 Task: Find connections with filter location Fatehābād with filter topic #Investingwith filter profile language Spanish with filter current company CHEP with filter school Engineering & Technology jobs with filter industry Chiropractors with filter service category Search Engine Optimization (SEO) with filter keywords title B2B Sales Specialist
Action: Mouse moved to (147, 239)
Screenshot: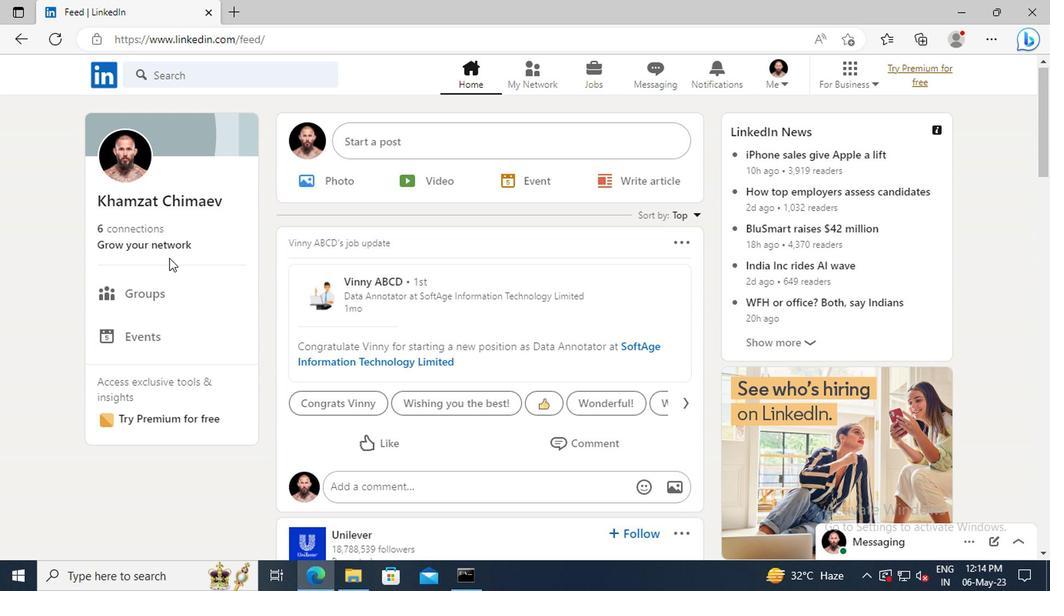
Action: Mouse pressed left at (147, 239)
Screenshot: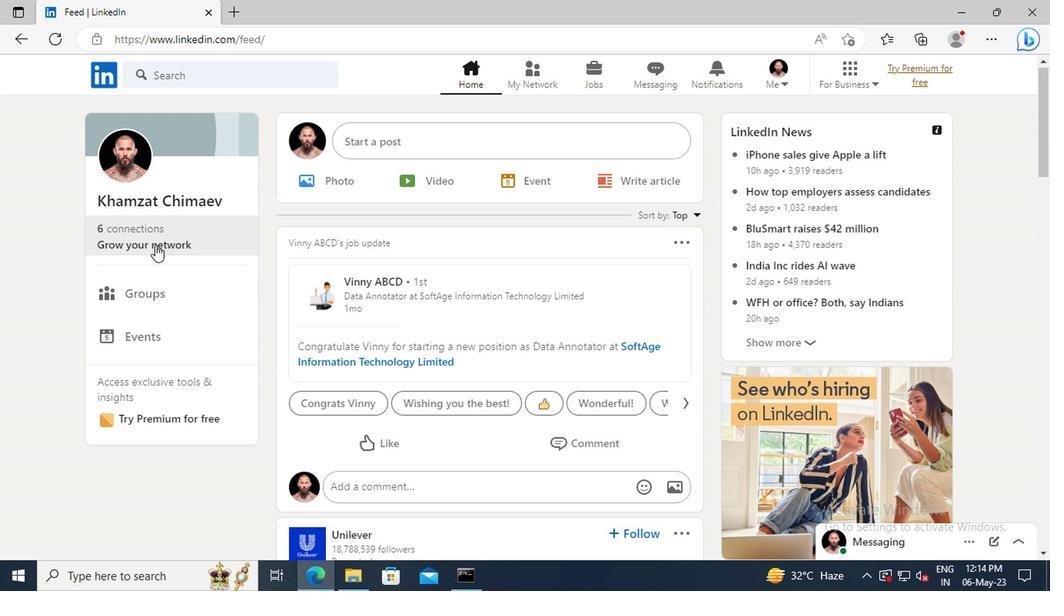 
Action: Mouse moved to (159, 160)
Screenshot: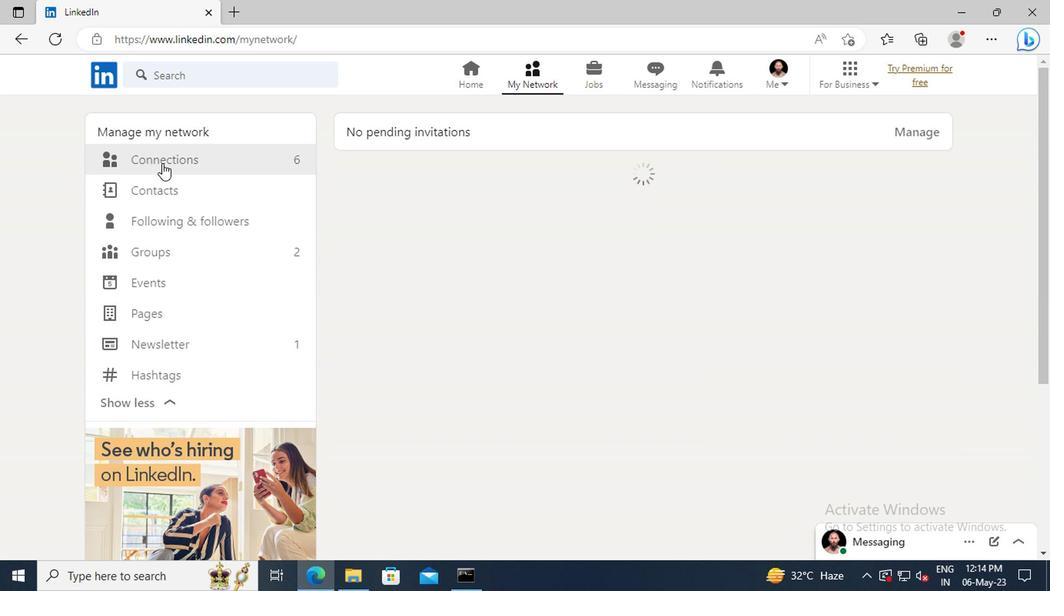 
Action: Mouse pressed left at (159, 160)
Screenshot: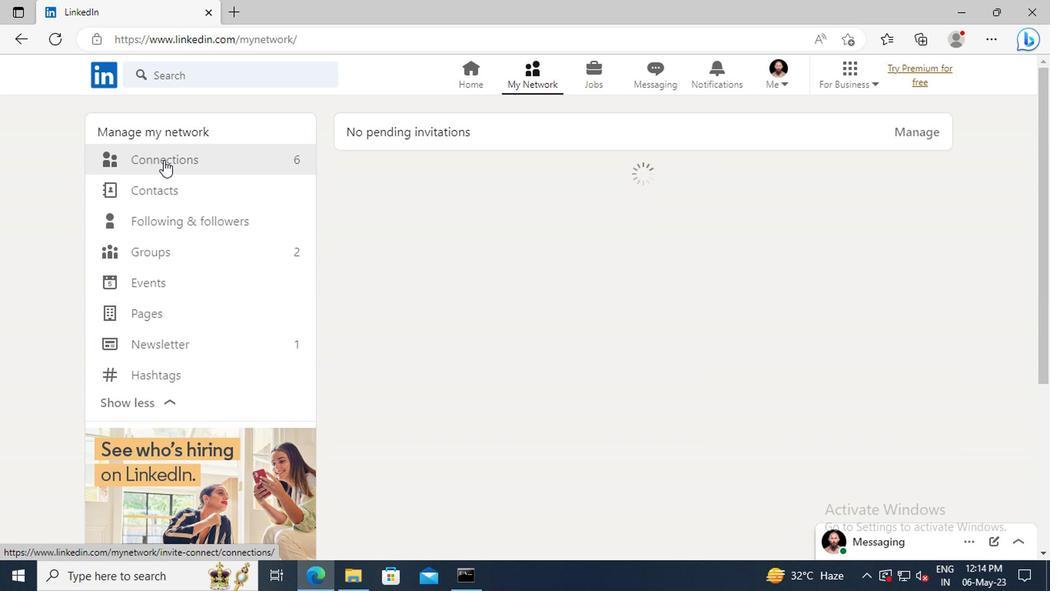 
Action: Mouse moved to (630, 166)
Screenshot: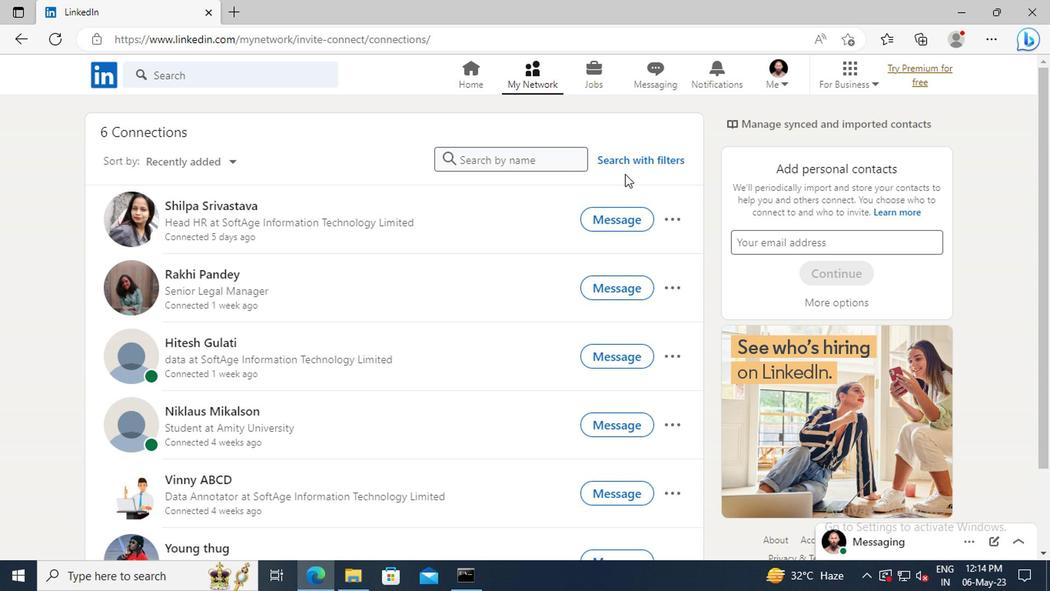 
Action: Mouse pressed left at (630, 166)
Screenshot: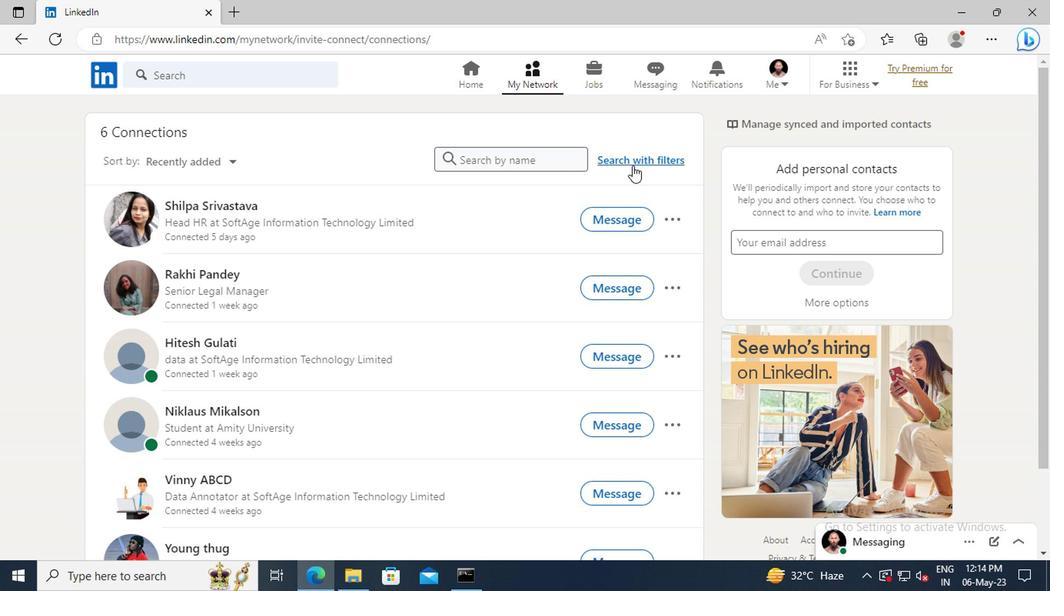 
Action: Mouse moved to (580, 121)
Screenshot: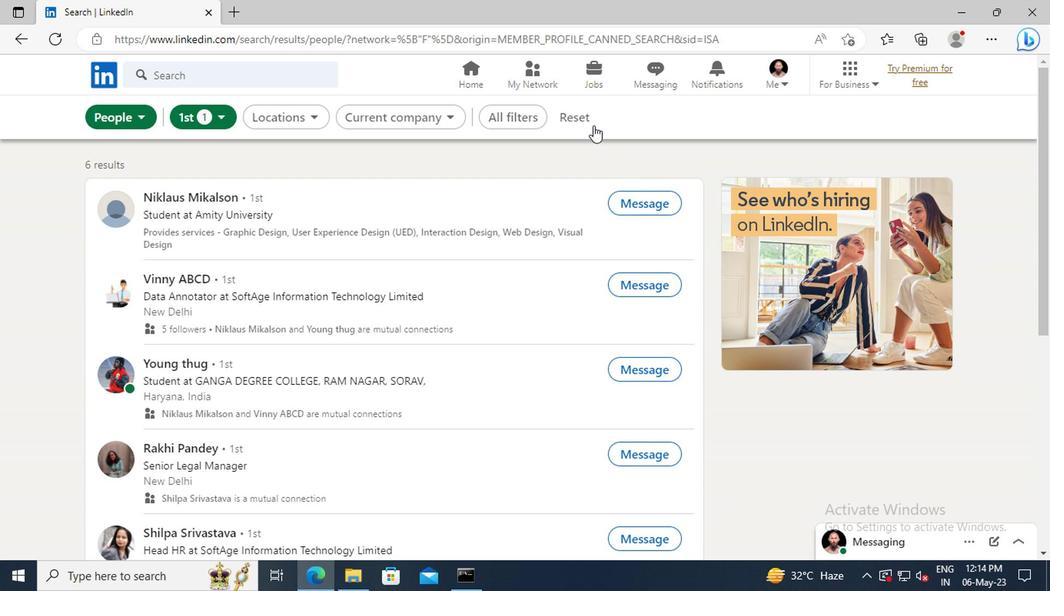 
Action: Mouse pressed left at (580, 121)
Screenshot: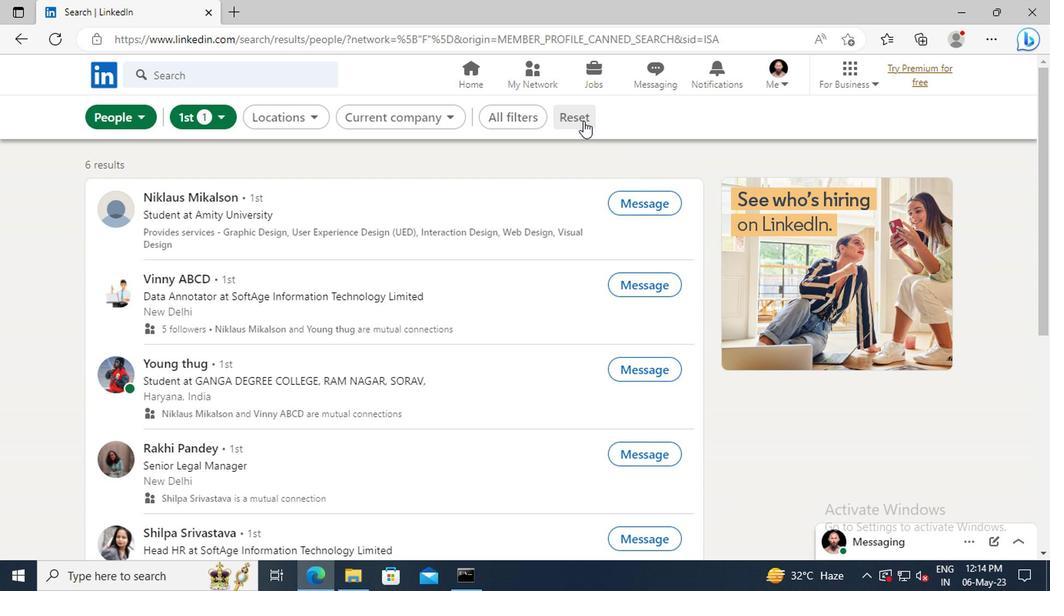 
Action: Mouse moved to (562, 121)
Screenshot: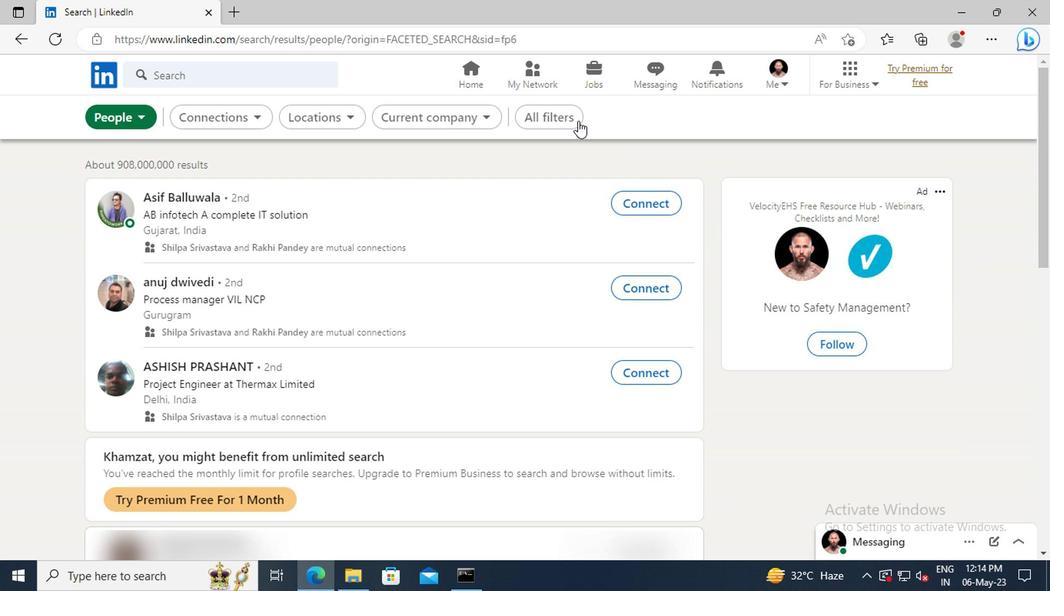 
Action: Mouse pressed left at (562, 121)
Screenshot: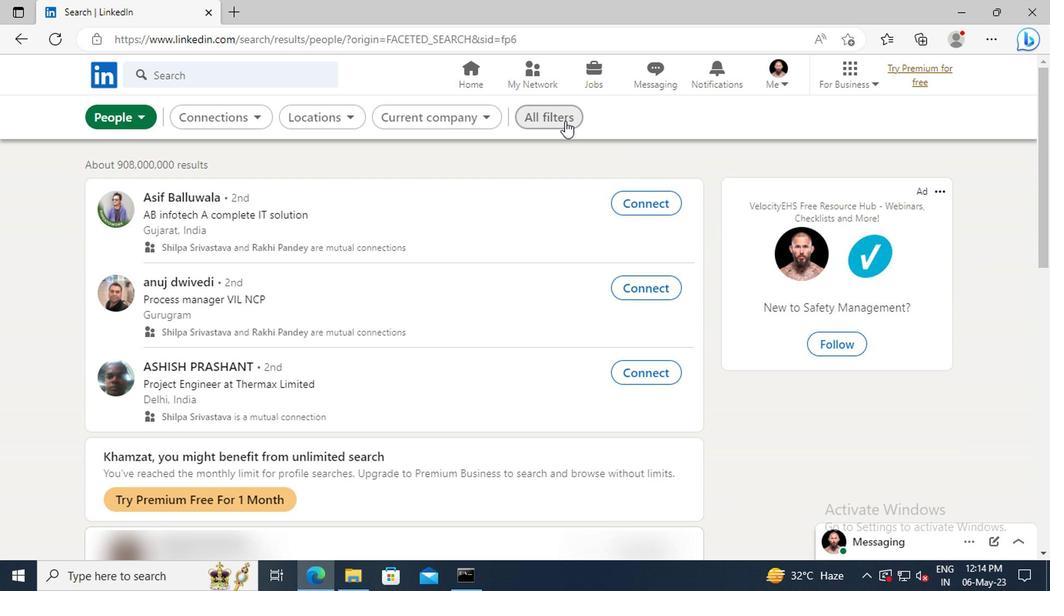 
Action: Mouse moved to (890, 316)
Screenshot: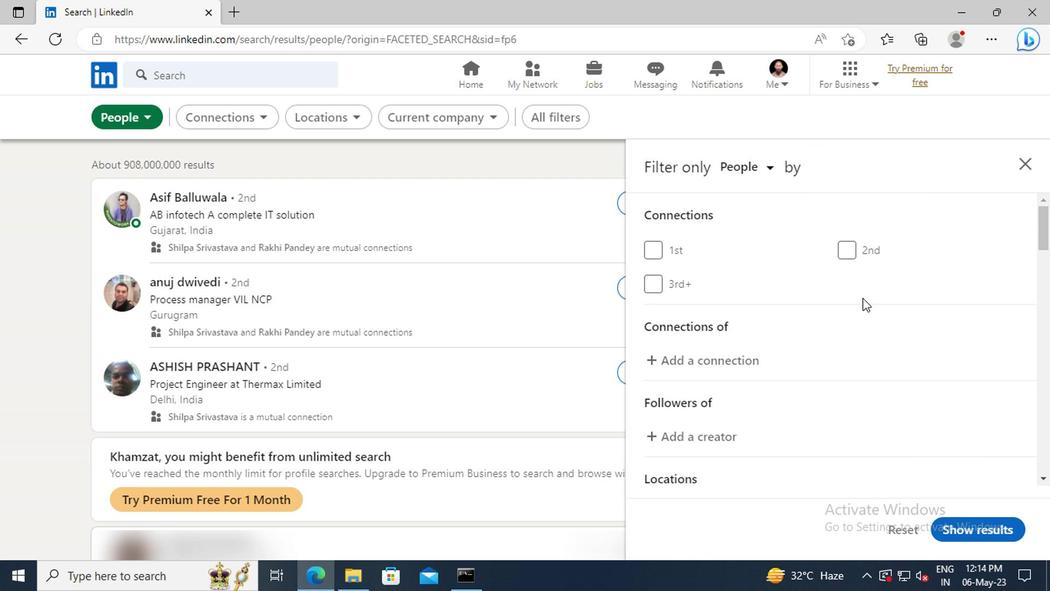 
Action: Mouse scrolled (890, 316) with delta (0, 0)
Screenshot: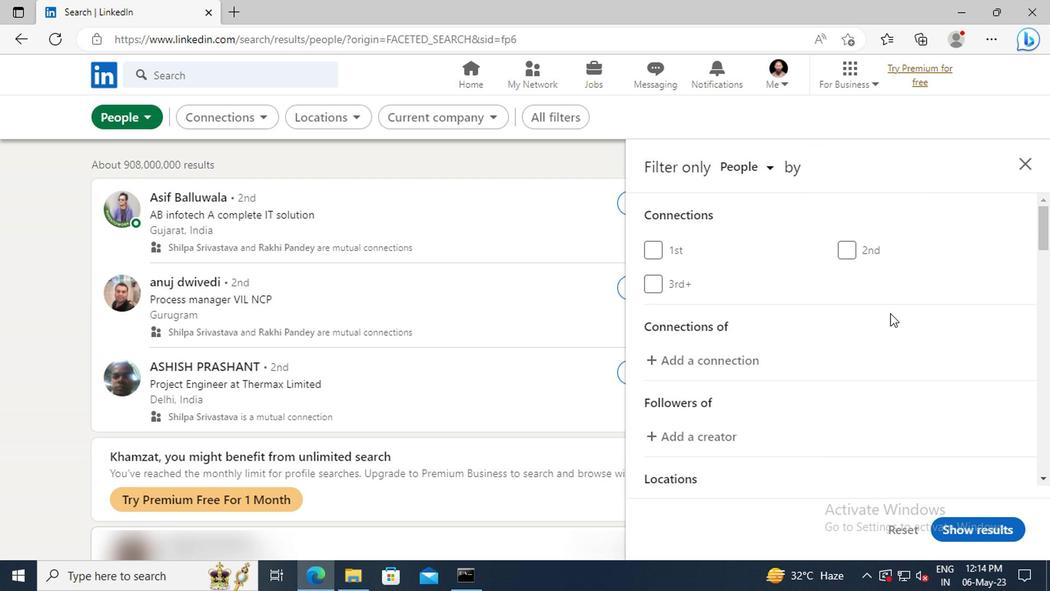 
Action: Mouse scrolled (890, 316) with delta (0, 0)
Screenshot: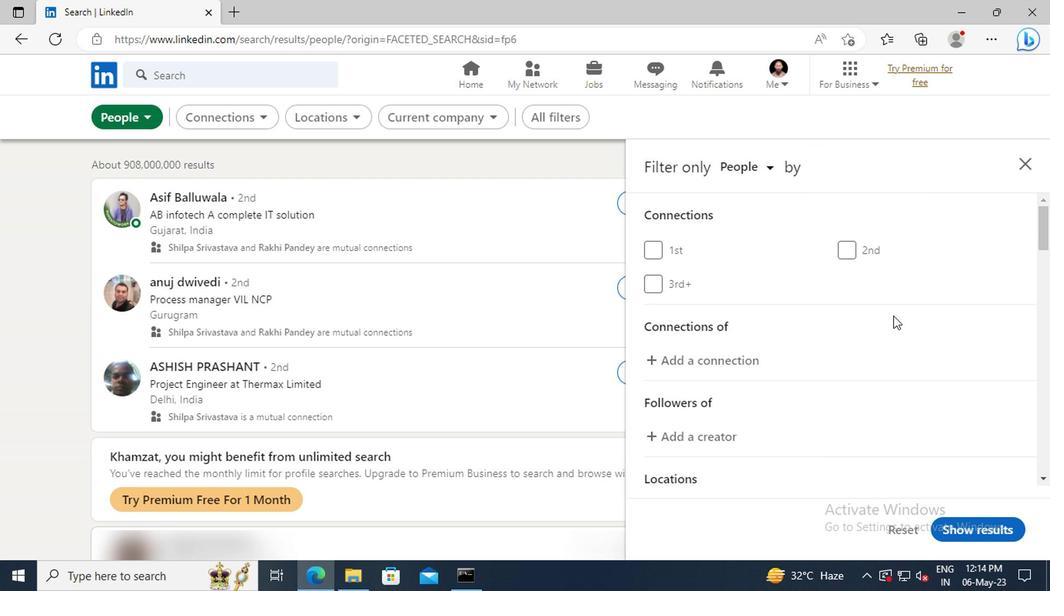 
Action: Mouse scrolled (890, 316) with delta (0, 0)
Screenshot: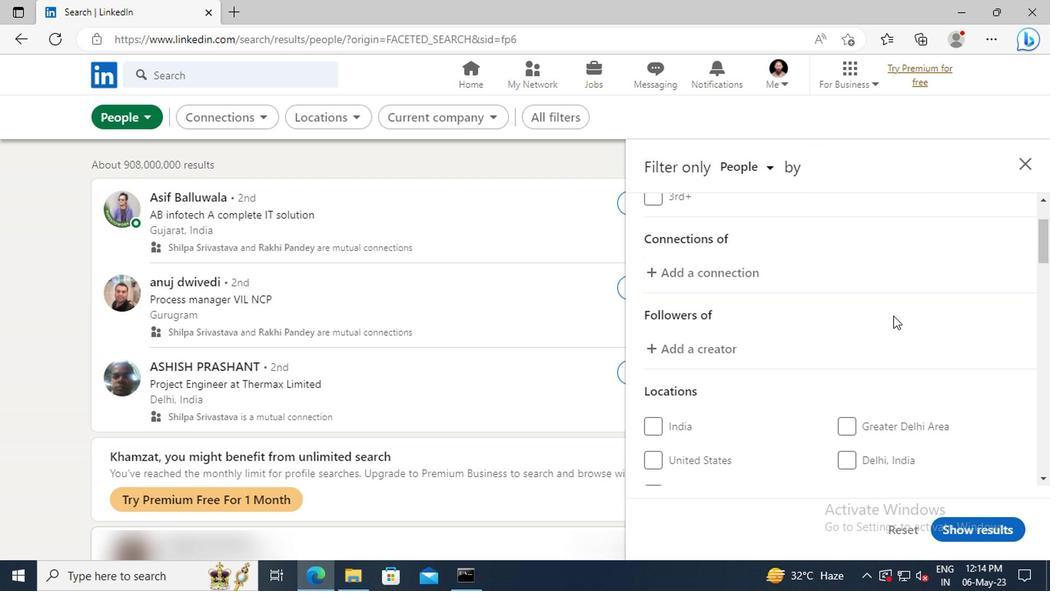 
Action: Mouse scrolled (890, 316) with delta (0, 0)
Screenshot: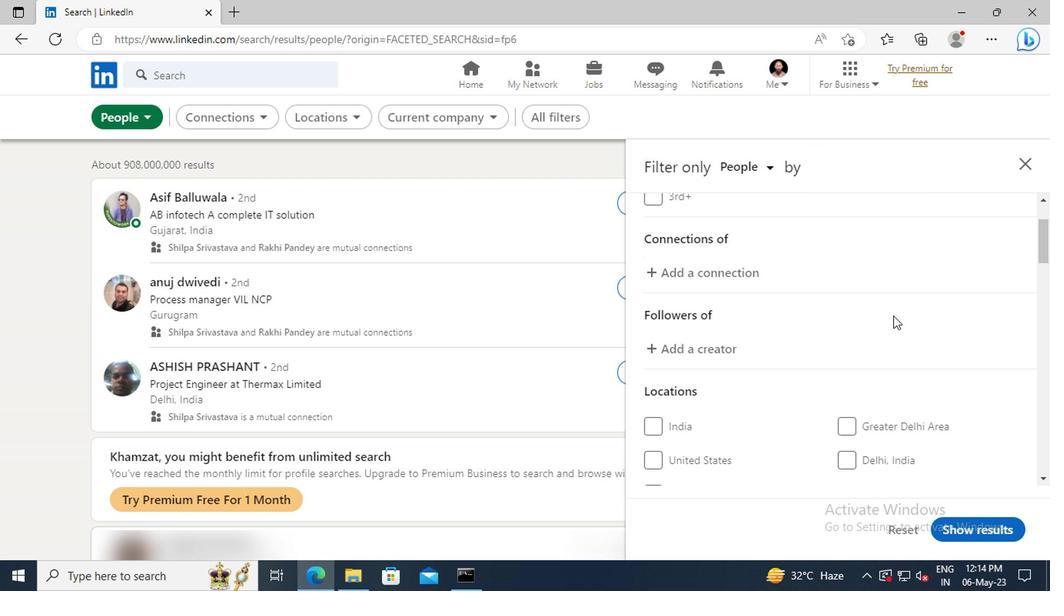 
Action: Mouse scrolled (890, 316) with delta (0, 0)
Screenshot: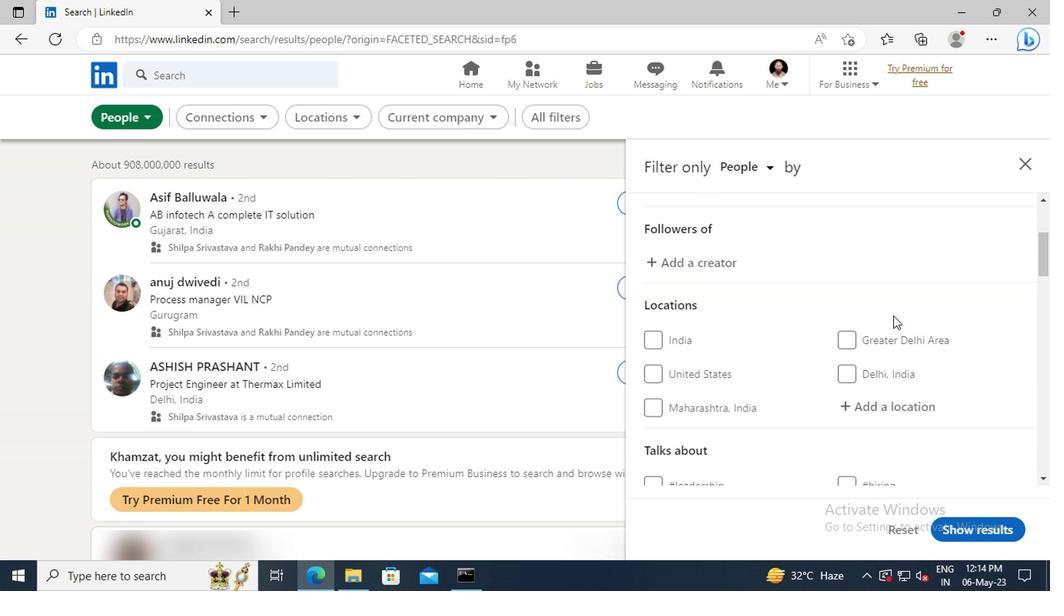 
Action: Mouse moved to (873, 357)
Screenshot: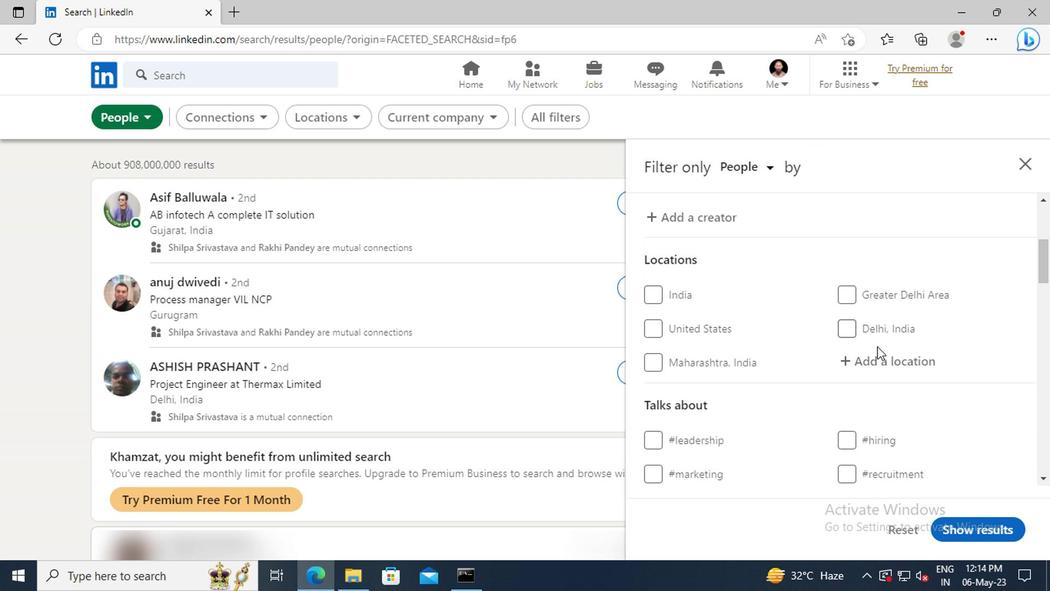 
Action: Mouse pressed left at (873, 357)
Screenshot: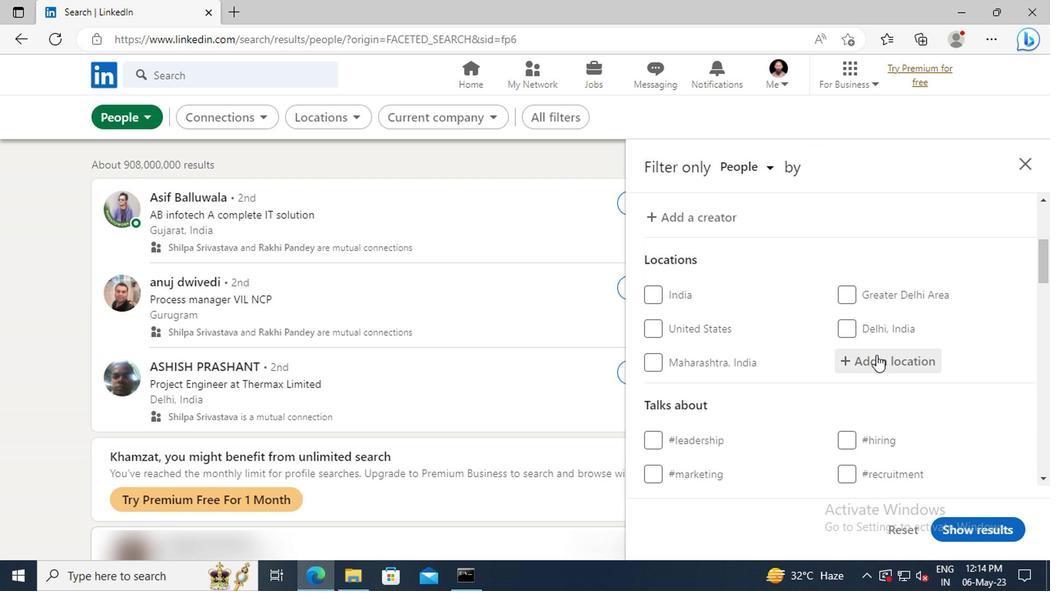 
Action: Key pressed <Key.shift>FATEHABAD
Screenshot: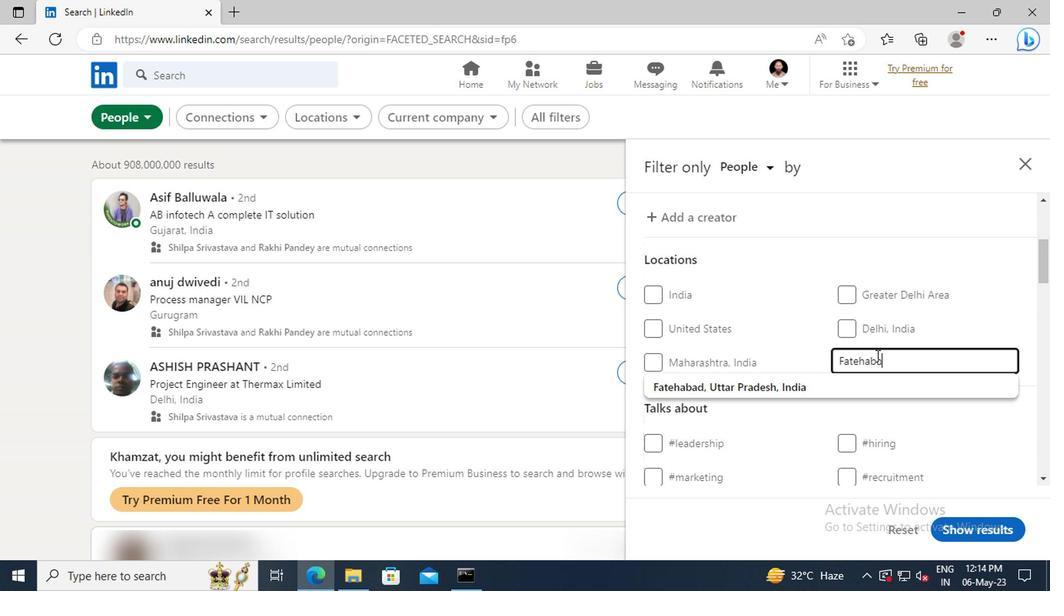 
Action: Mouse moved to (877, 383)
Screenshot: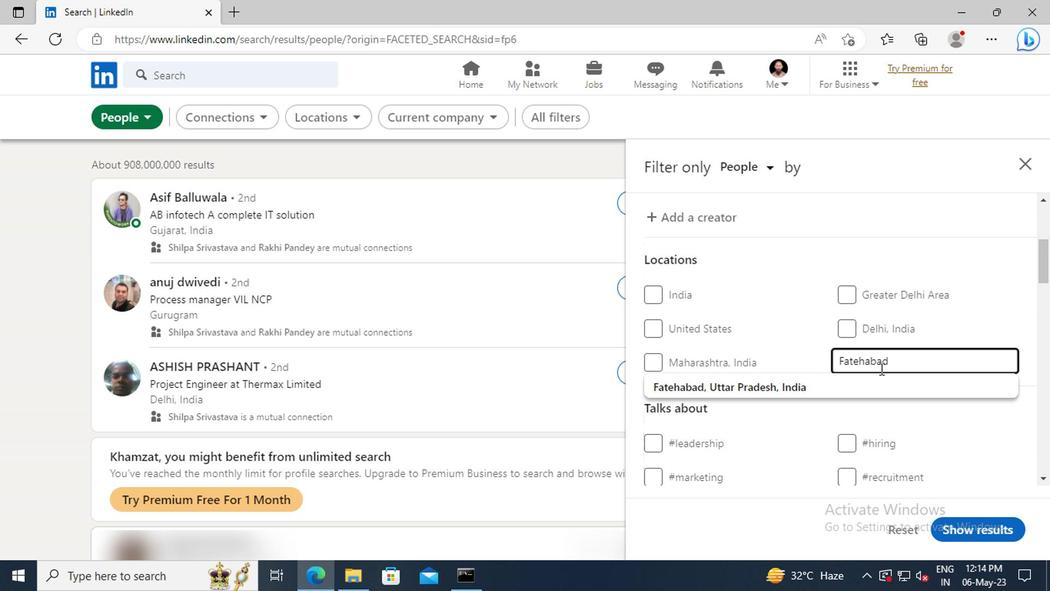 
Action: Mouse pressed left at (877, 383)
Screenshot: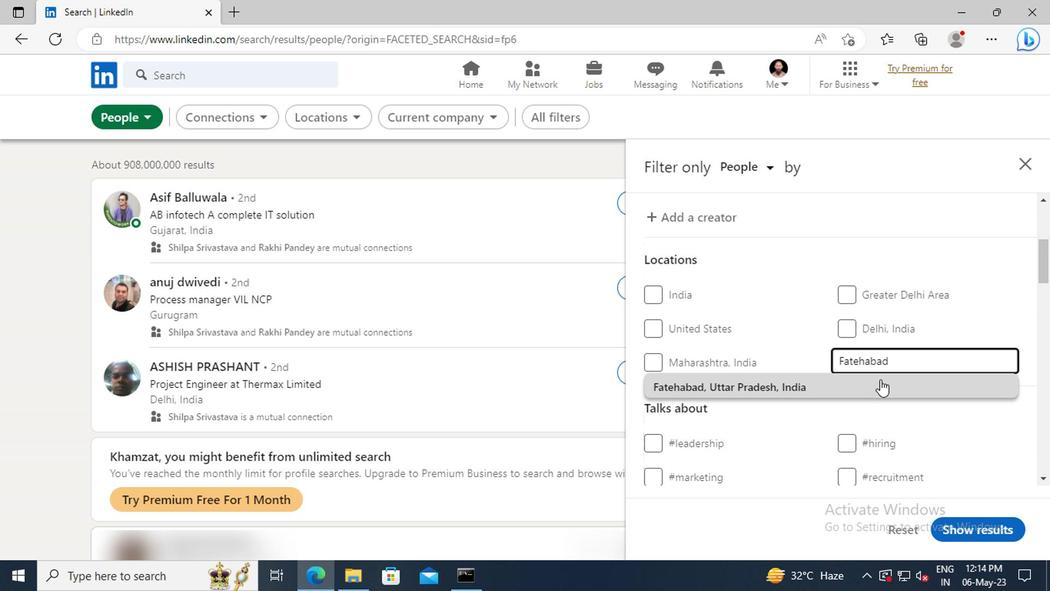 
Action: Mouse scrolled (877, 382) with delta (0, -1)
Screenshot: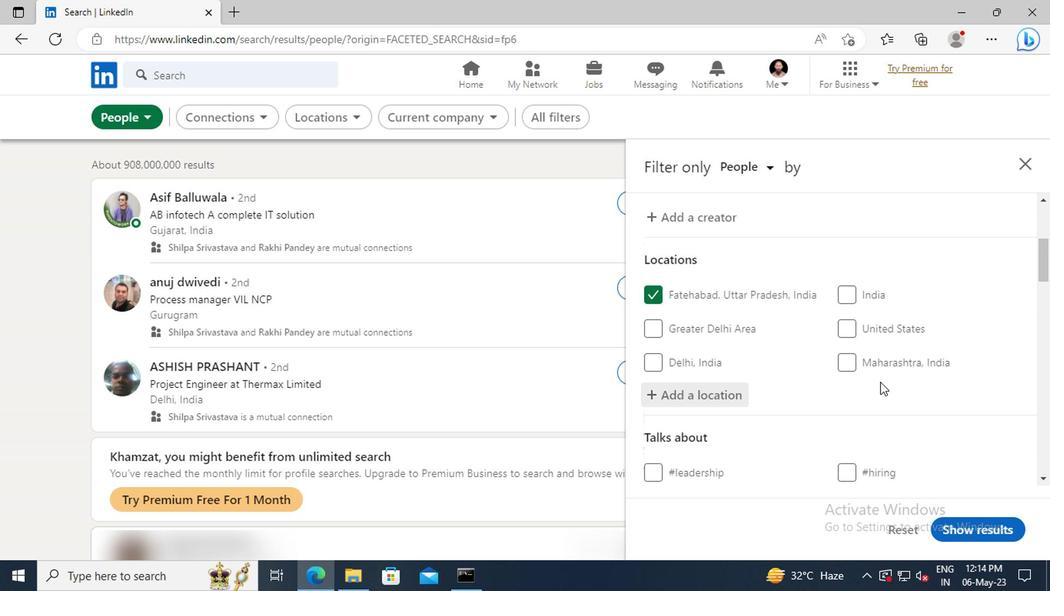 
Action: Mouse scrolled (877, 382) with delta (0, -1)
Screenshot: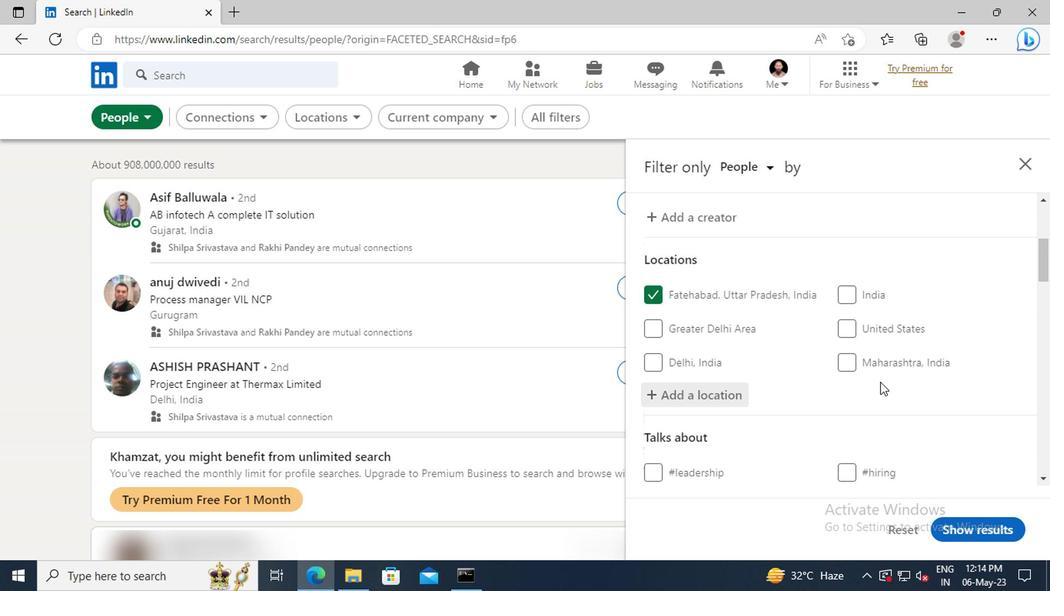 
Action: Mouse scrolled (877, 382) with delta (0, -1)
Screenshot: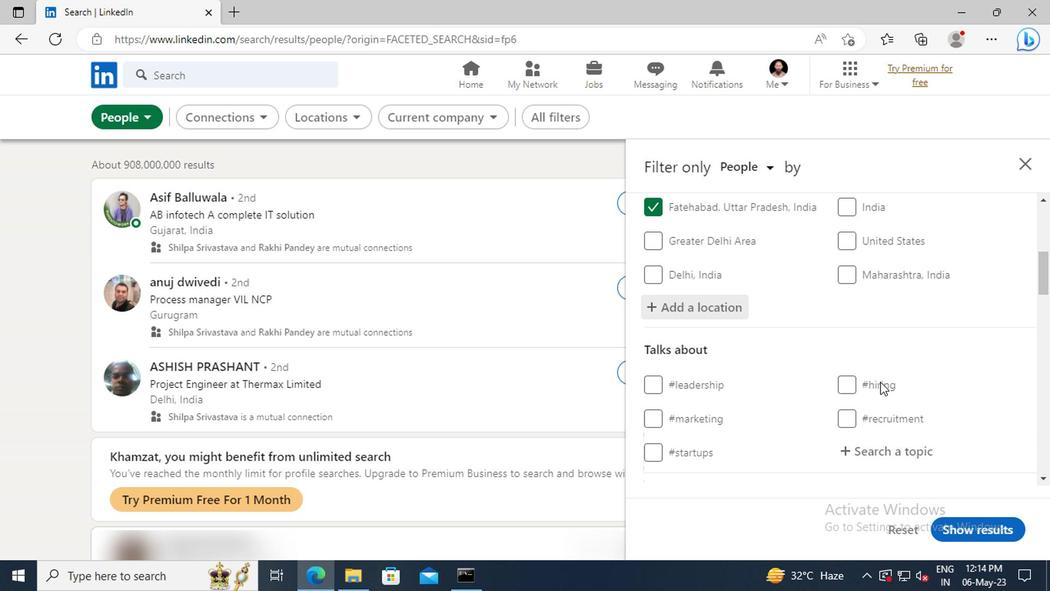 
Action: Mouse moved to (877, 383)
Screenshot: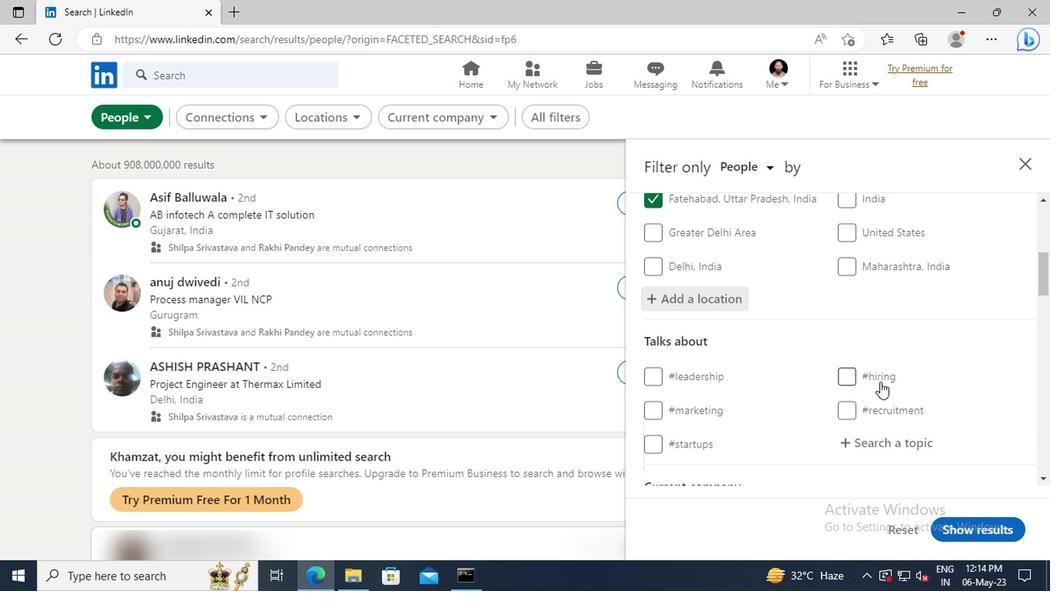 
Action: Mouse scrolled (877, 382) with delta (0, -1)
Screenshot: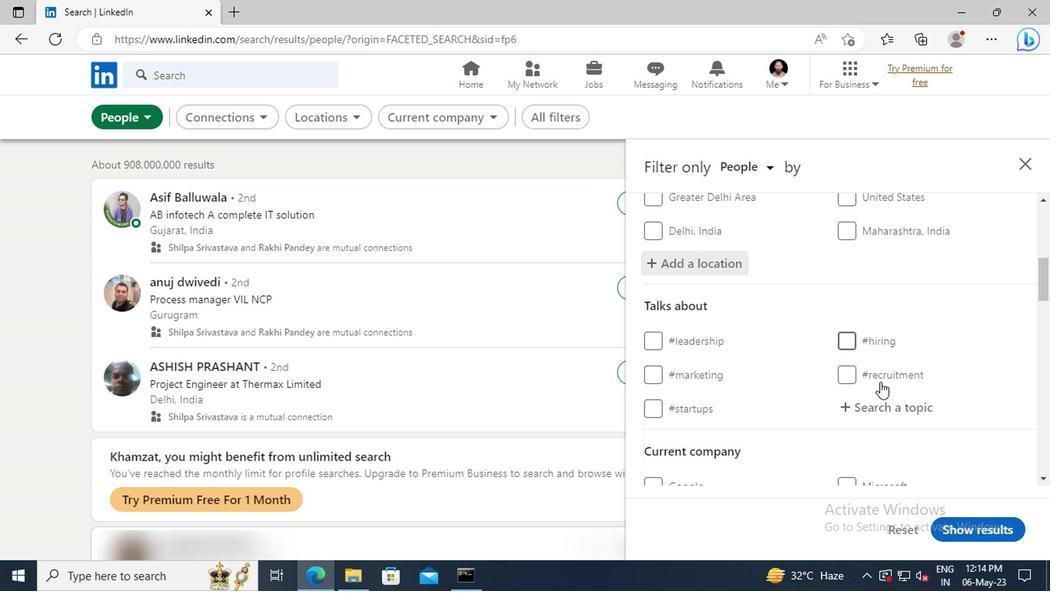 
Action: Mouse moved to (880, 374)
Screenshot: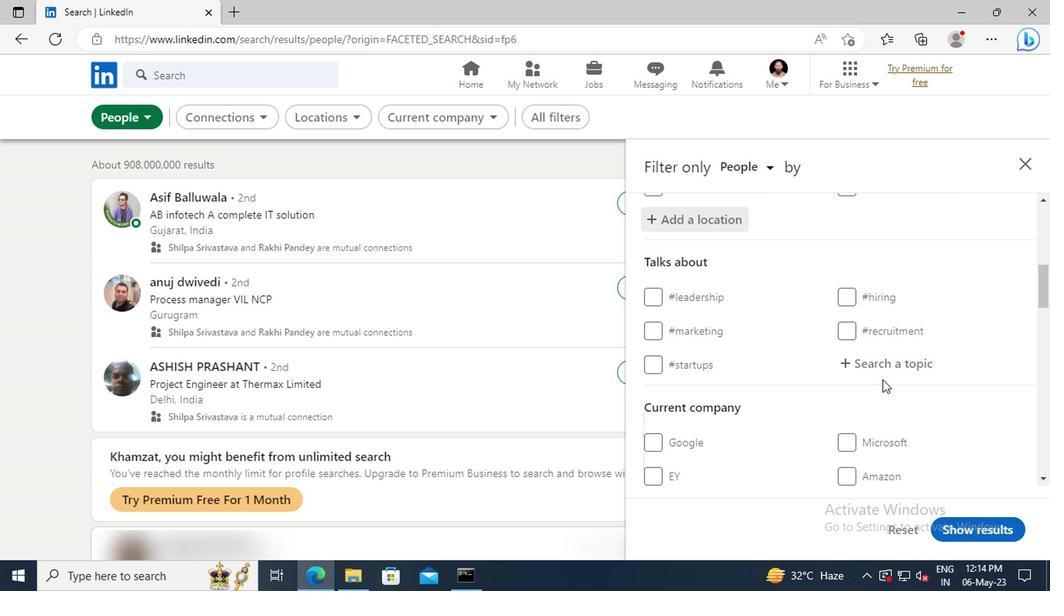 
Action: Mouse pressed left at (880, 374)
Screenshot: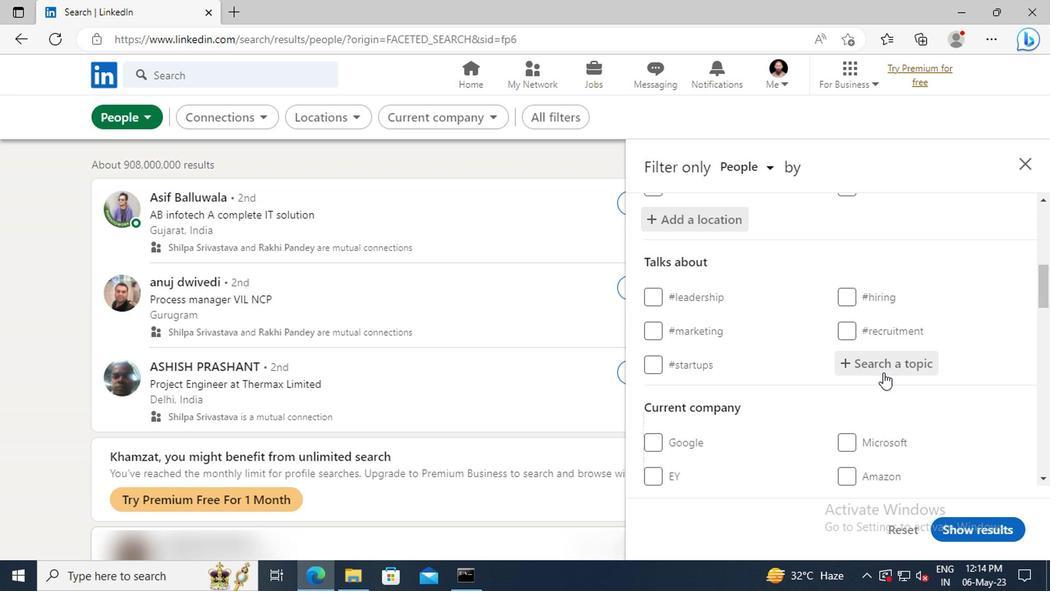 
Action: Key pressed <Key.shift>INVESTI
Screenshot: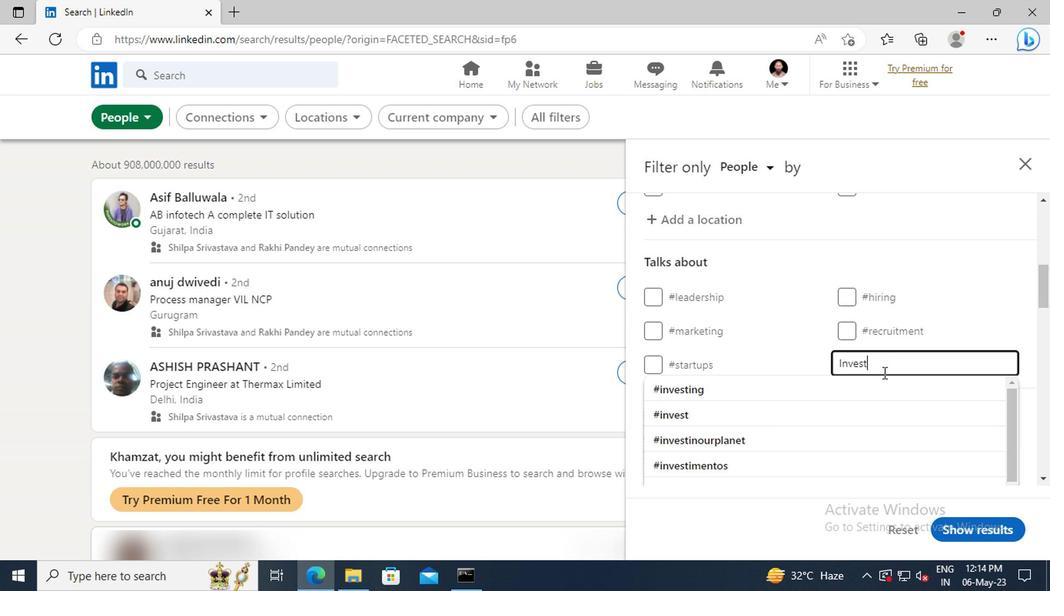 
Action: Mouse moved to (886, 384)
Screenshot: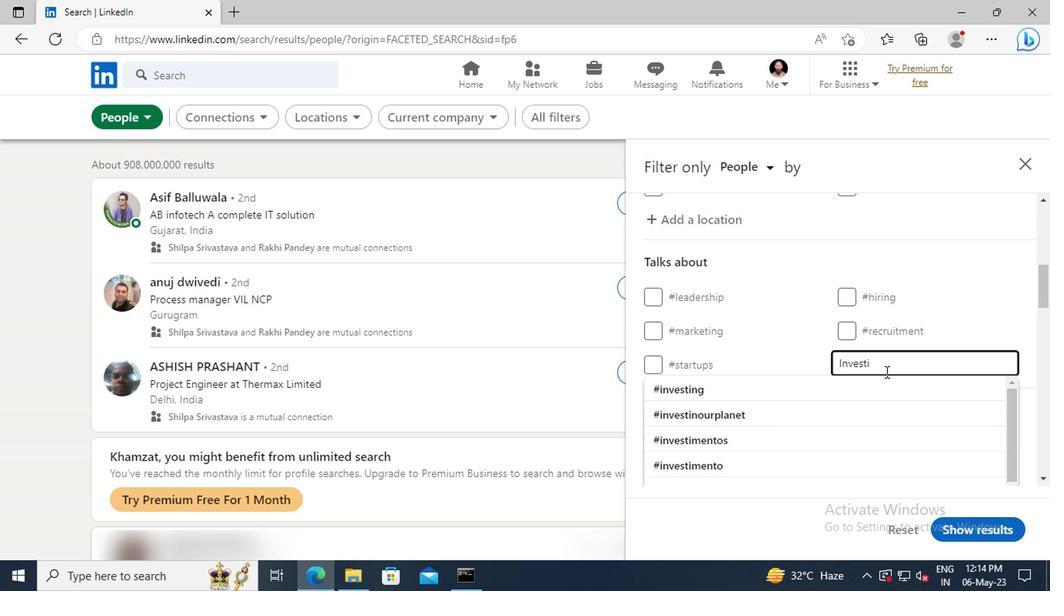 
Action: Mouse pressed left at (886, 384)
Screenshot: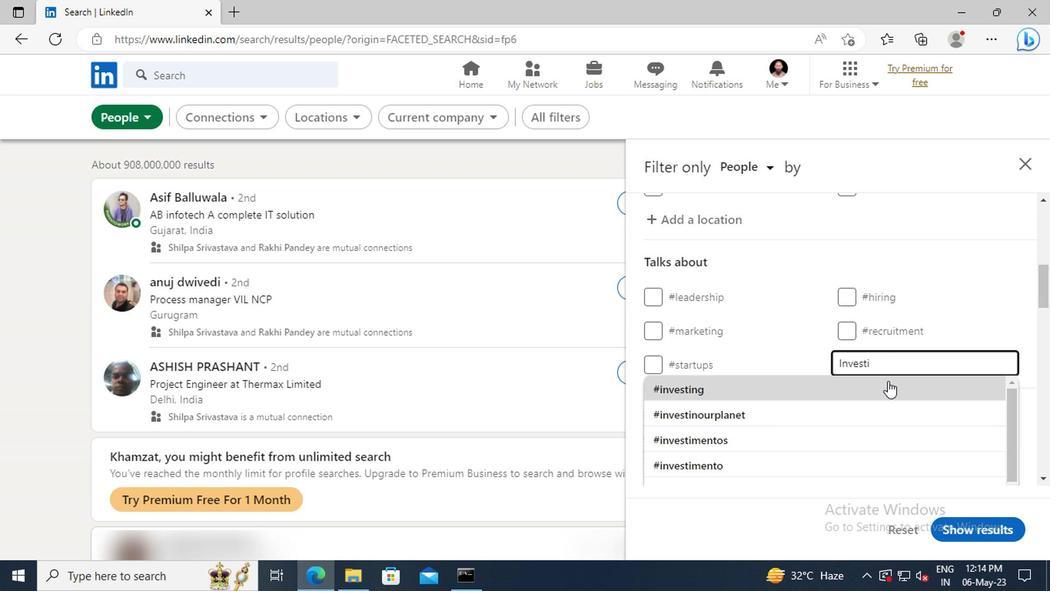 
Action: Mouse scrolled (886, 383) with delta (0, 0)
Screenshot: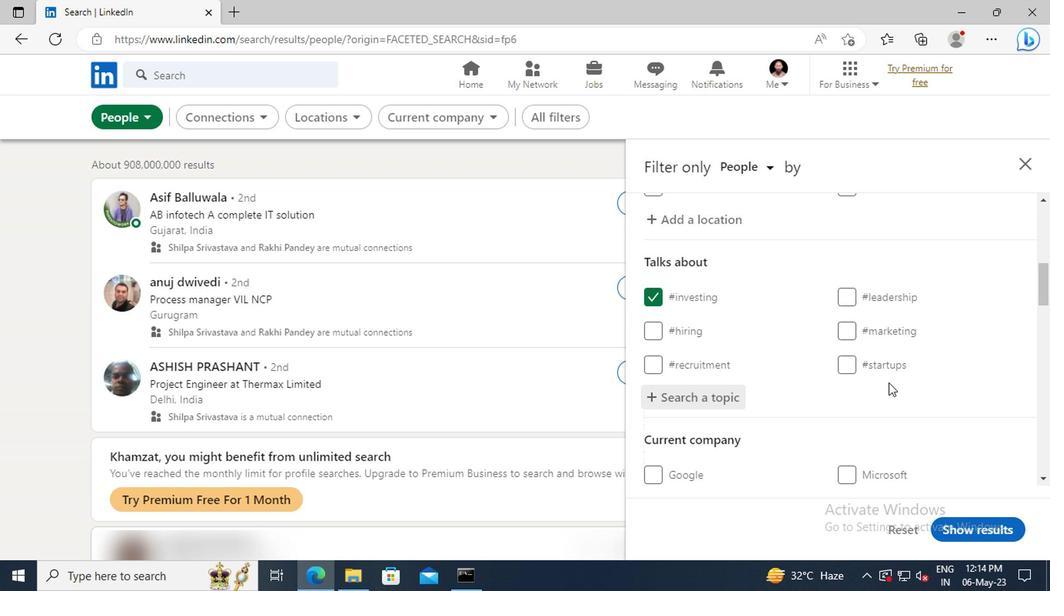 
Action: Mouse scrolled (886, 383) with delta (0, 0)
Screenshot: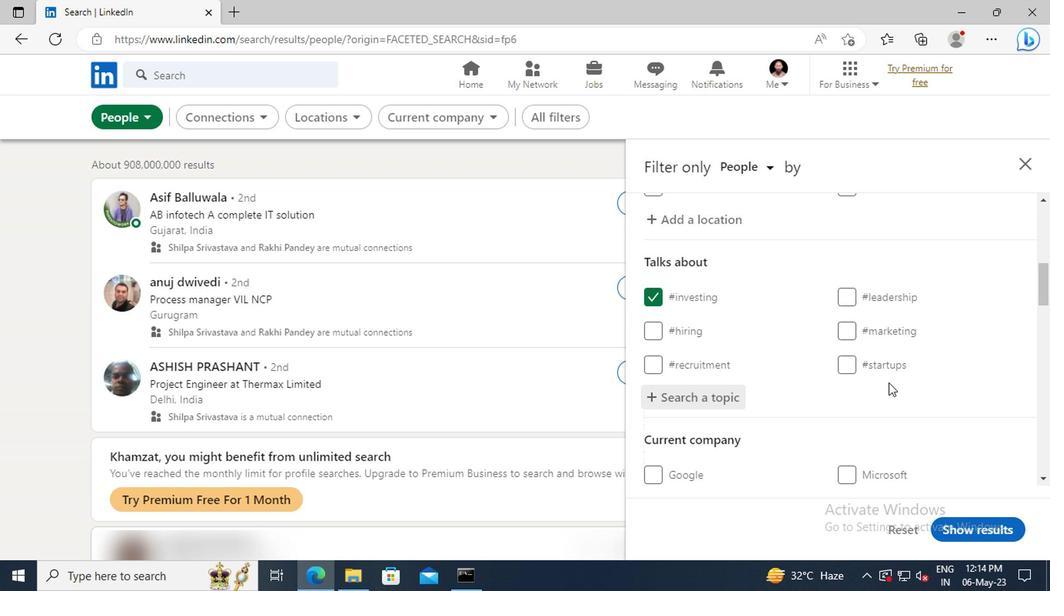 
Action: Mouse scrolled (886, 383) with delta (0, 0)
Screenshot: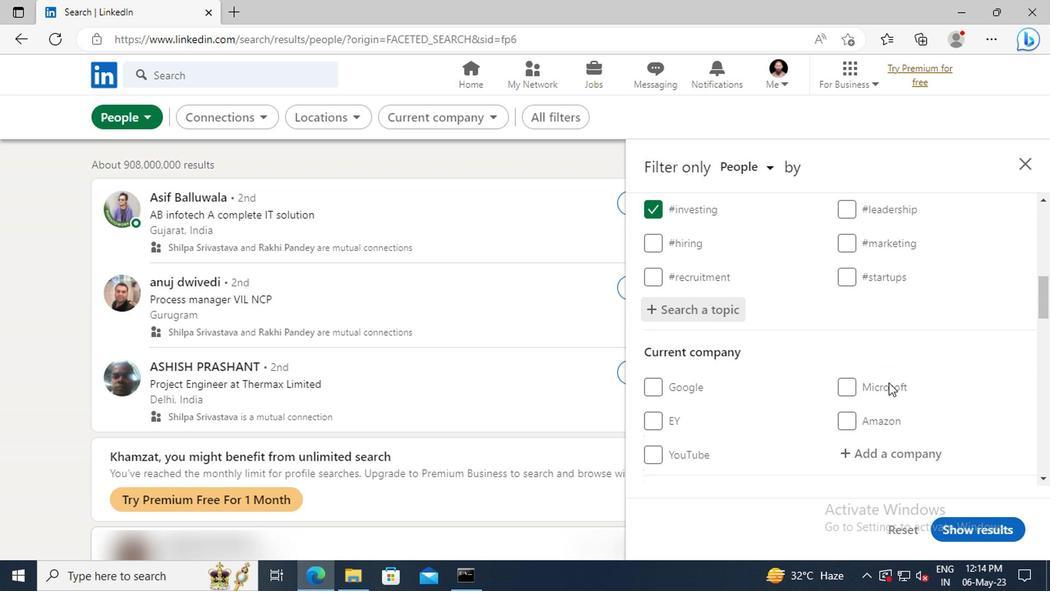 
Action: Mouse scrolled (886, 383) with delta (0, 0)
Screenshot: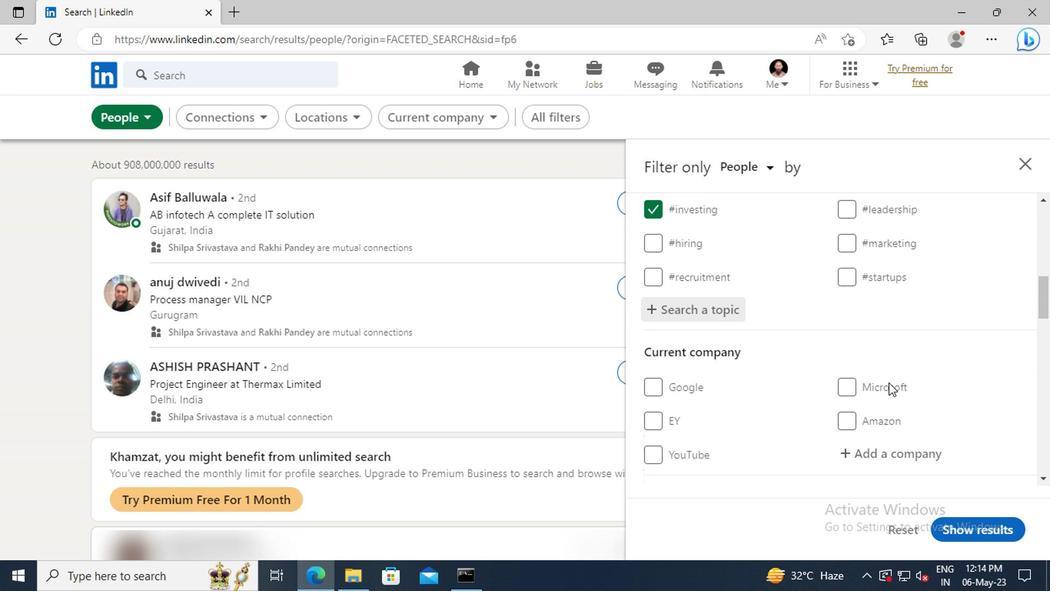
Action: Mouse scrolled (886, 383) with delta (0, 0)
Screenshot: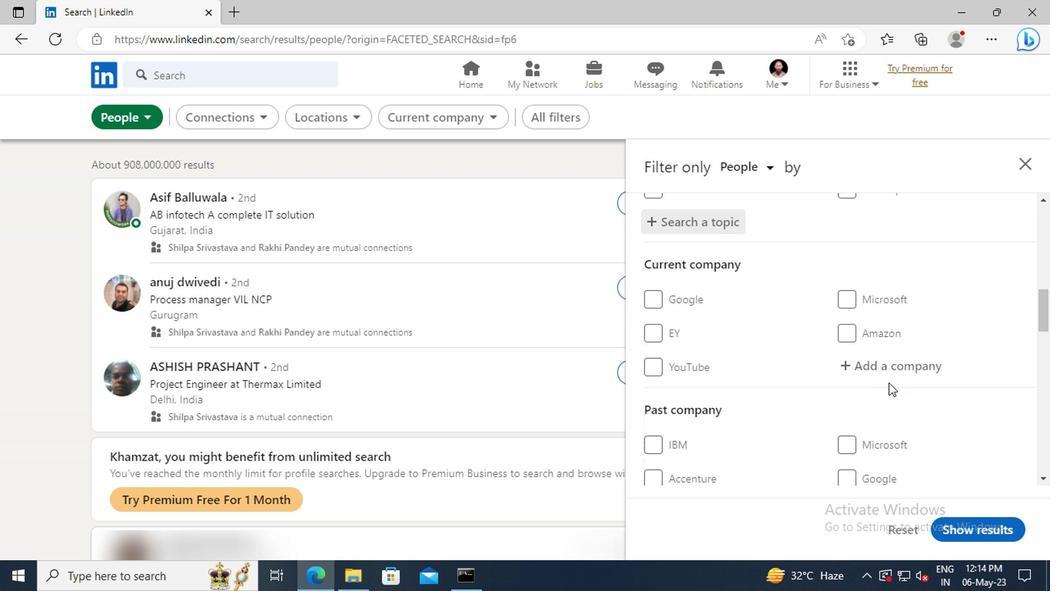 
Action: Mouse scrolled (886, 383) with delta (0, 0)
Screenshot: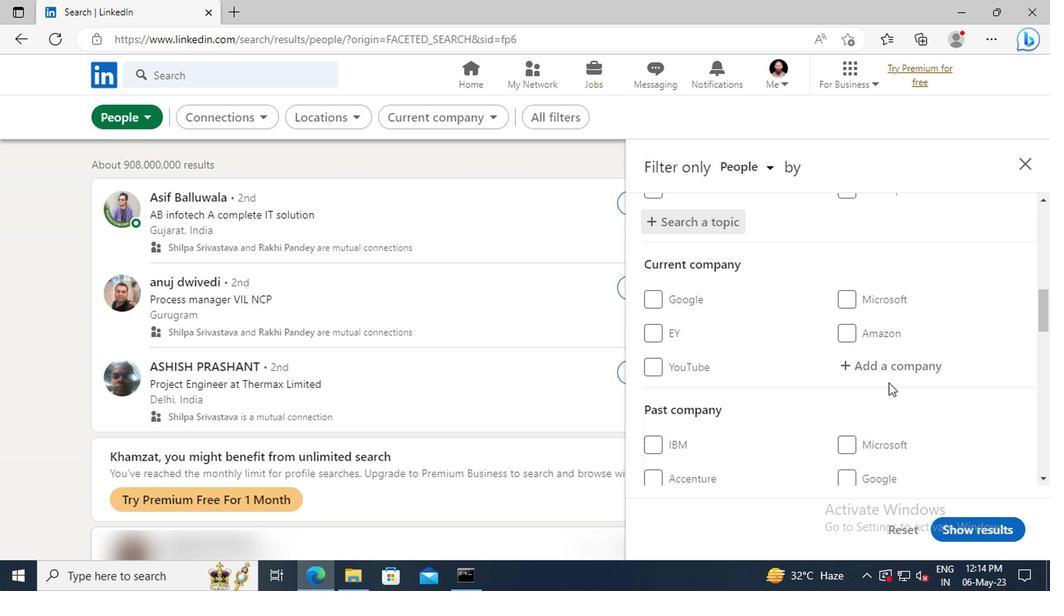 
Action: Mouse scrolled (886, 383) with delta (0, 0)
Screenshot: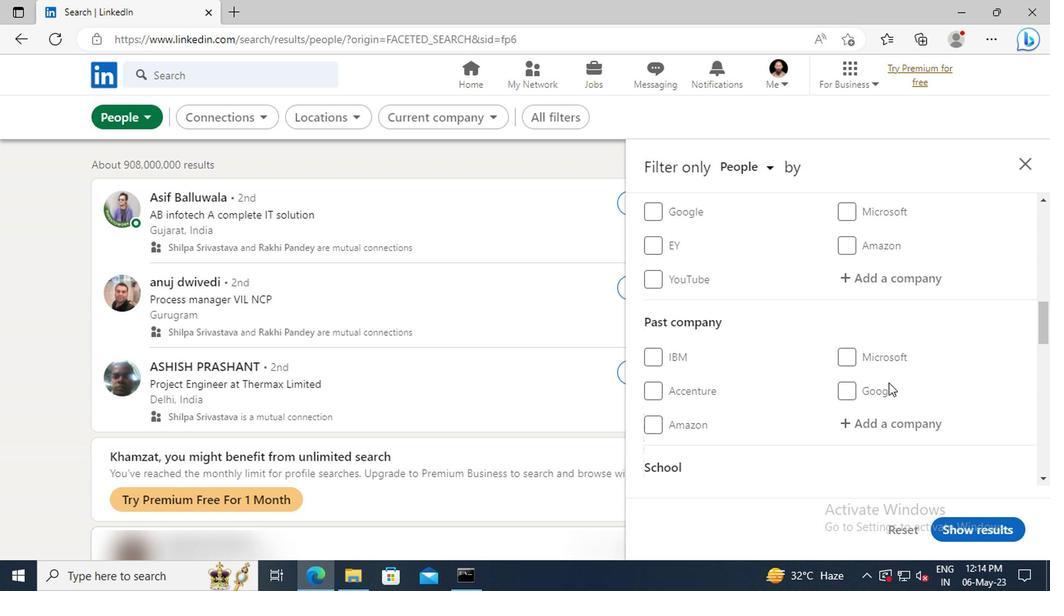 
Action: Mouse scrolled (886, 383) with delta (0, 0)
Screenshot: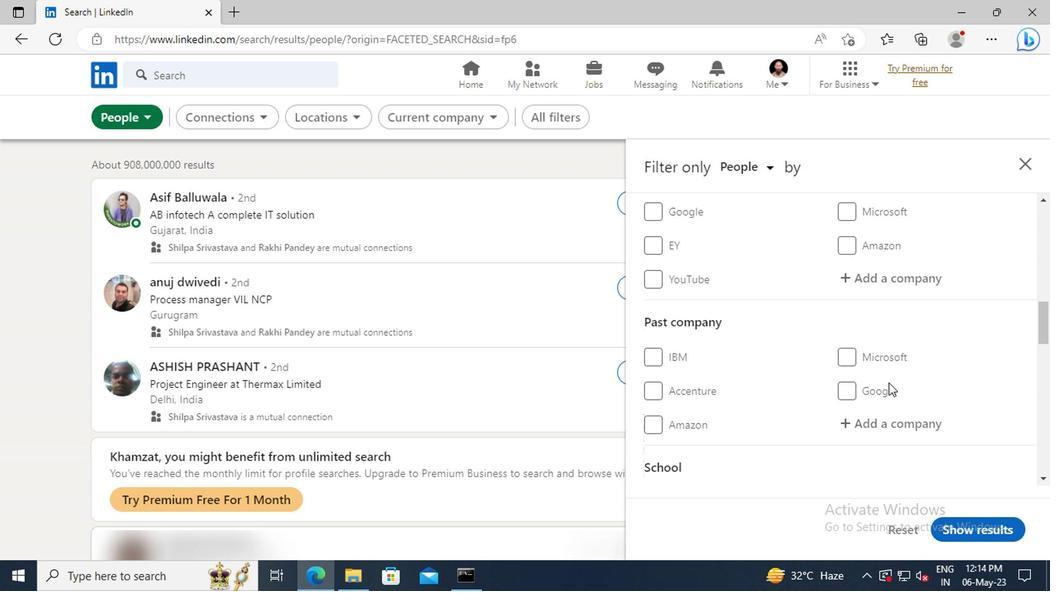 
Action: Mouse scrolled (886, 383) with delta (0, 0)
Screenshot: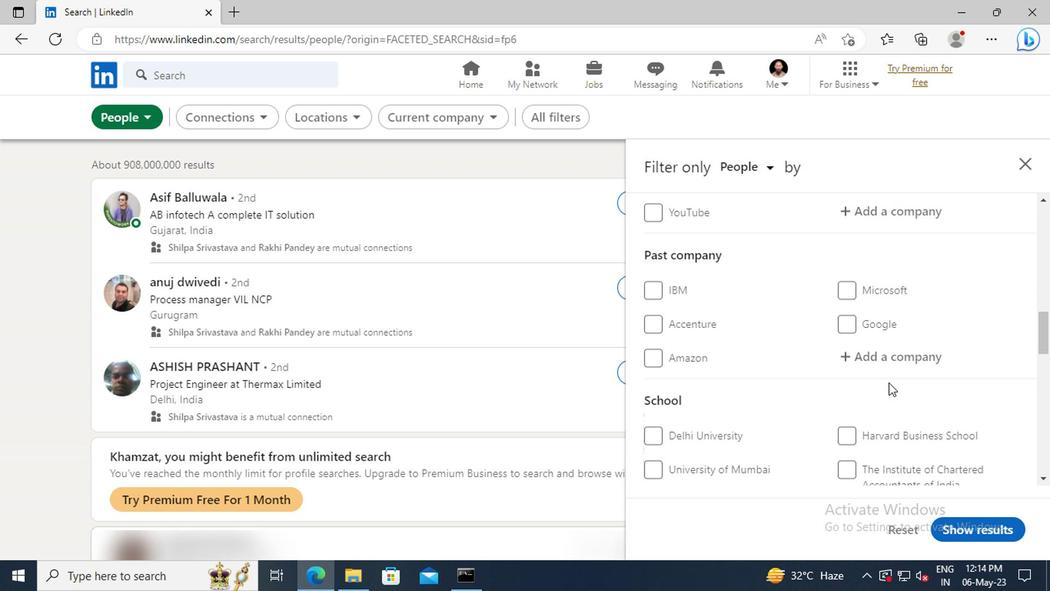 
Action: Mouse scrolled (886, 383) with delta (0, 0)
Screenshot: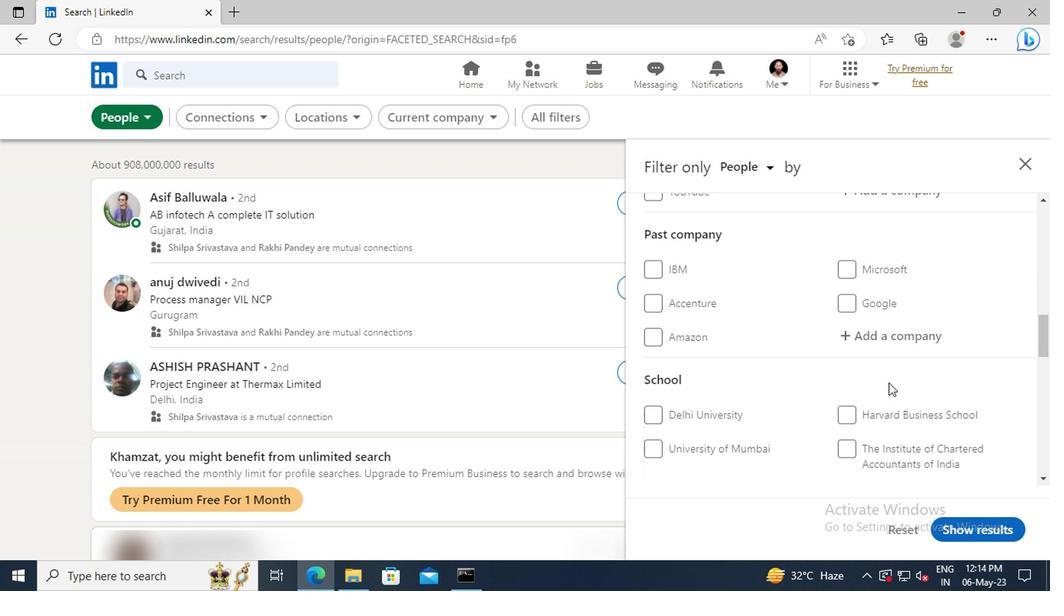 
Action: Mouse scrolled (886, 383) with delta (0, 0)
Screenshot: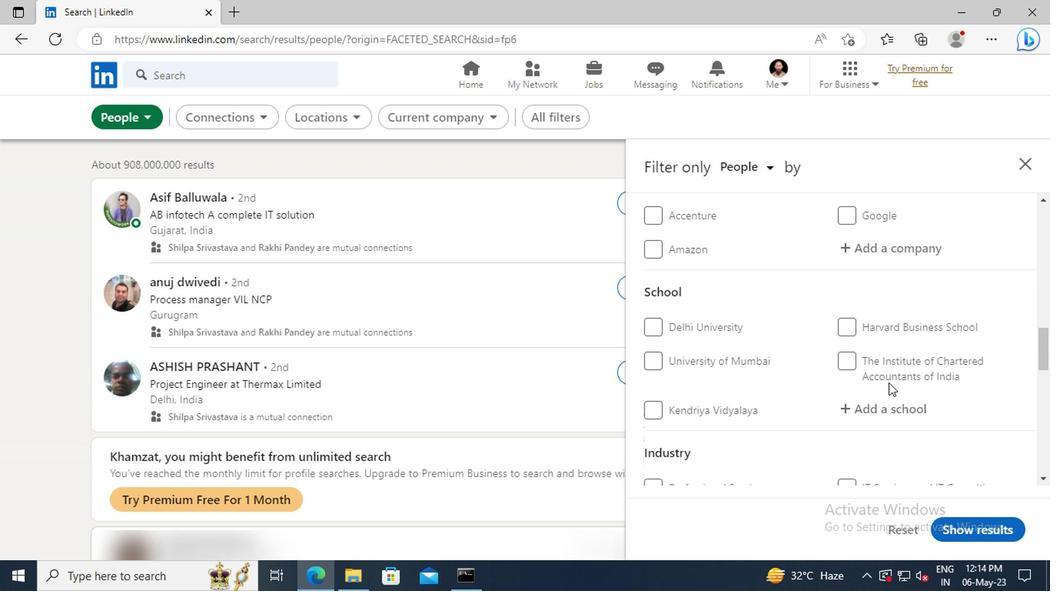 
Action: Mouse scrolled (886, 383) with delta (0, 0)
Screenshot: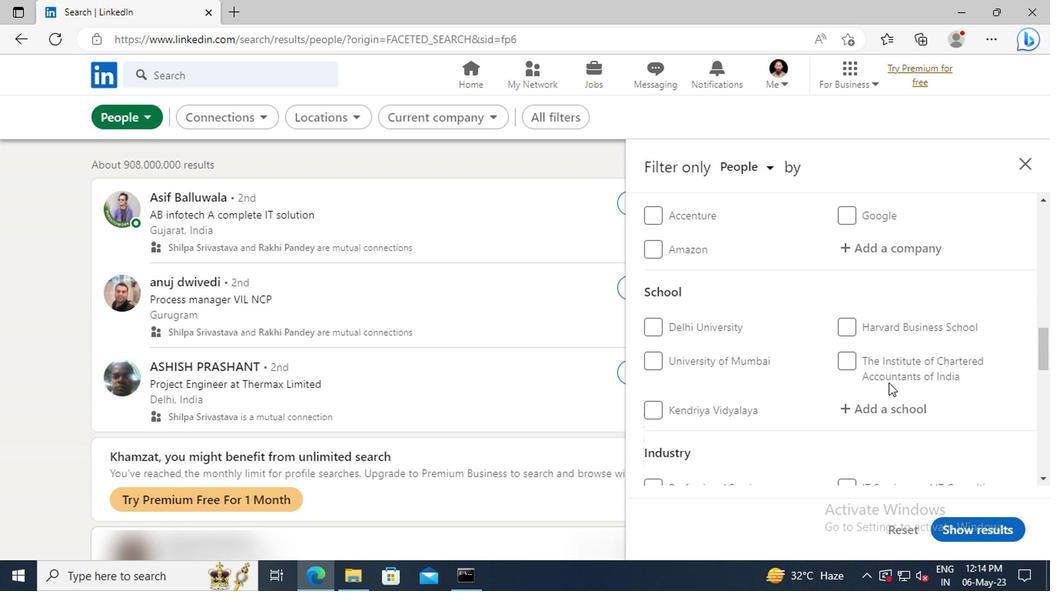 
Action: Mouse scrolled (886, 383) with delta (0, 0)
Screenshot: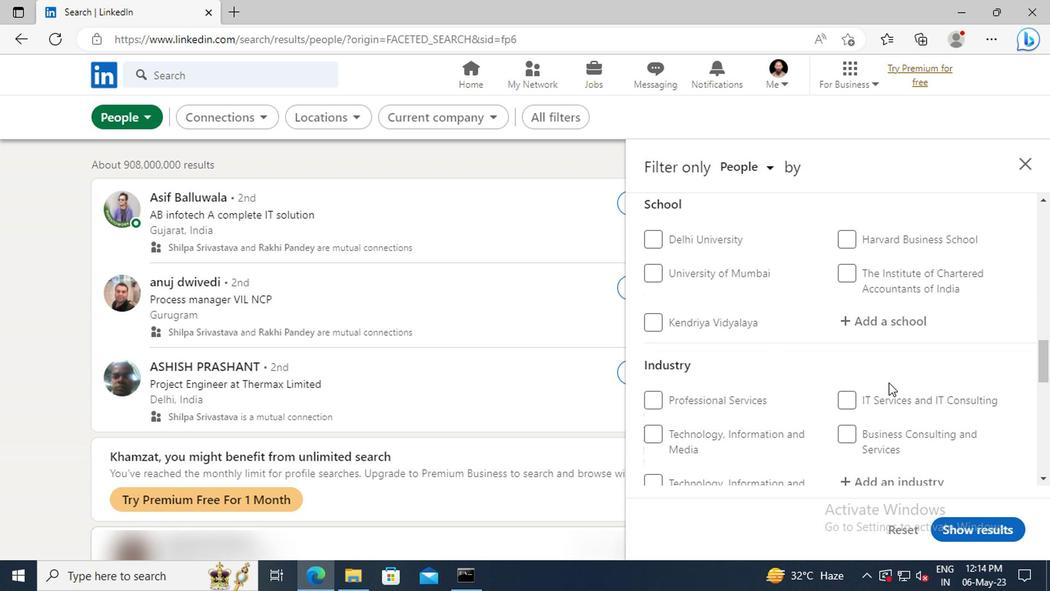 
Action: Mouse scrolled (886, 383) with delta (0, 0)
Screenshot: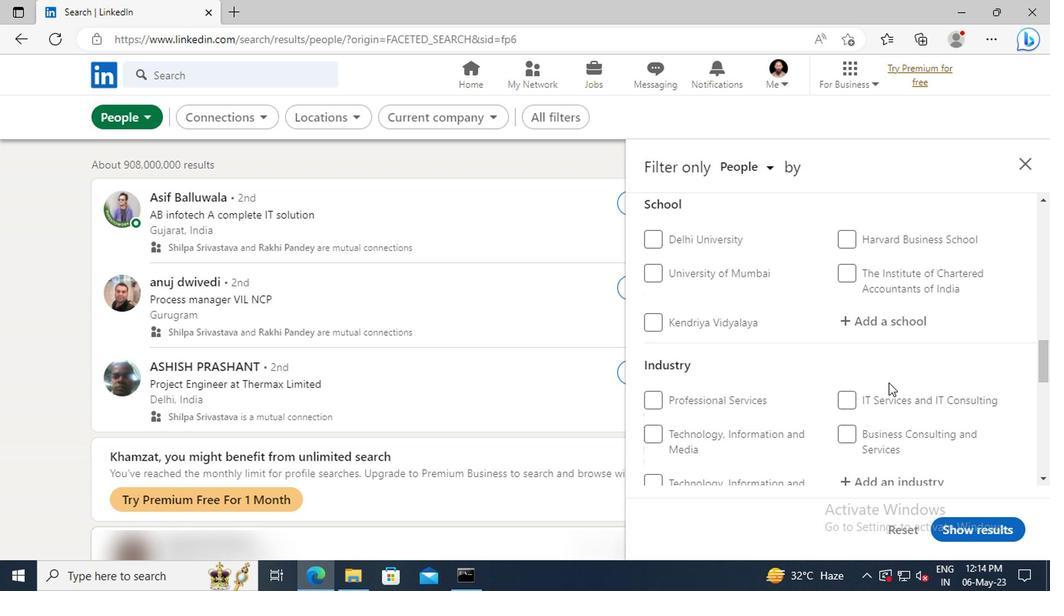 
Action: Mouse scrolled (886, 383) with delta (0, 0)
Screenshot: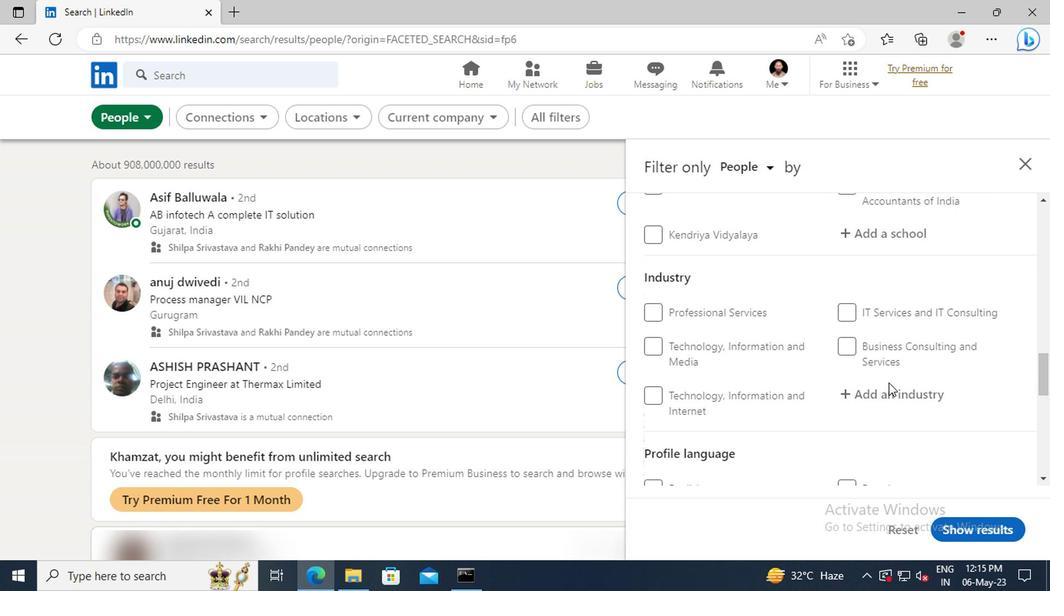 
Action: Mouse scrolled (886, 383) with delta (0, 0)
Screenshot: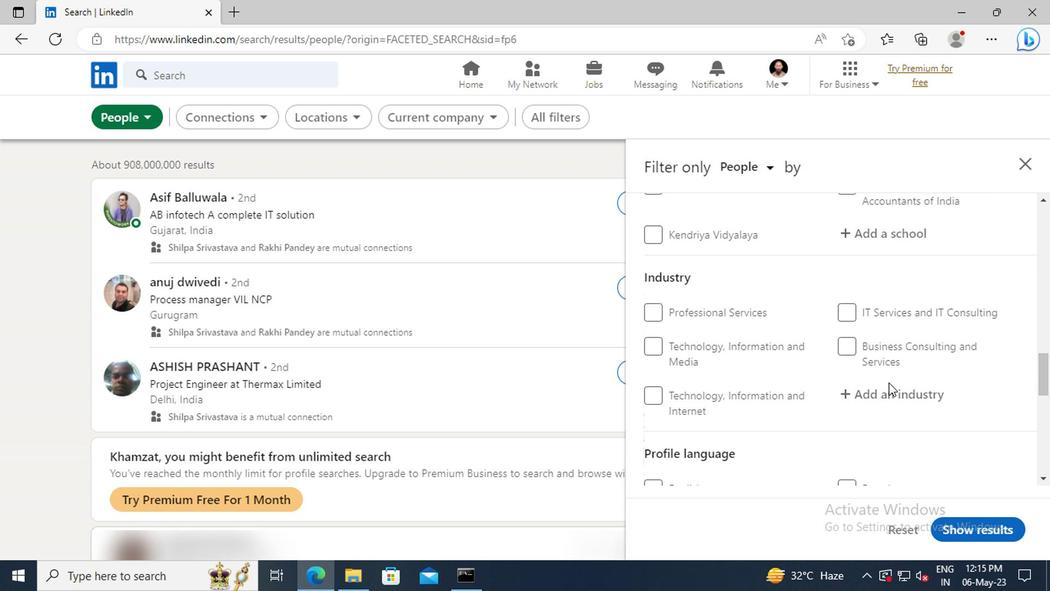 
Action: Mouse moved to (651, 438)
Screenshot: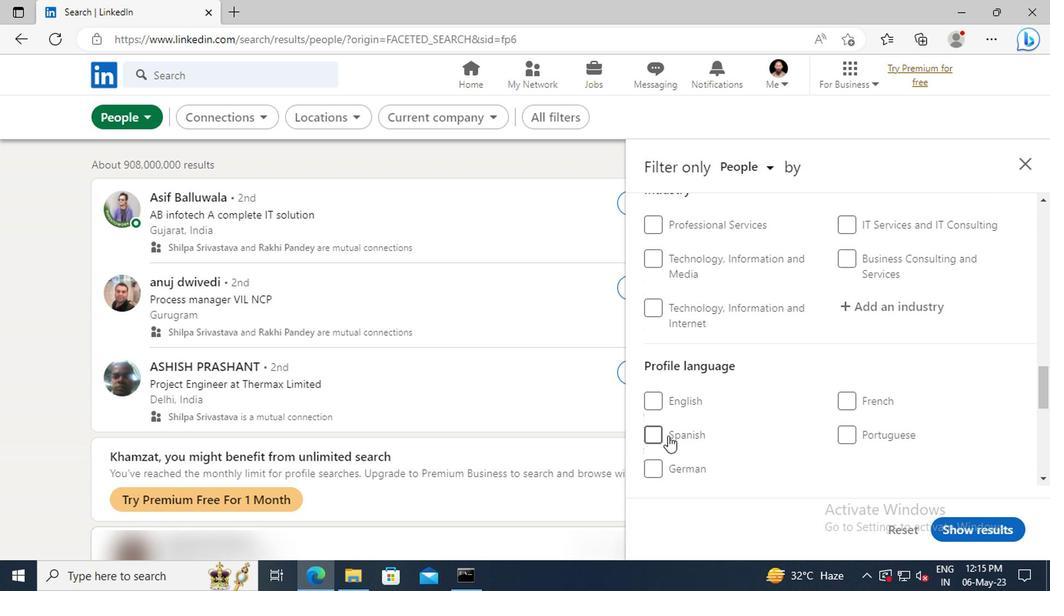 
Action: Mouse pressed left at (651, 438)
Screenshot: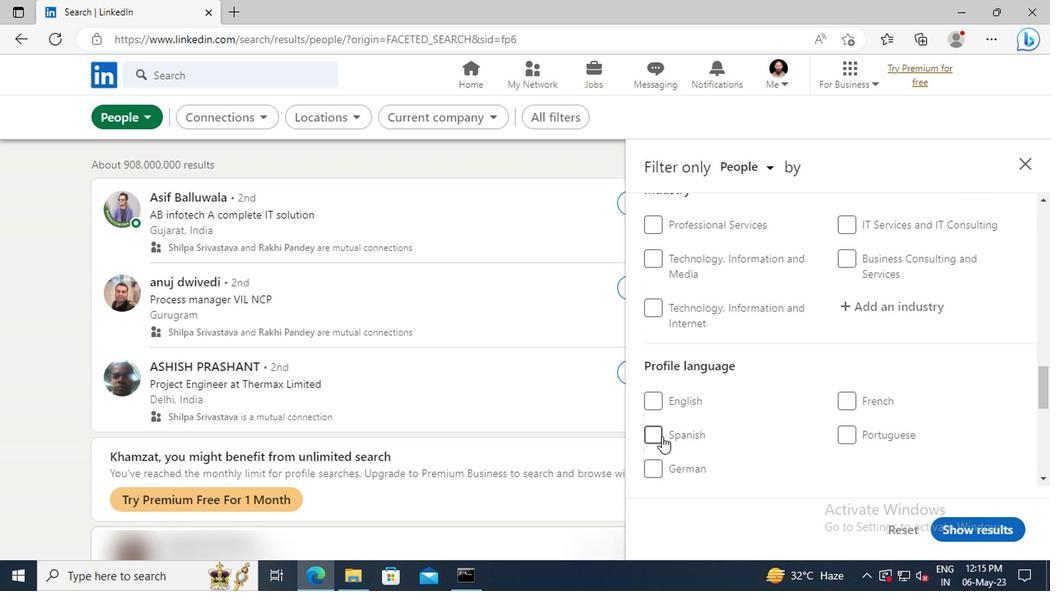 
Action: Mouse moved to (836, 388)
Screenshot: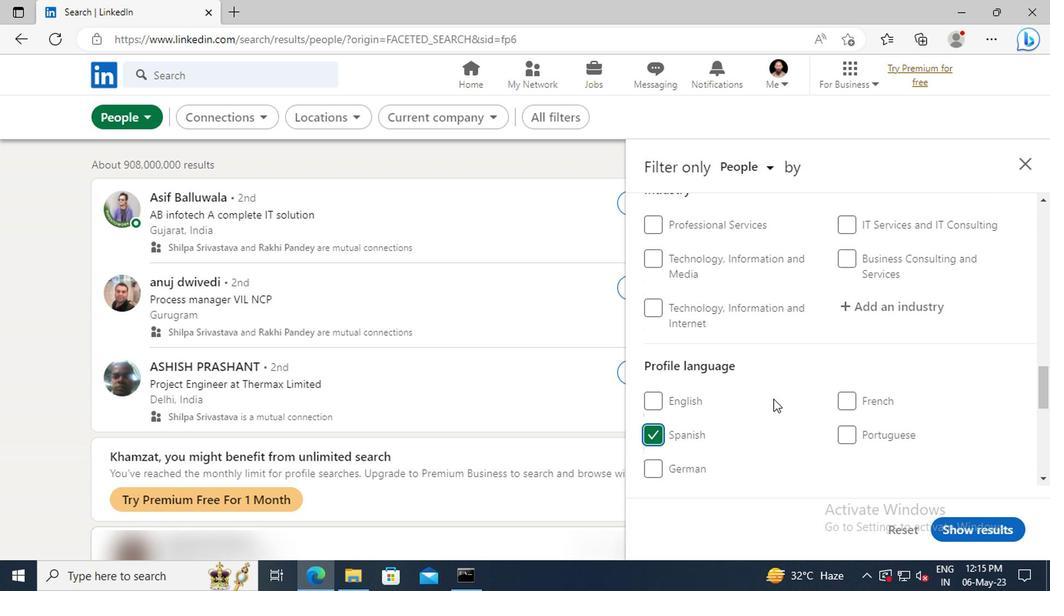 
Action: Mouse scrolled (836, 389) with delta (0, 1)
Screenshot: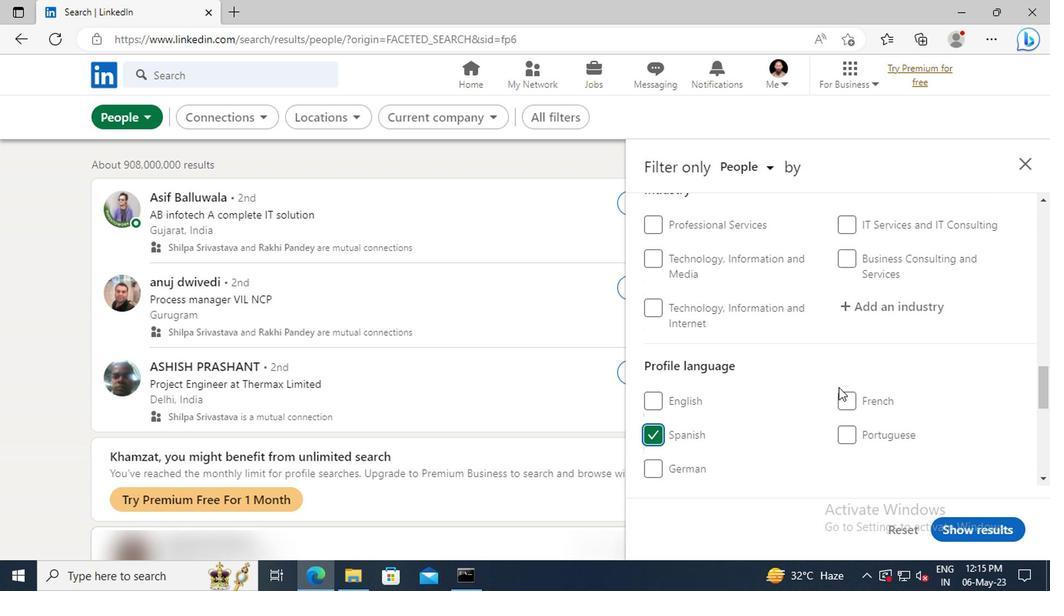 
Action: Mouse scrolled (836, 389) with delta (0, 1)
Screenshot: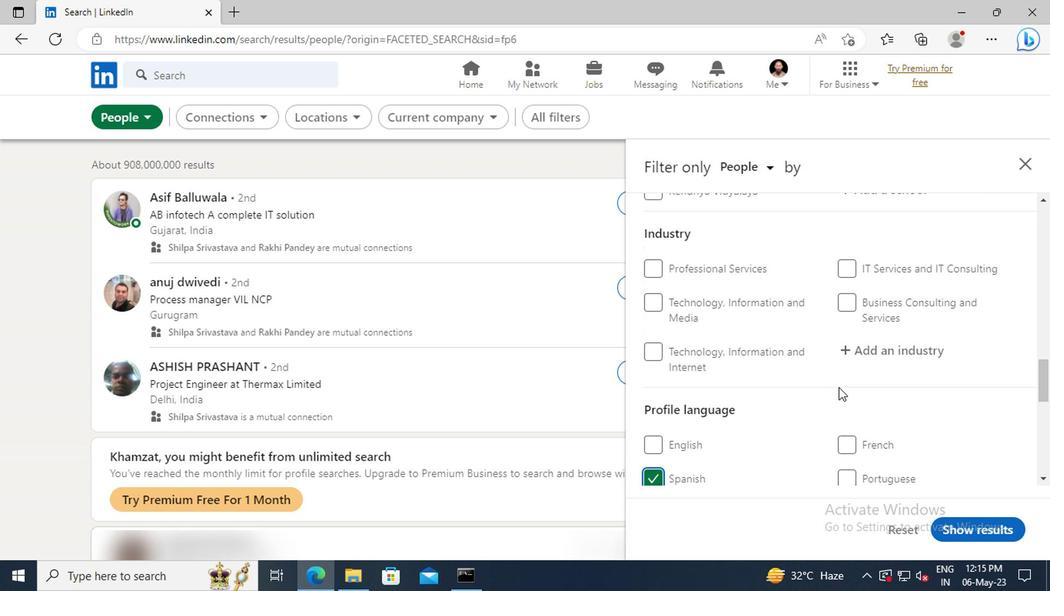 
Action: Mouse scrolled (836, 389) with delta (0, 1)
Screenshot: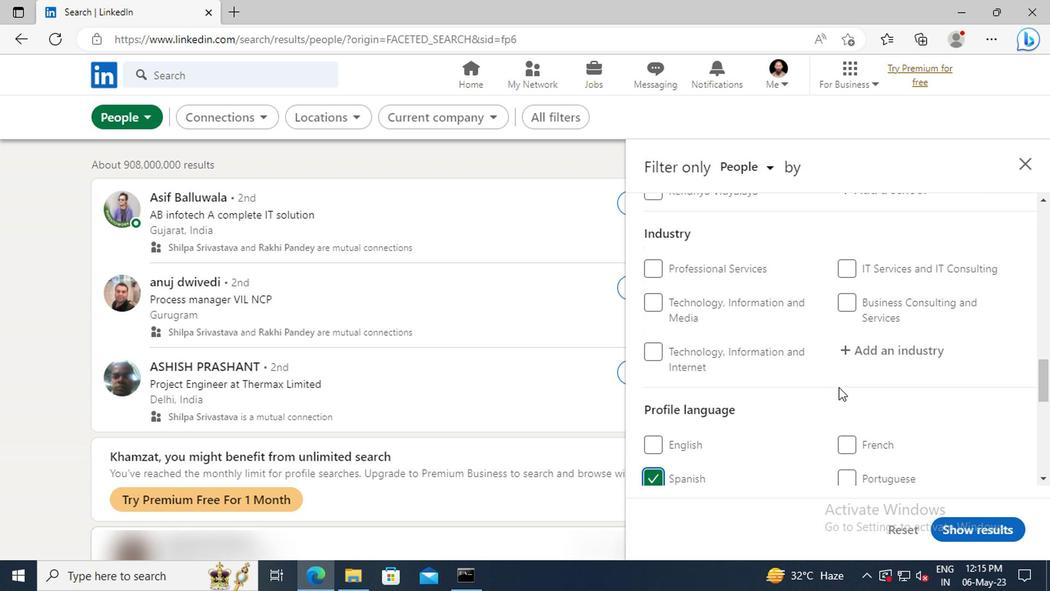 
Action: Mouse scrolled (836, 389) with delta (0, 1)
Screenshot: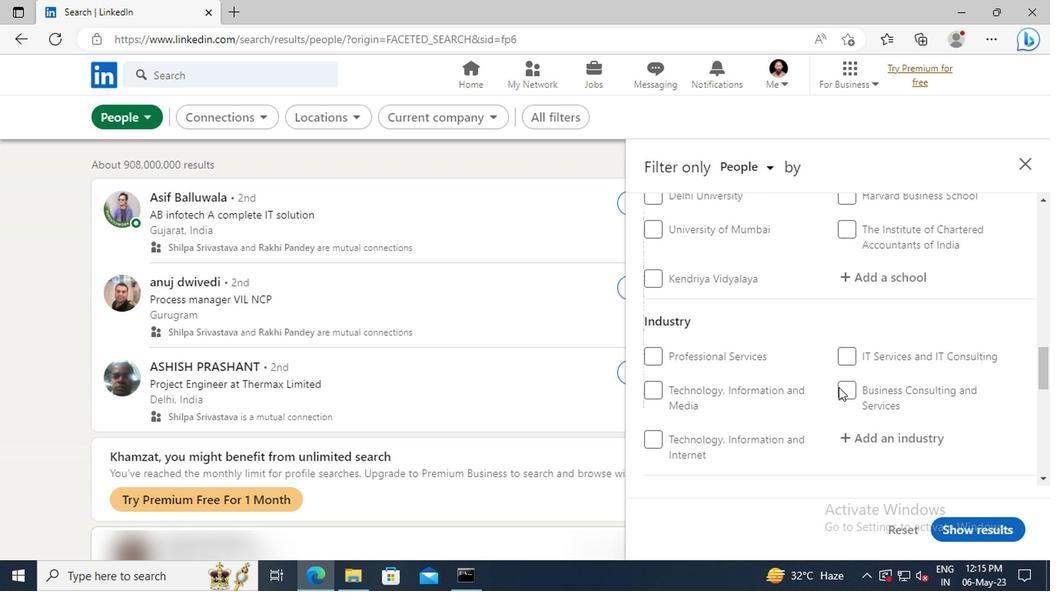 
Action: Mouse scrolled (836, 389) with delta (0, 1)
Screenshot: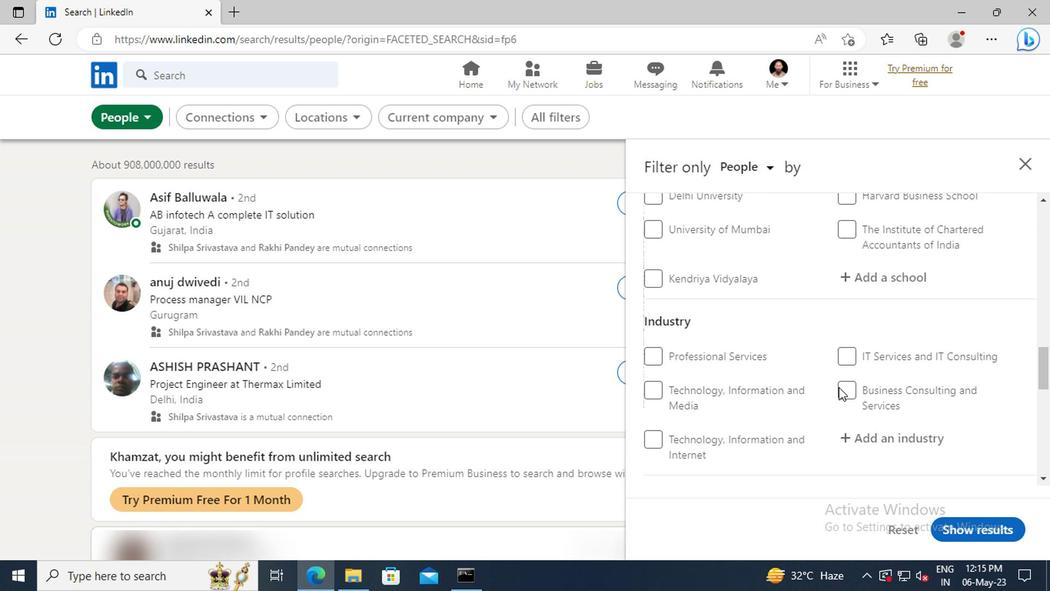 
Action: Mouse scrolled (836, 389) with delta (0, 1)
Screenshot: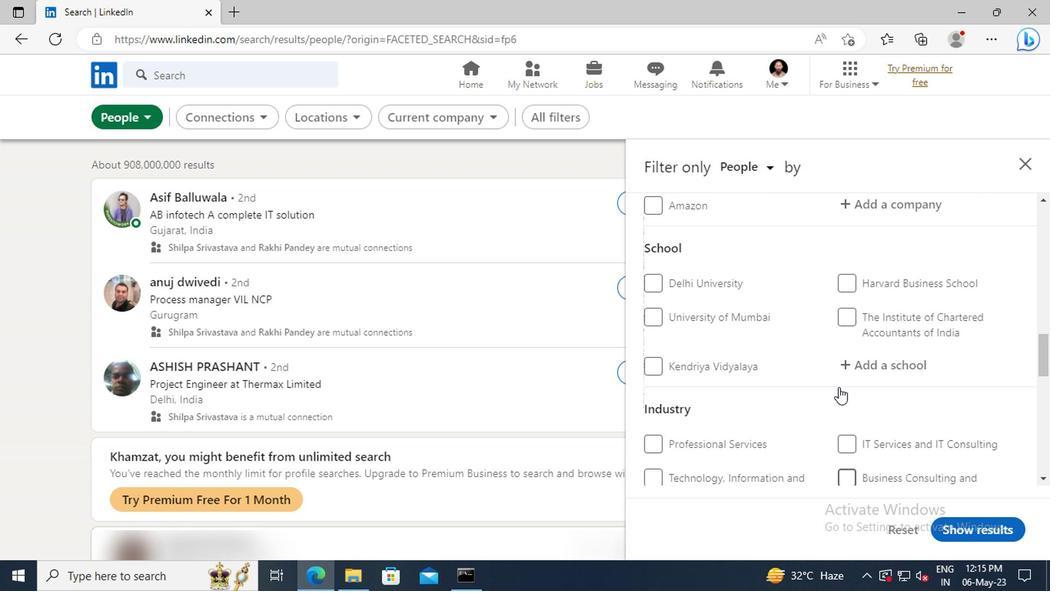 
Action: Mouse scrolled (836, 389) with delta (0, 1)
Screenshot: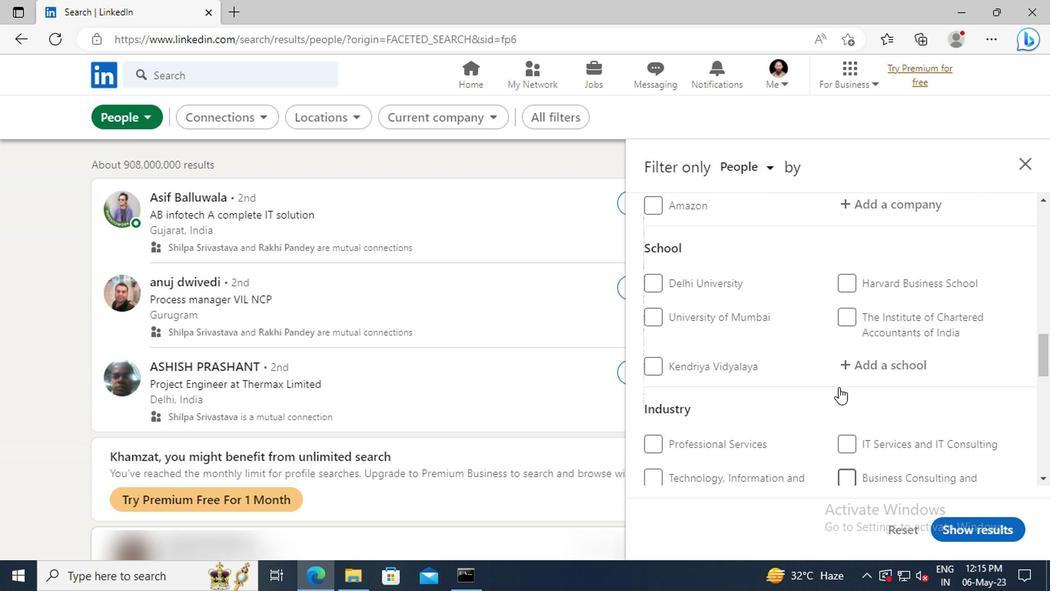 
Action: Mouse scrolled (836, 389) with delta (0, 1)
Screenshot: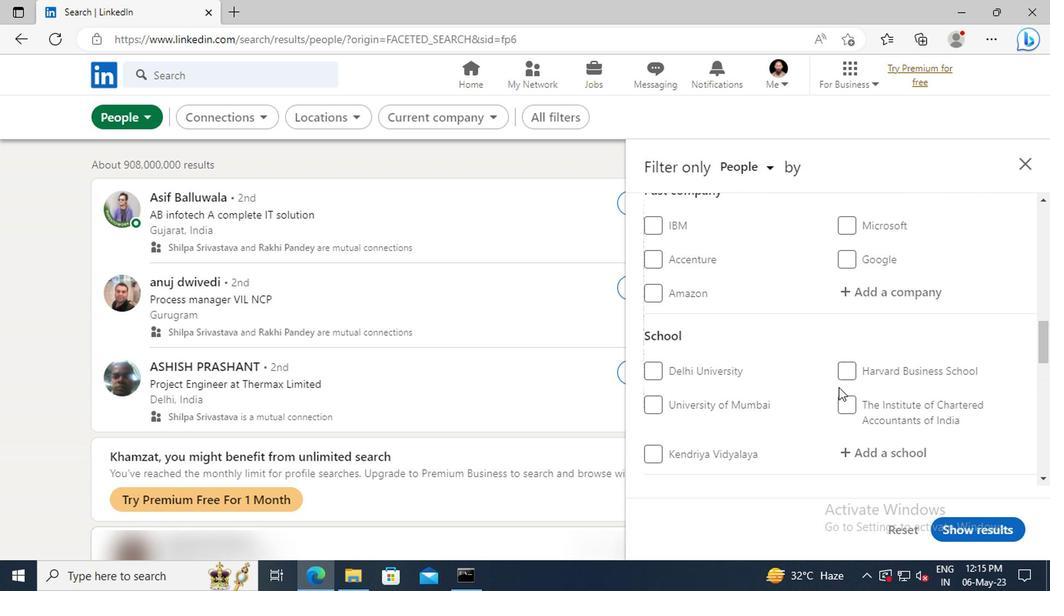 
Action: Mouse scrolled (836, 389) with delta (0, 1)
Screenshot: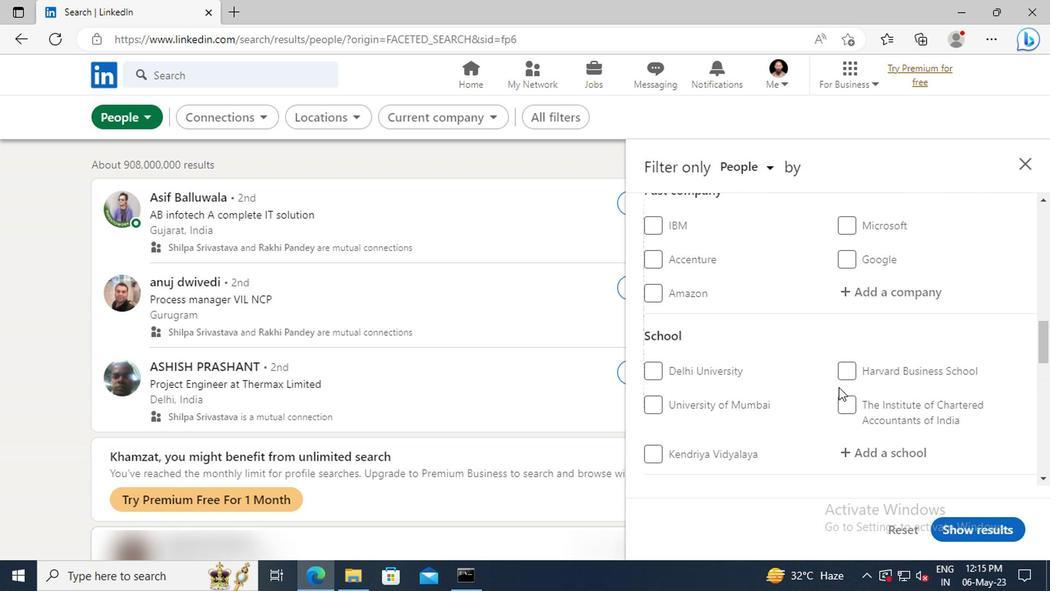 
Action: Mouse scrolled (836, 389) with delta (0, 1)
Screenshot: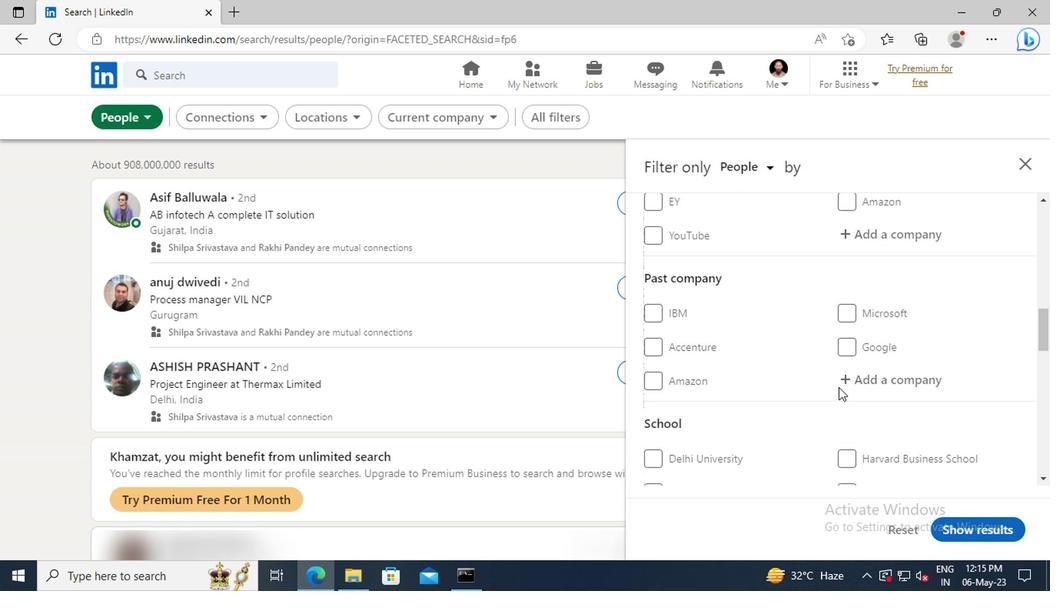
Action: Mouse scrolled (836, 389) with delta (0, 1)
Screenshot: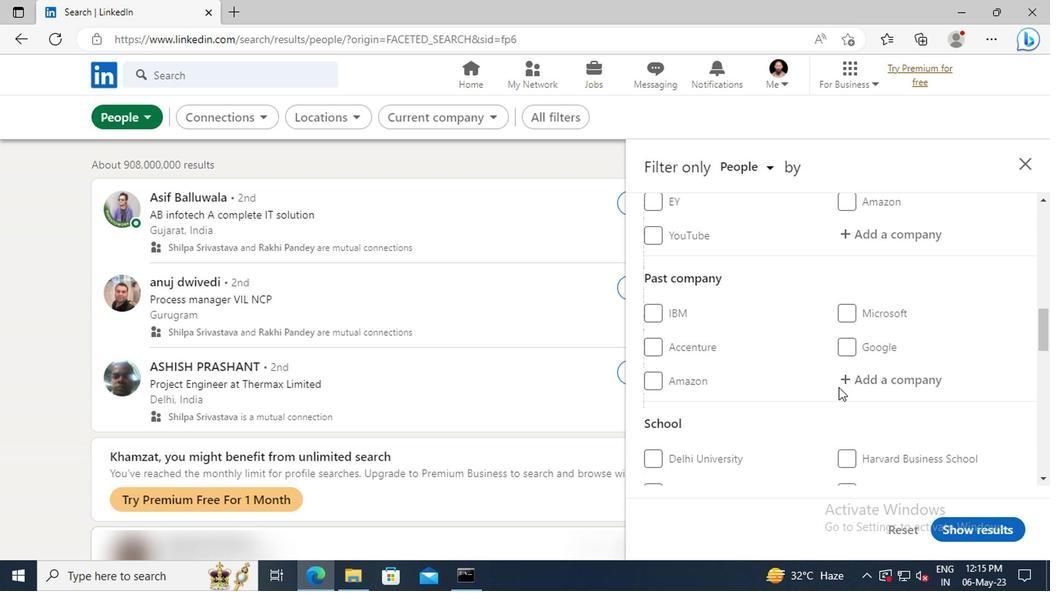 
Action: Mouse scrolled (836, 389) with delta (0, 1)
Screenshot: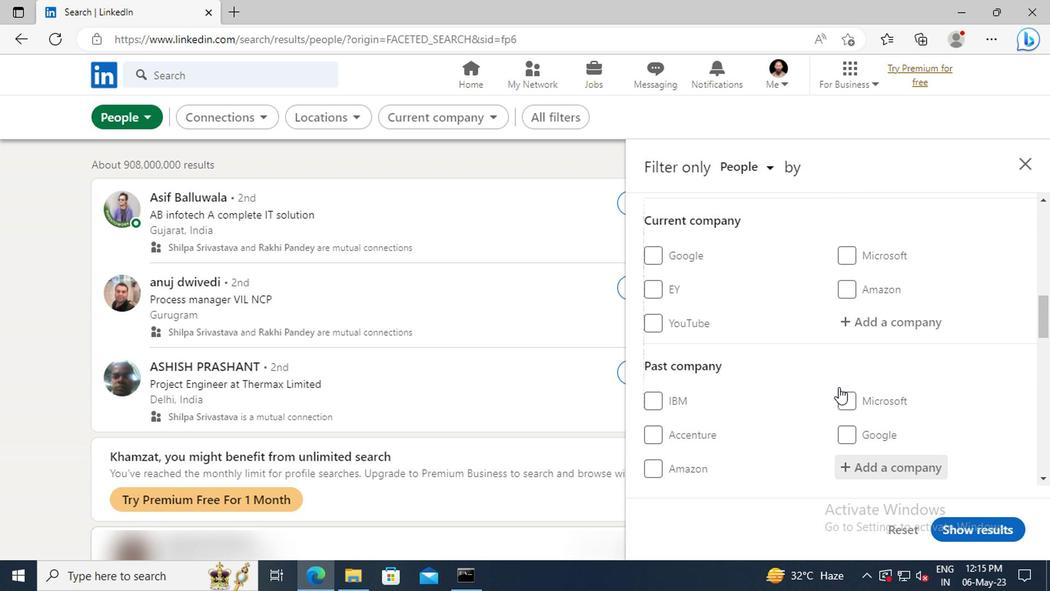 
Action: Mouse moved to (850, 374)
Screenshot: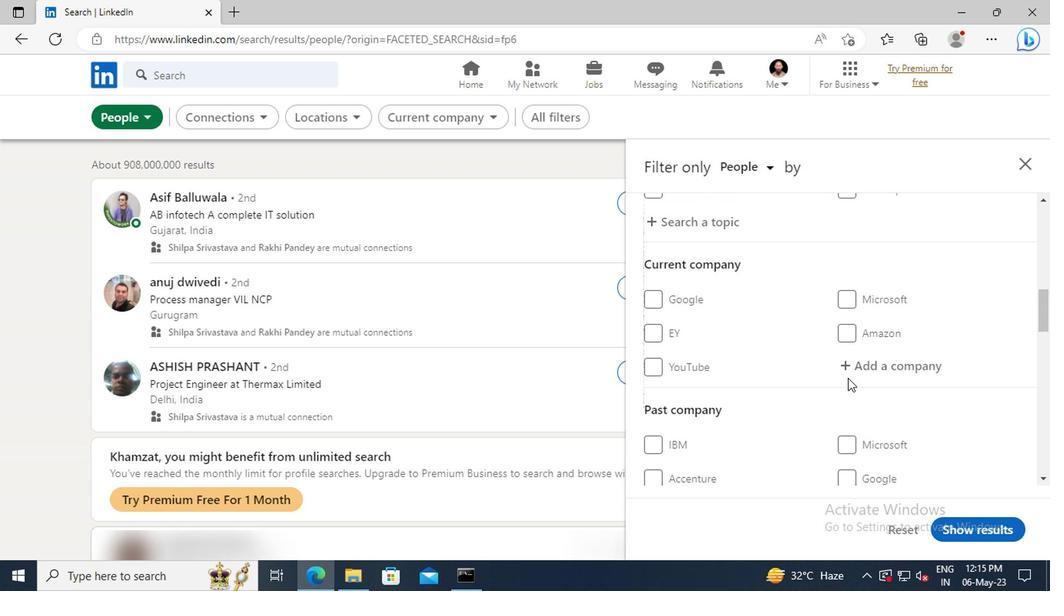 
Action: Mouse pressed left at (850, 374)
Screenshot: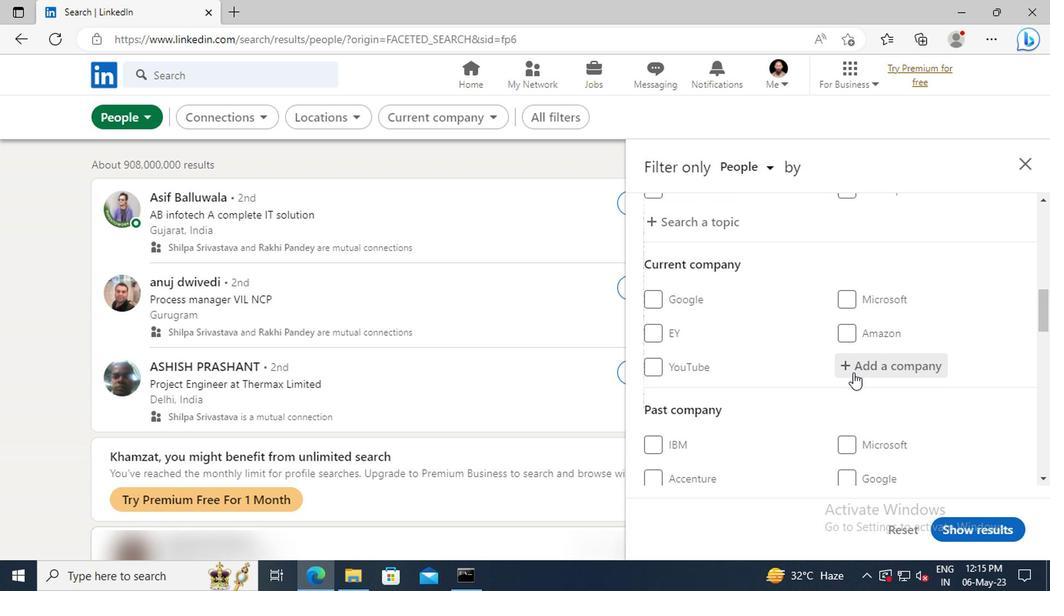 
Action: Key pressed <Key.shift>CHEP
Screenshot: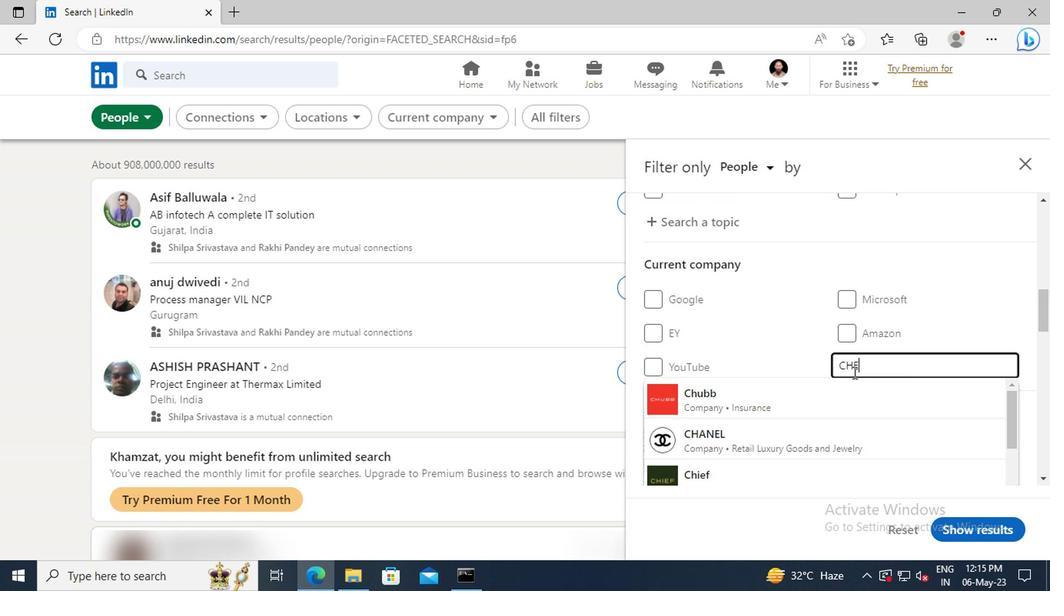 
Action: Mouse moved to (855, 391)
Screenshot: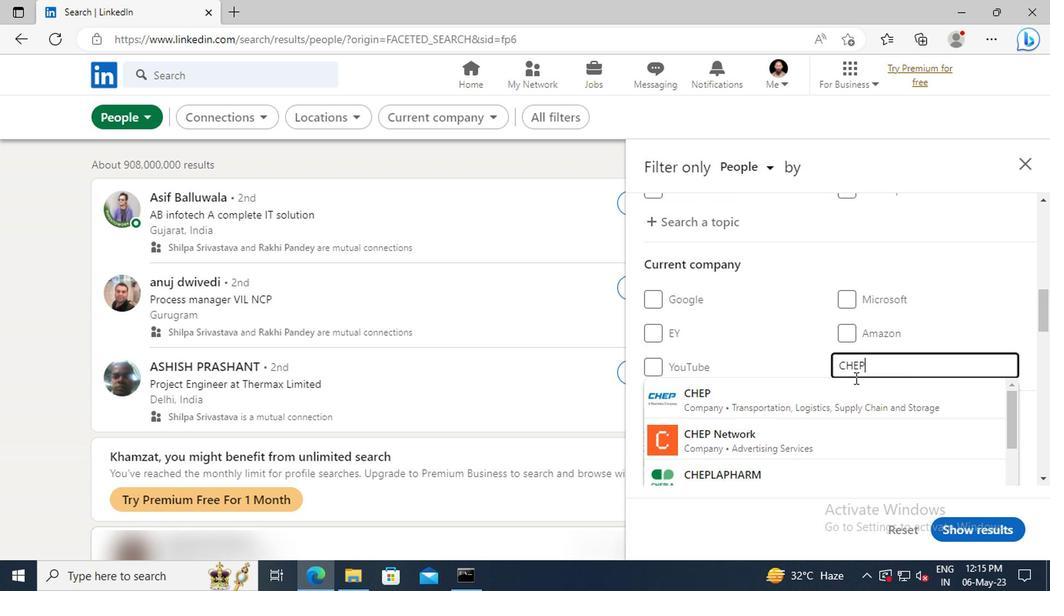 
Action: Mouse pressed left at (855, 391)
Screenshot: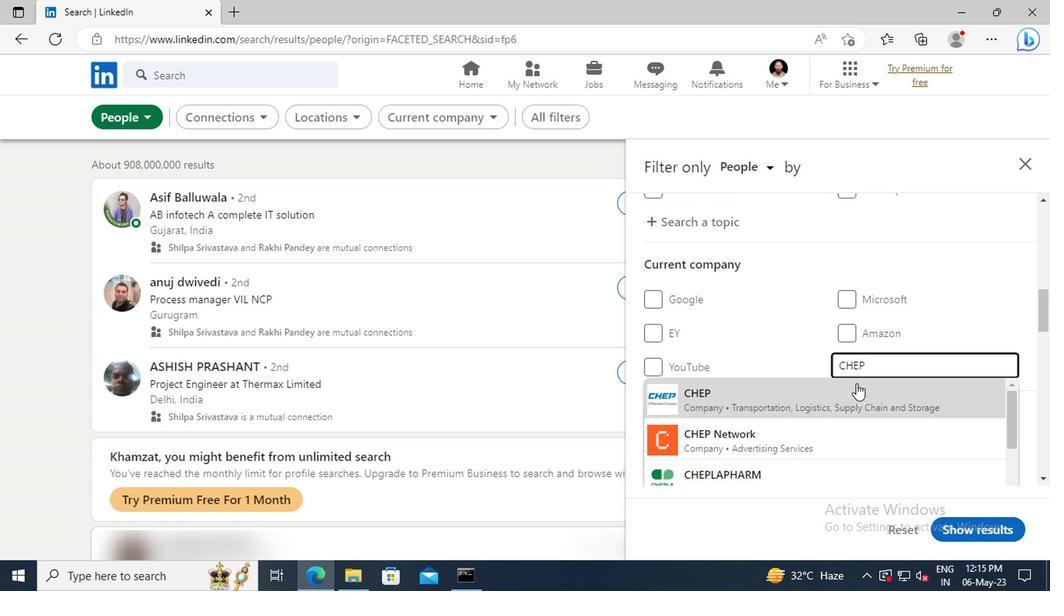 
Action: Mouse scrolled (855, 391) with delta (0, 0)
Screenshot: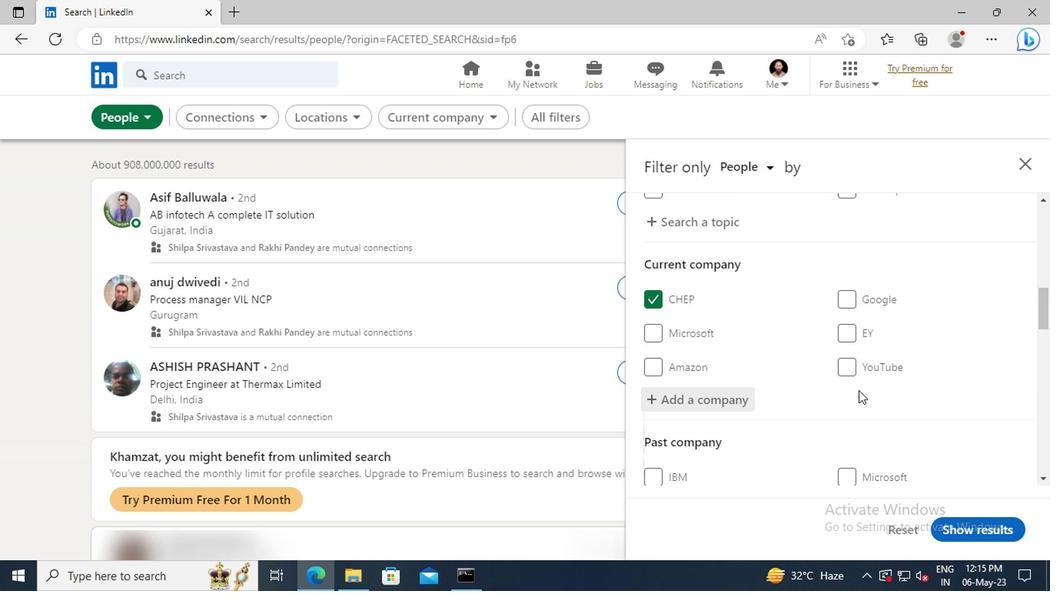 
Action: Mouse scrolled (855, 391) with delta (0, 0)
Screenshot: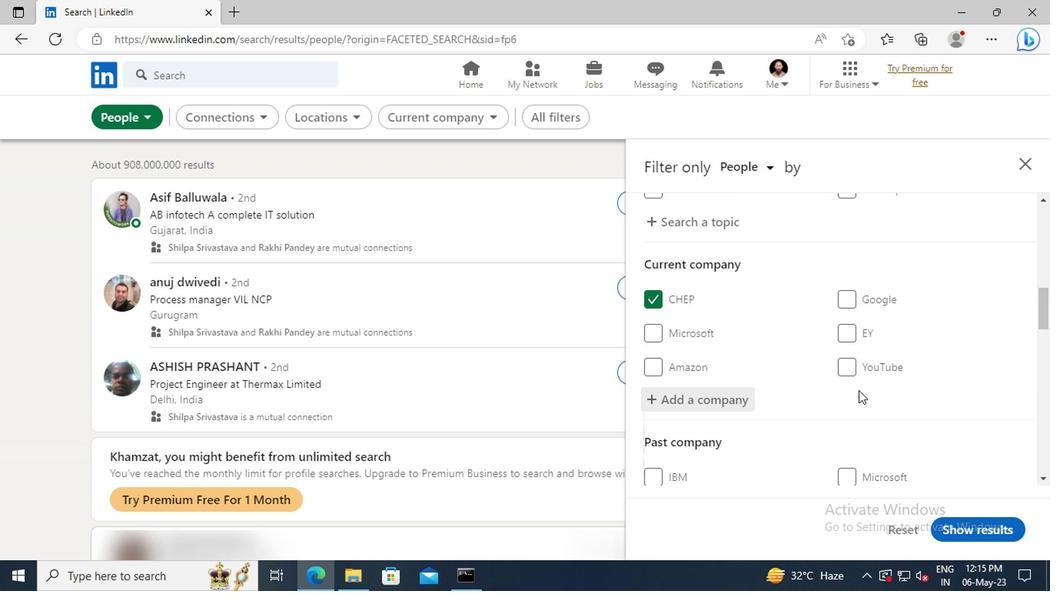 
Action: Mouse scrolled (855, 391) with delta (0, 0)
Screenshot: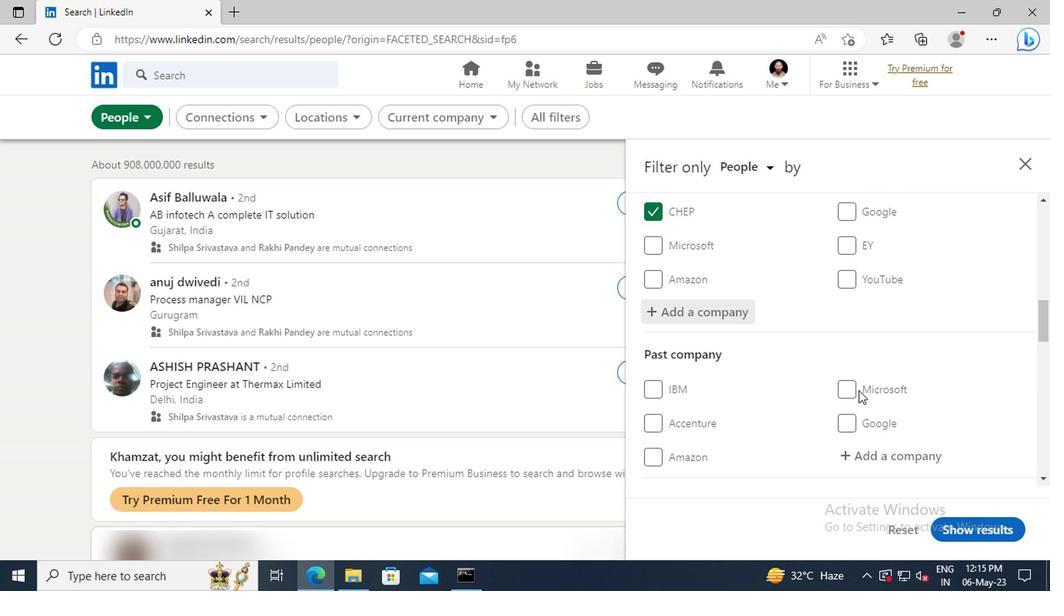 
Action: Mouse moved to (855, 387)
Screenshot: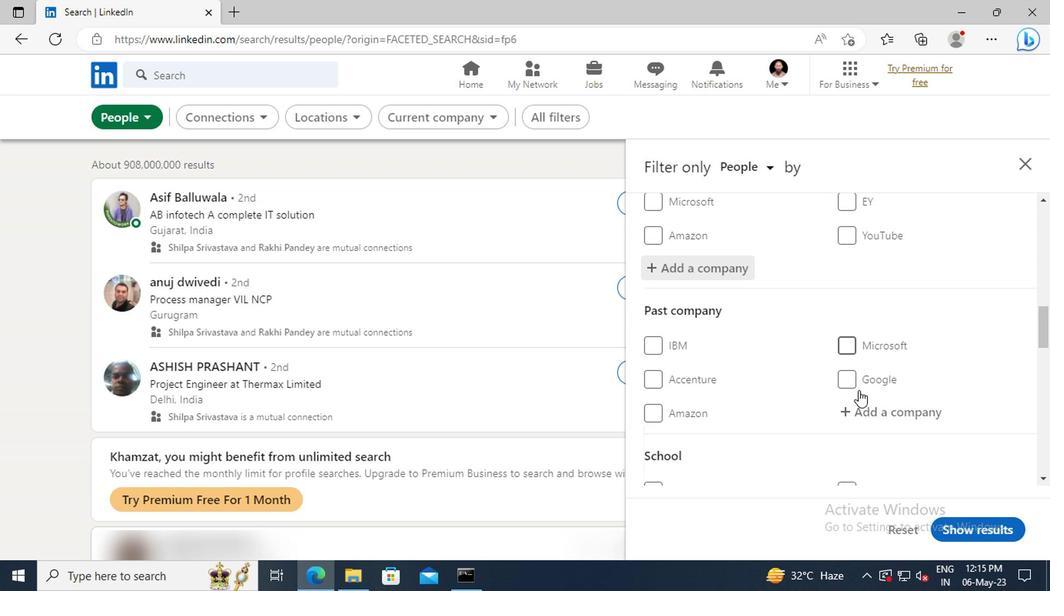 
Action: Mouse scrolled (855, 386) with delta (0, -1)
Screenshot: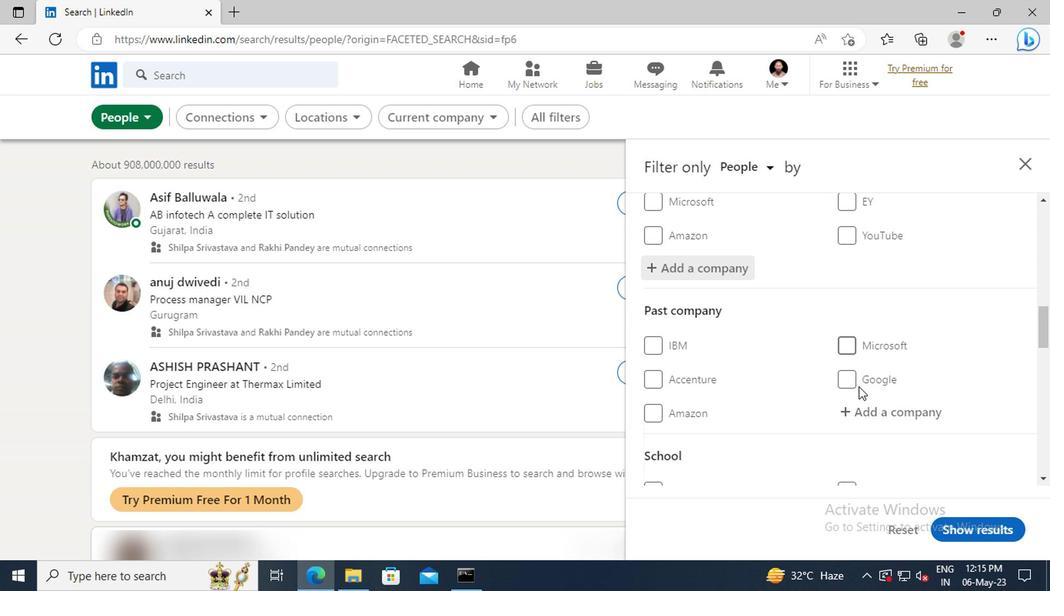 
Action: Mouse scrolled (855, 386) with delta (0, -1)
Screenshot: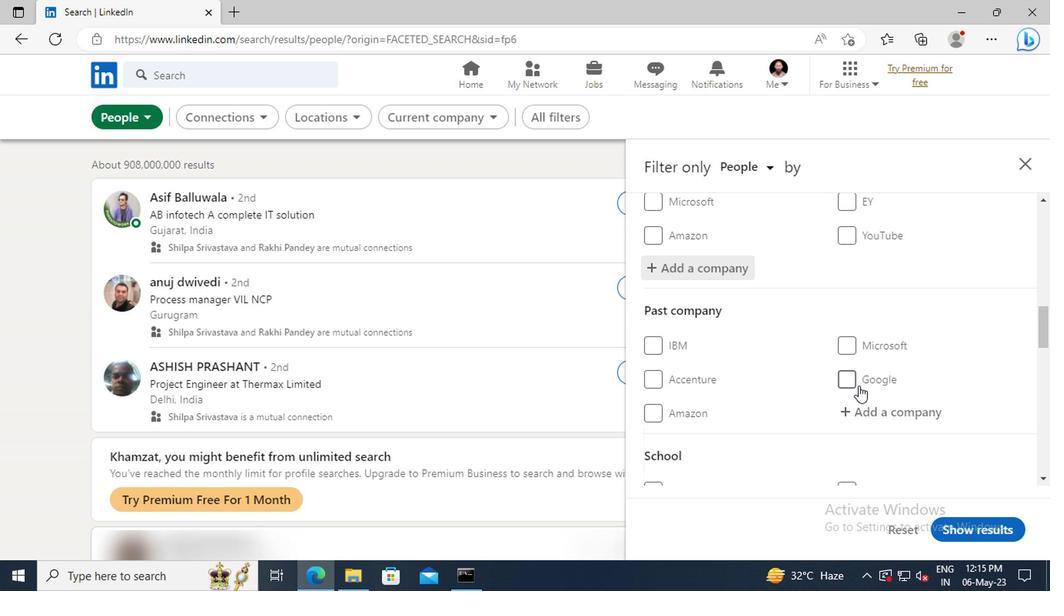 
Action: Mouse scrolled (855, 386) with delta (0, -1)
Screenshot: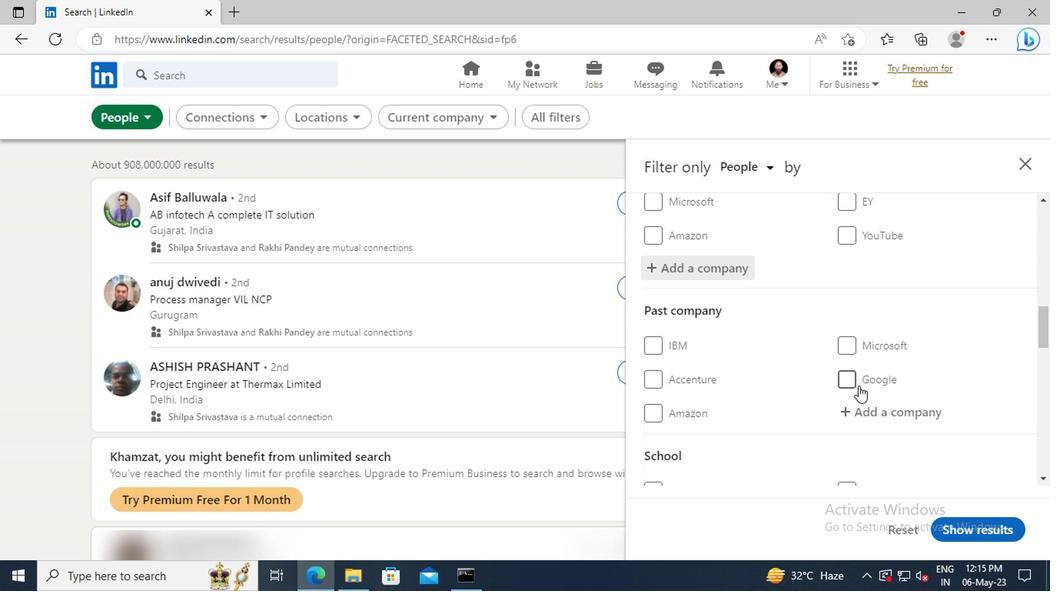 
Action: Mouse moved to (855, 385)
Screenshot: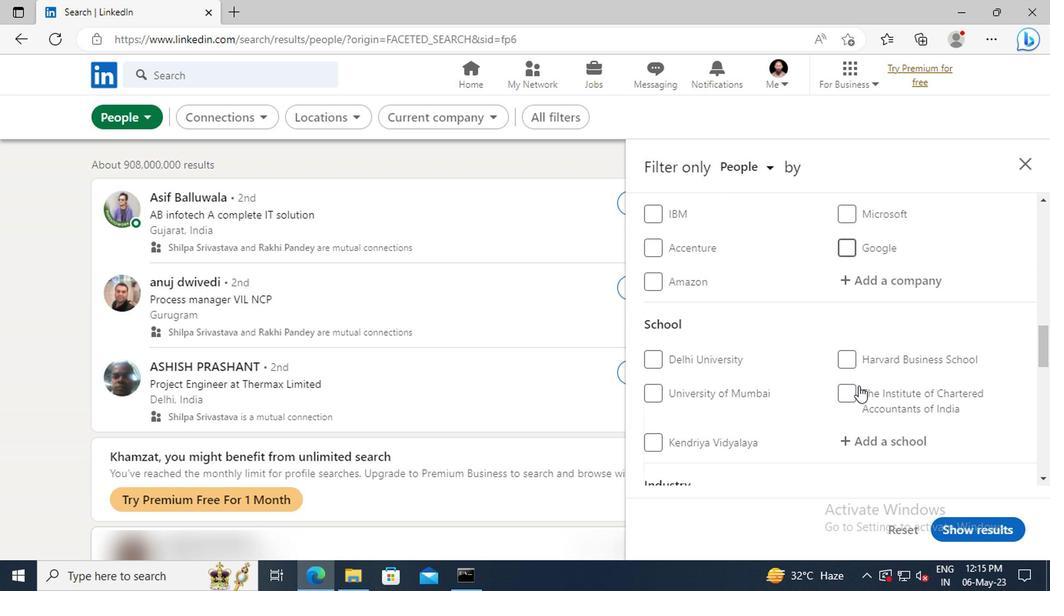 
Action: Mouse scrolled (855, 384) with delta (0, -1)
Screenshot: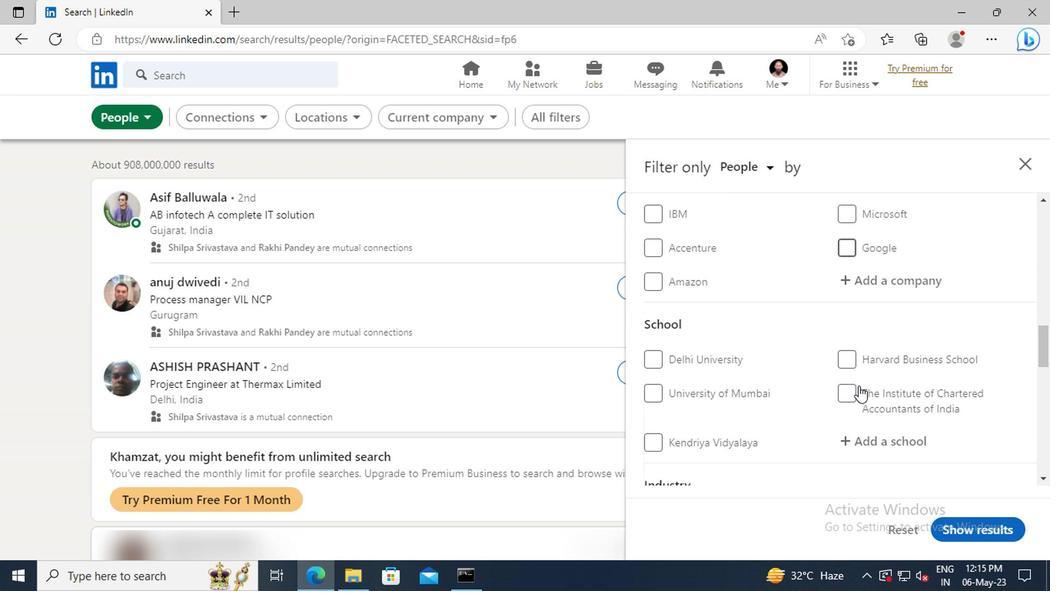 
Action: Mouse moved to (861, 396)
Screenshot: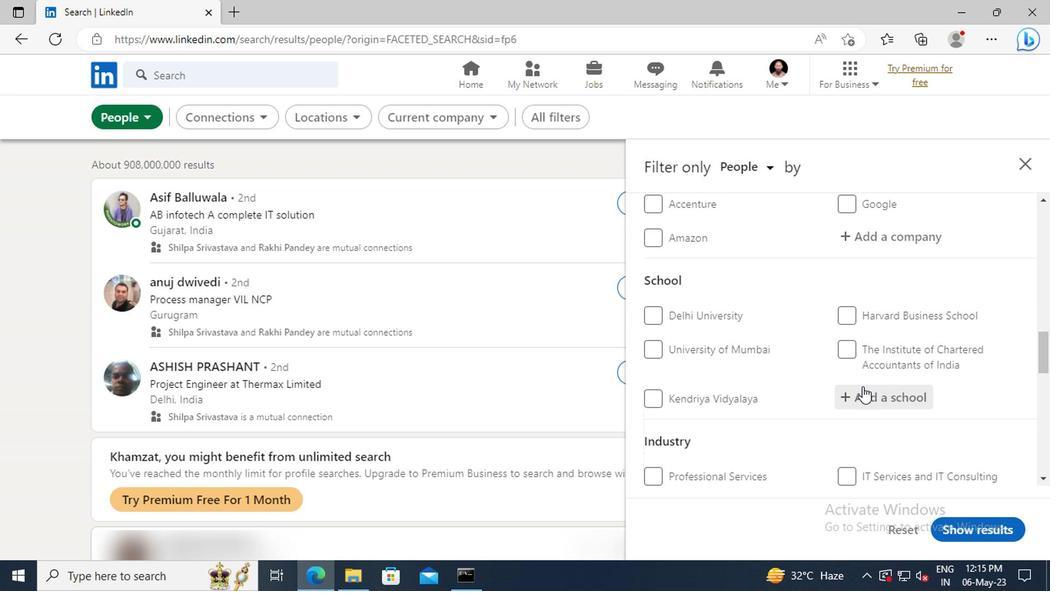 
Action: Mouse pressed left at (861, 396)
Screenshot: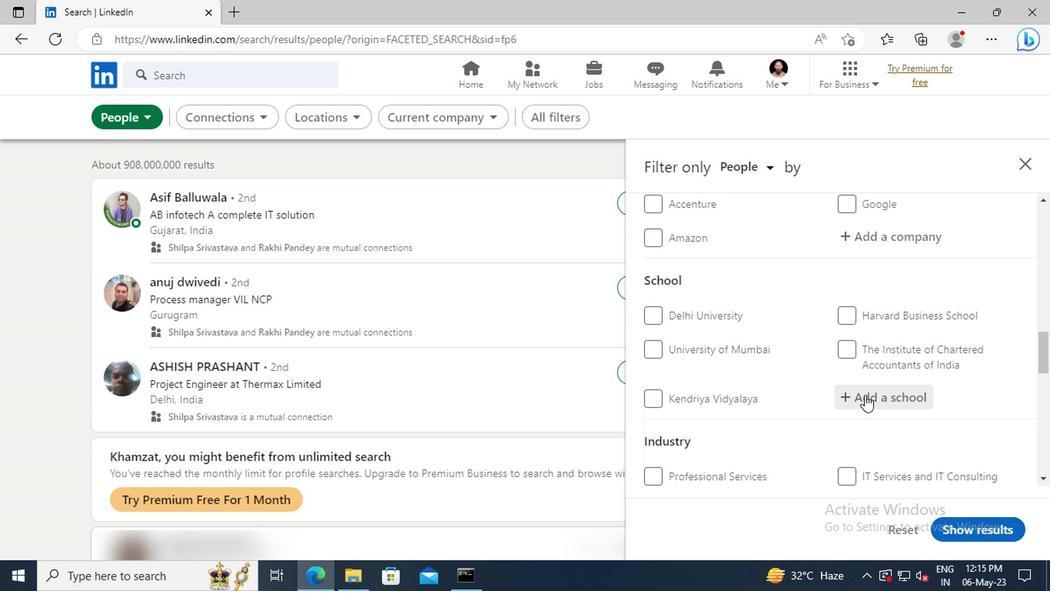 
Action: Key pressed <Key.shift>ENGINEERING<Key.space><Key.shift>&<Key.space><Key.shift>TECHNOLOGY<Key.space>JOB
Screenshot: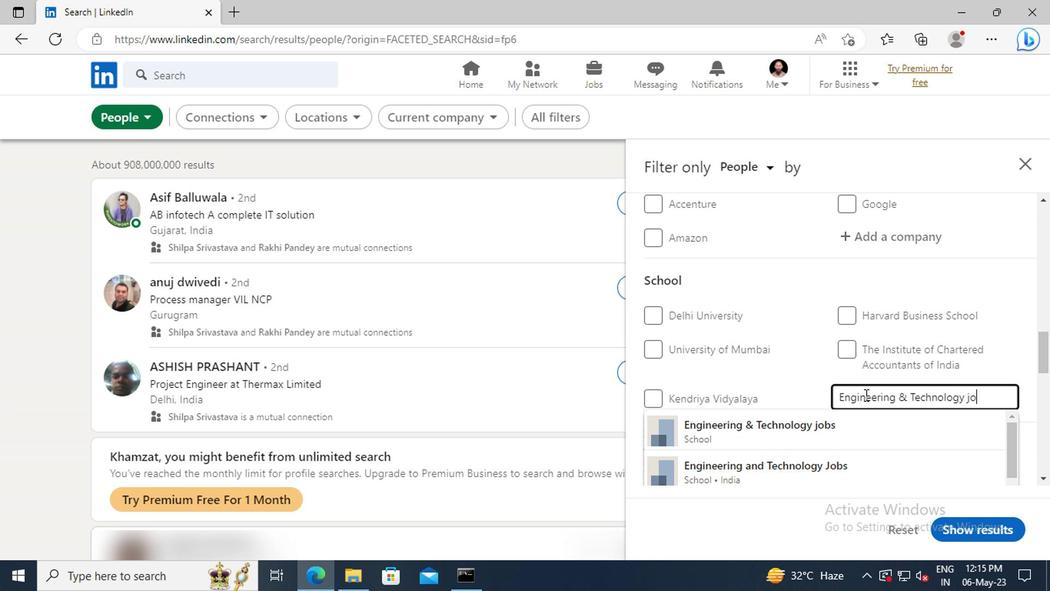 
Action: Mouse moved to (868, 421)
Screenshot: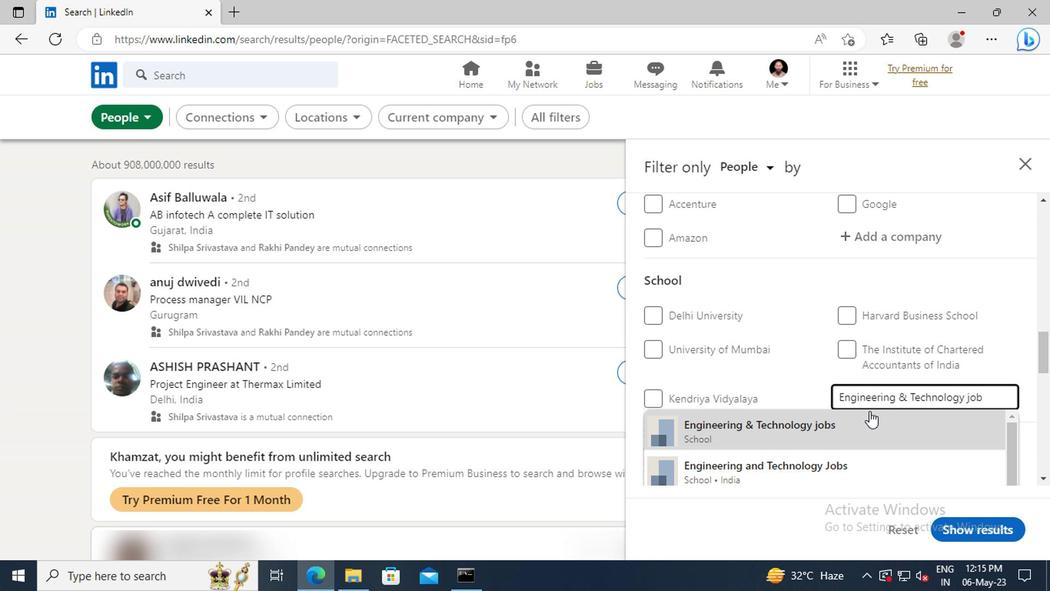 
Action: Mouse pressed left at (868, 421)
Screenshot: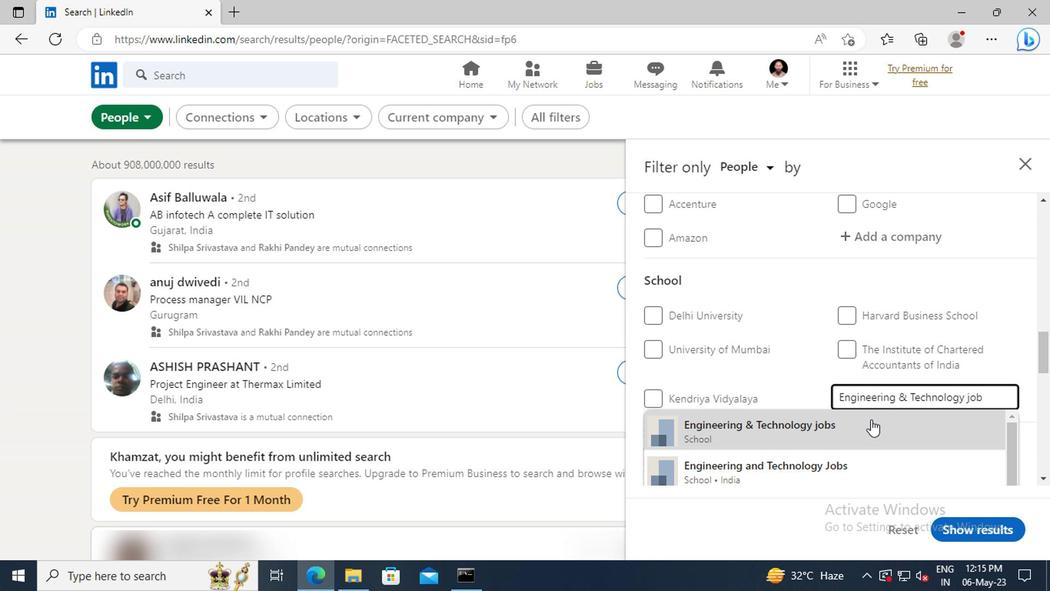 
Action: Mouse scrolled (868, 421) with delta (0, 0)
Screenshot: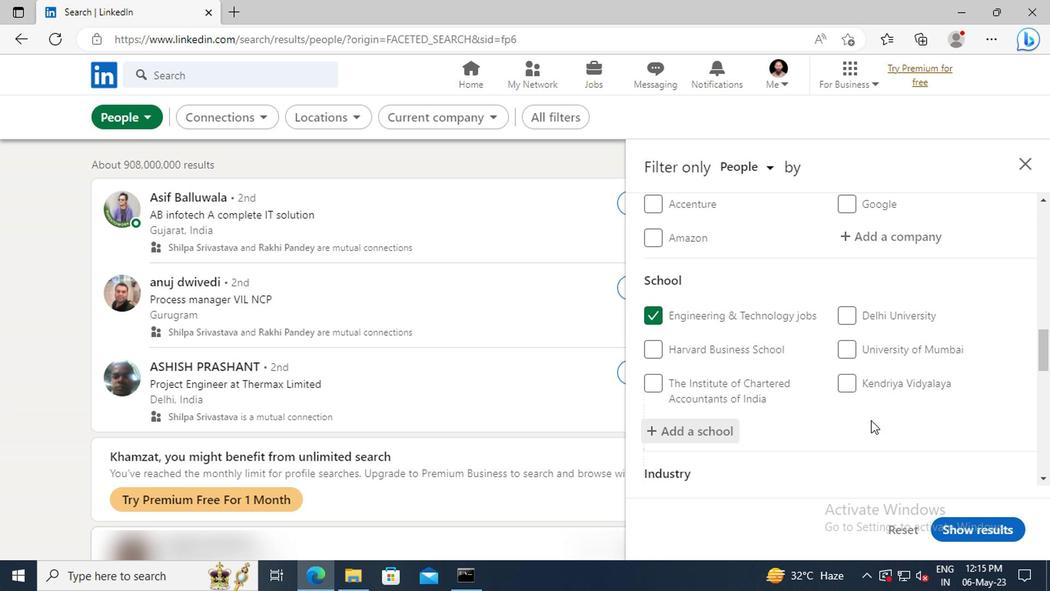 
Action: Mouse moved to (868, 418)
Screenshot: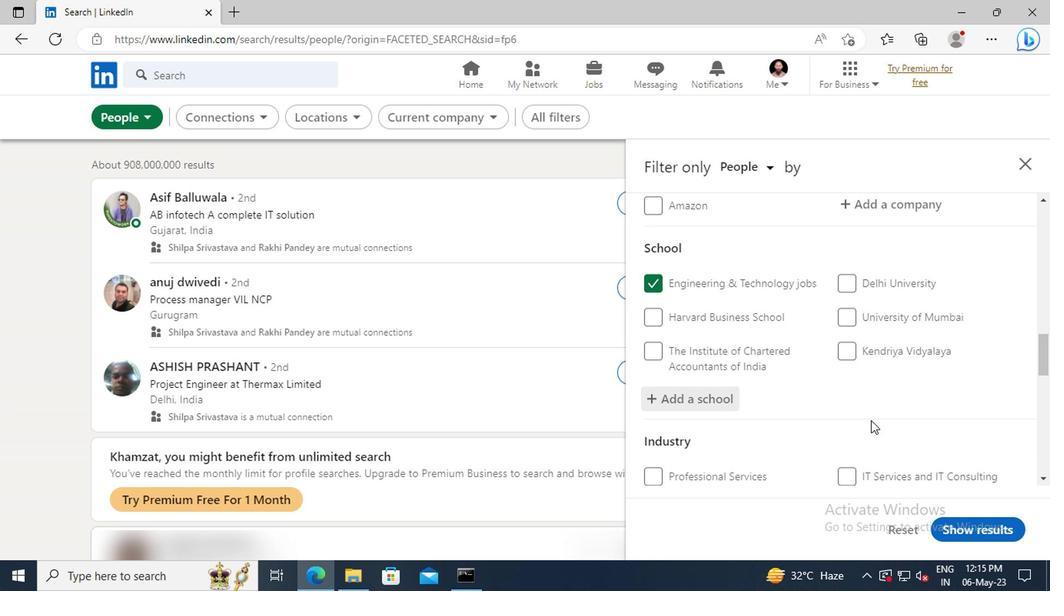
Action: Mouse scrolled (868, 418) with delta (0, 0)
Screenshot: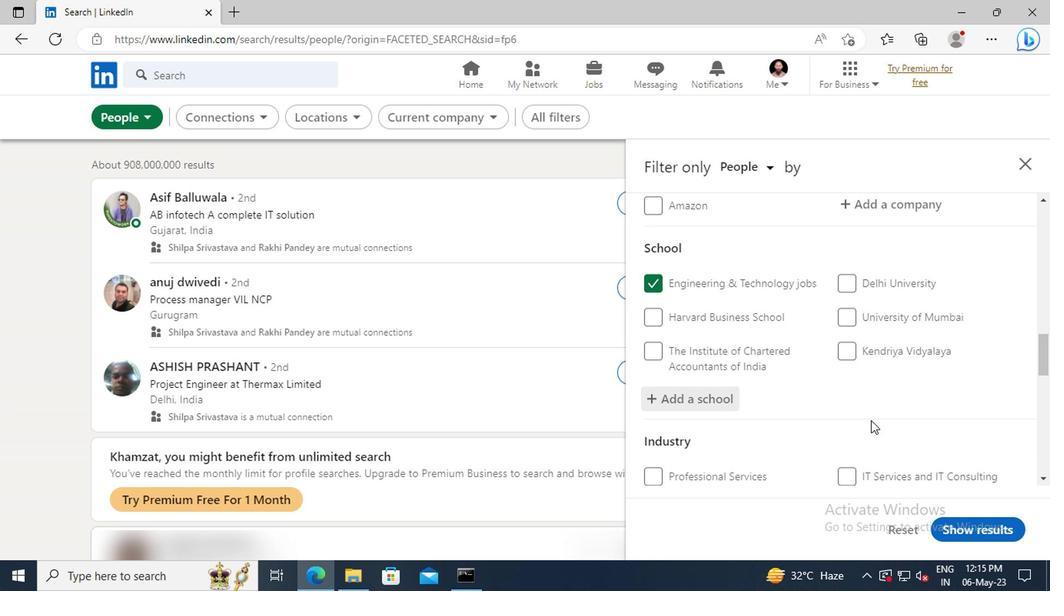 
Action: Mouse moved to (868, 416)
Screenshot: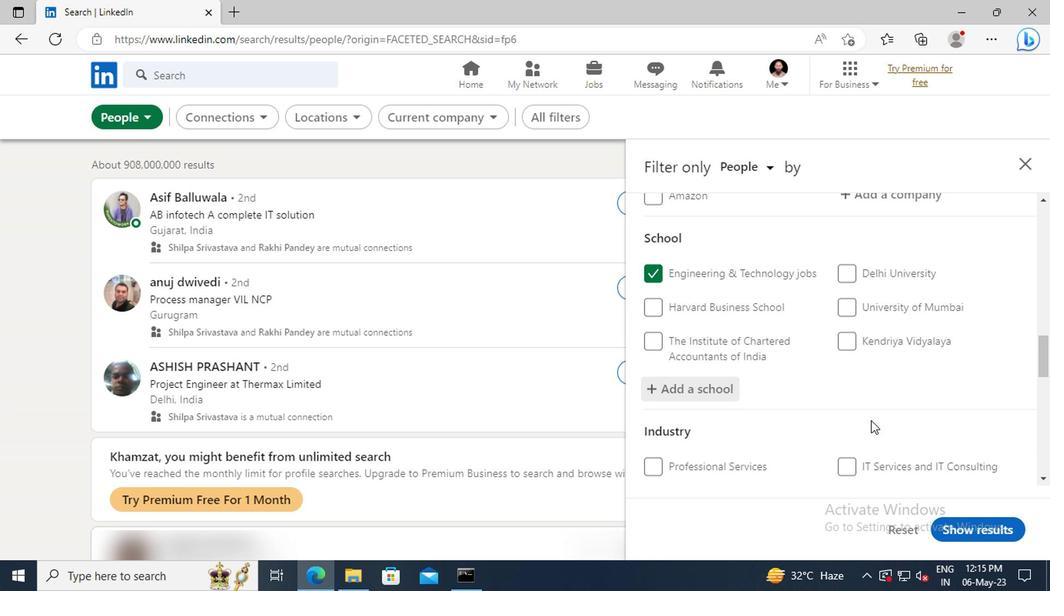 
Action: Mouse scrolled (868, 415) with delta (0, 0)
Screenshot: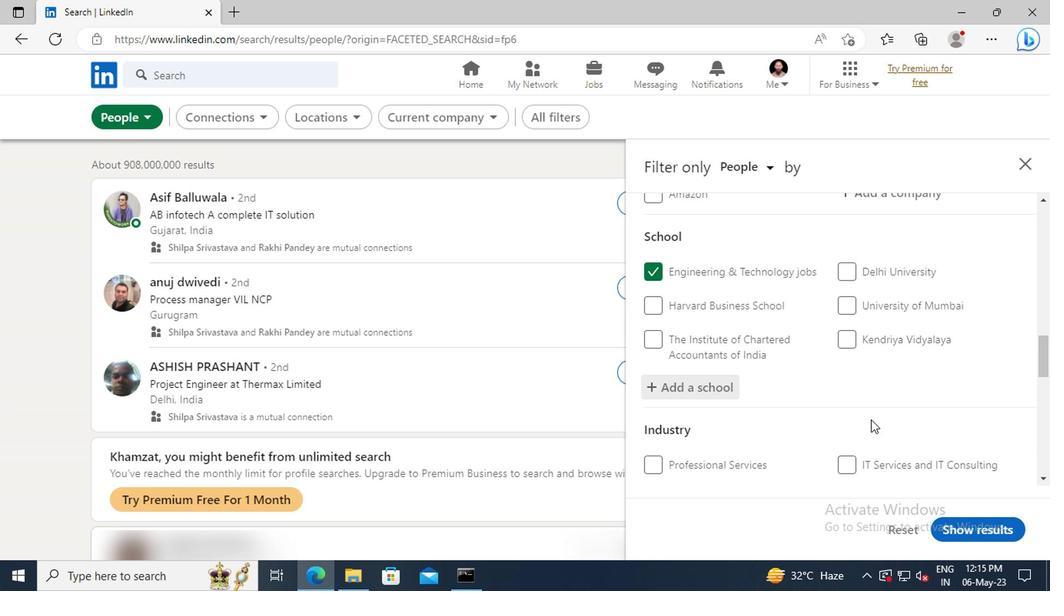 
Action: Mouse moved to (865, 395)
Screenshot: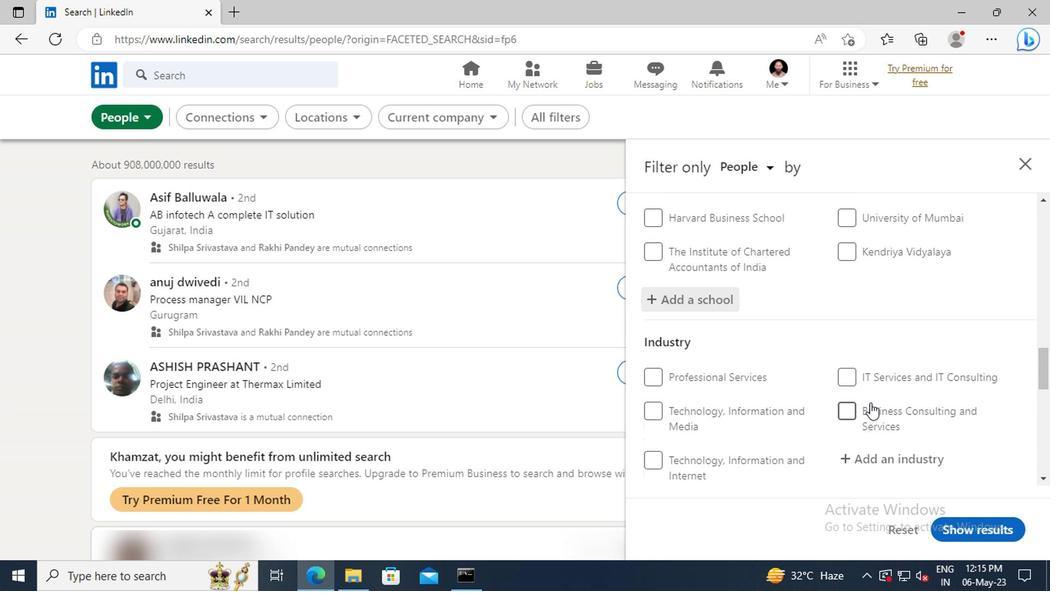 
Action: Mouse scrolled (865, 394) with delta (0, -1)
Screenshot: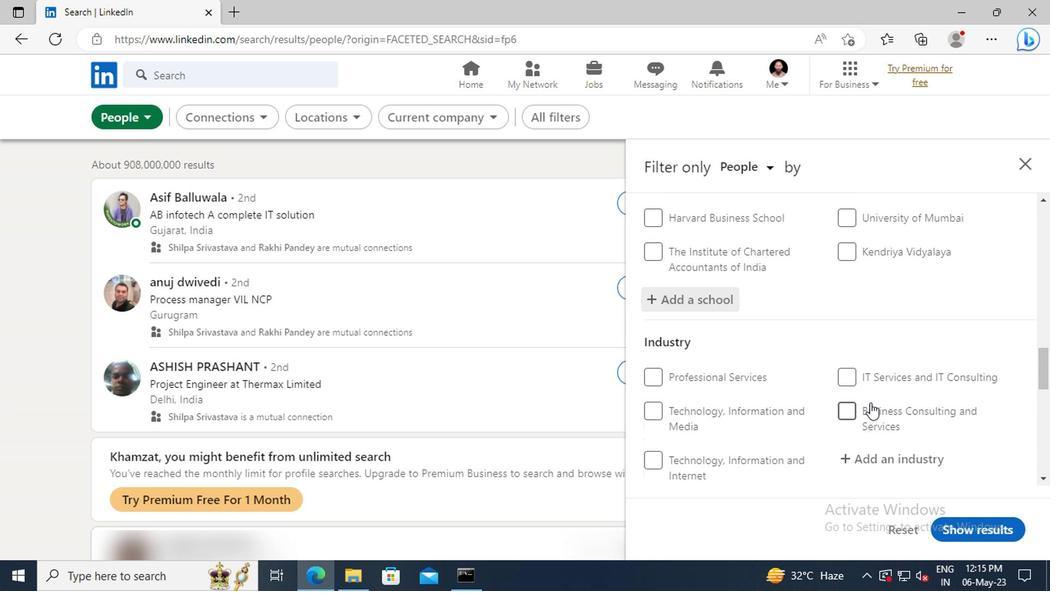 
Action: Mouse moved to (863, 414)
Screenshot: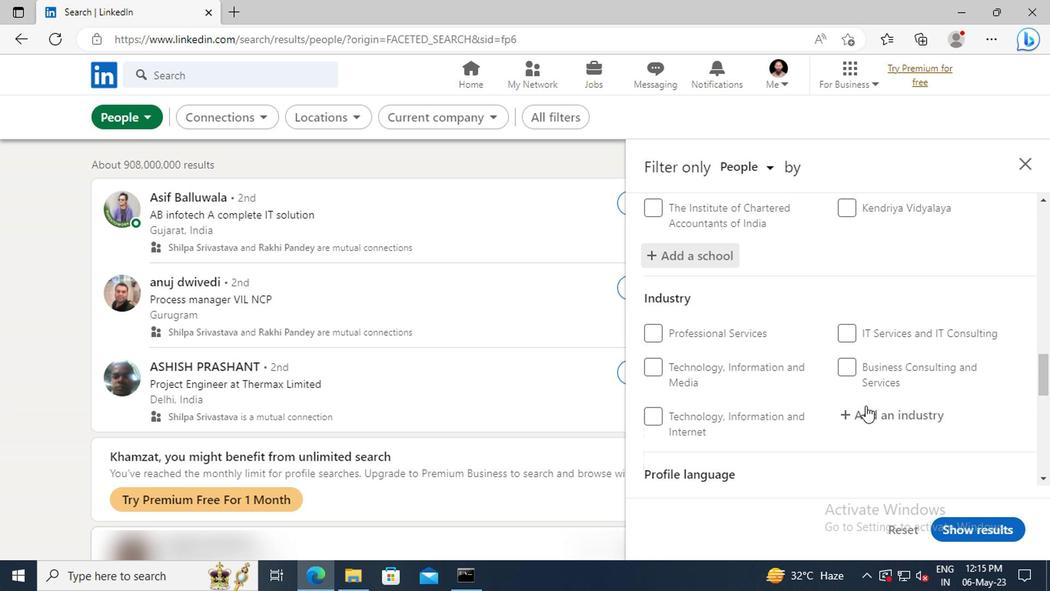 
Action: Mouse pressed left at (863, 414)
Screenshot: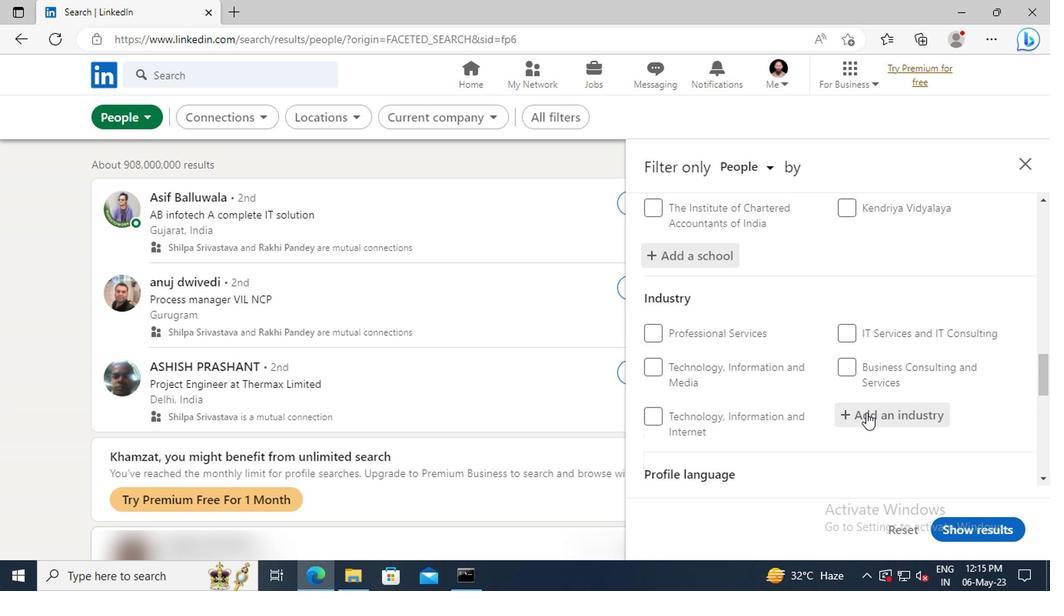 
Action: Key pressed <Key.shift>CHIRO
Screenshot: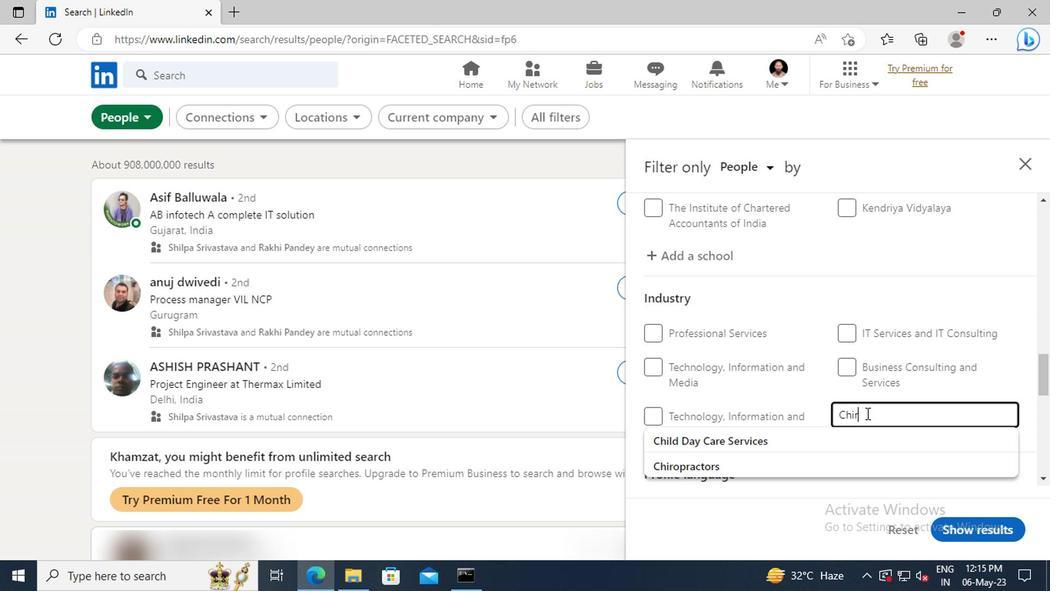 
Action: Mouse moved to (863, 435)
Screenshot: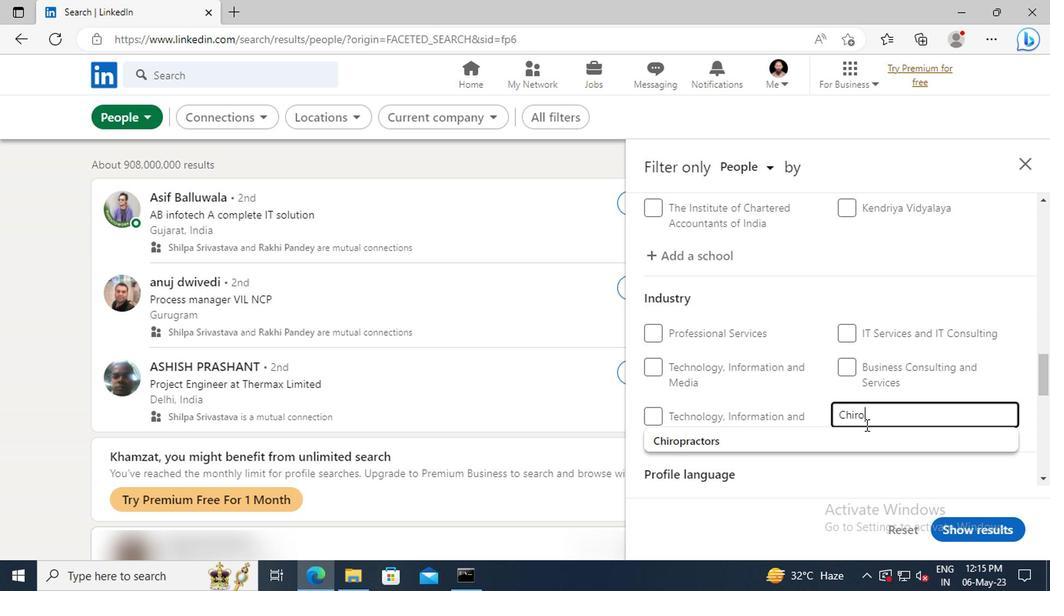
Action: Mouse pressed left at (863, 435)
Screenshot: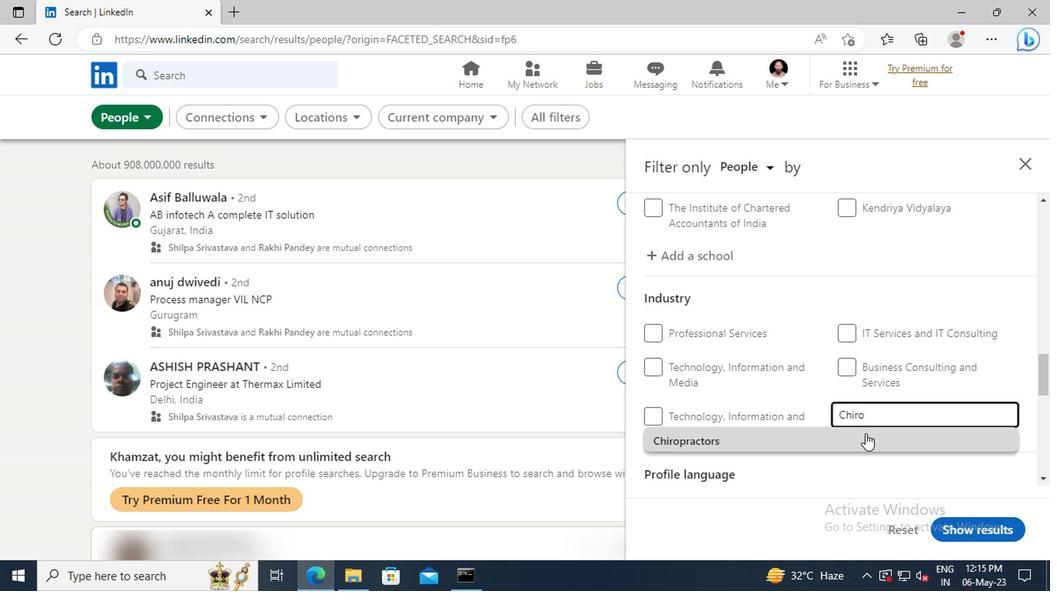
Action: Mouse scrolled (863, 434) with delta (0, 0)
Screenshot: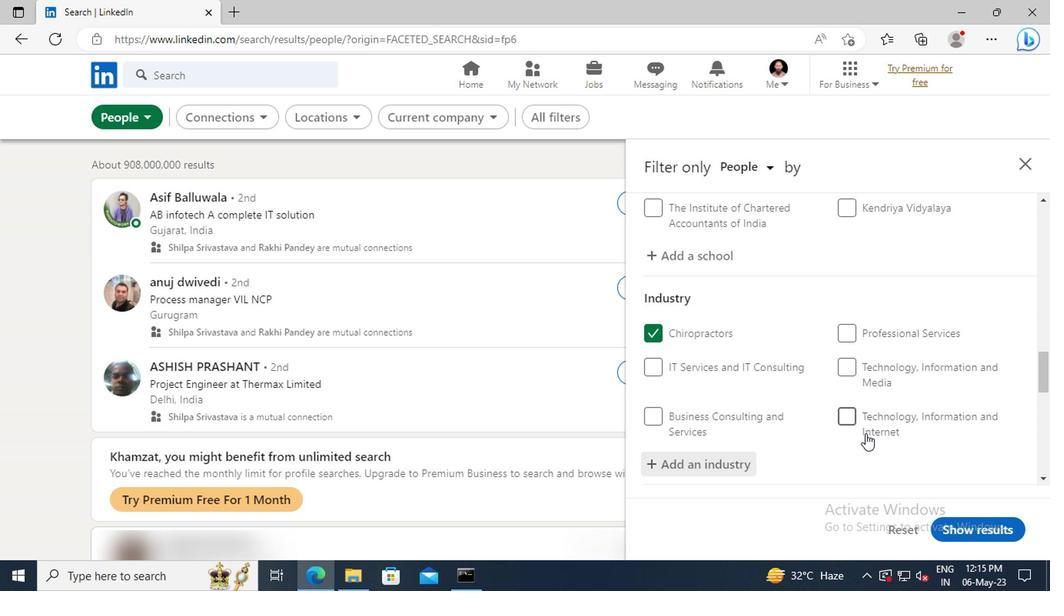 
Action: Mouse scrolled (863, 434) with delta (0, 0)
Screenshot: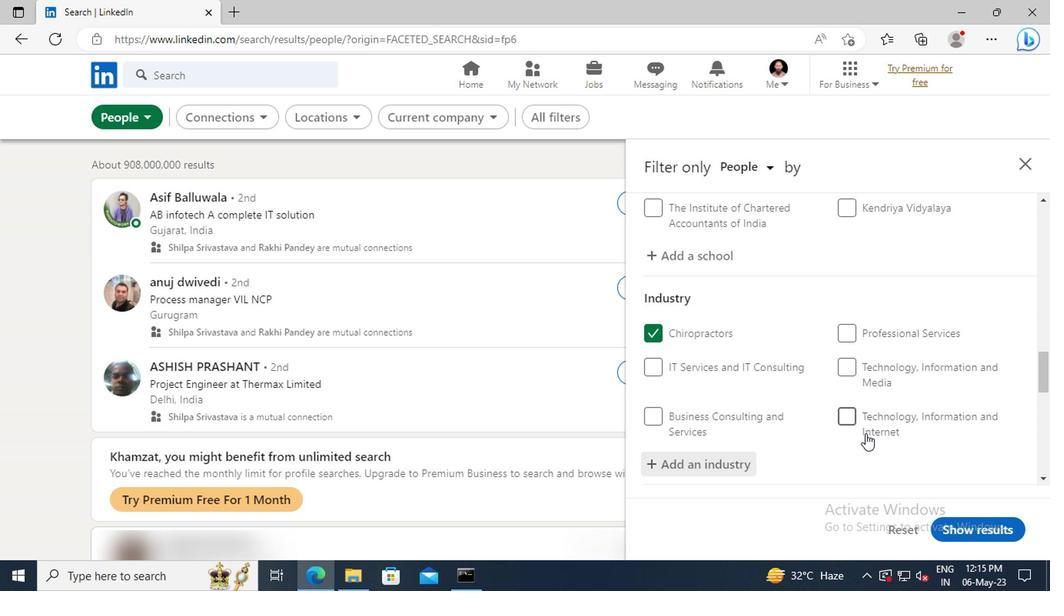 
Action: Mouse moved to (861, 421)
Screenshot: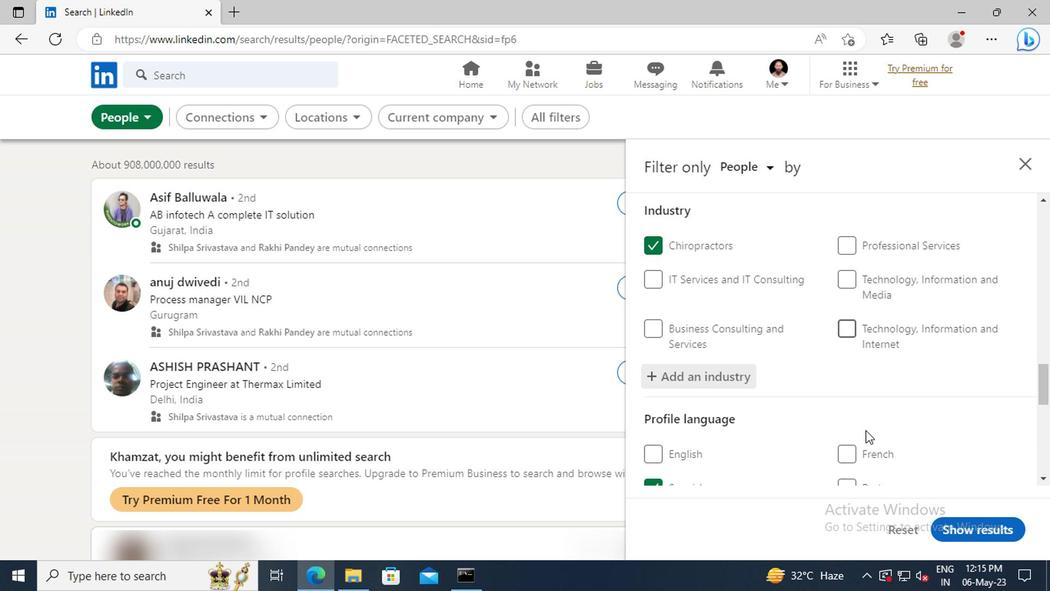 
Action: Mouse scrolled (861, 421) with delta (0, 0)
Screenshot: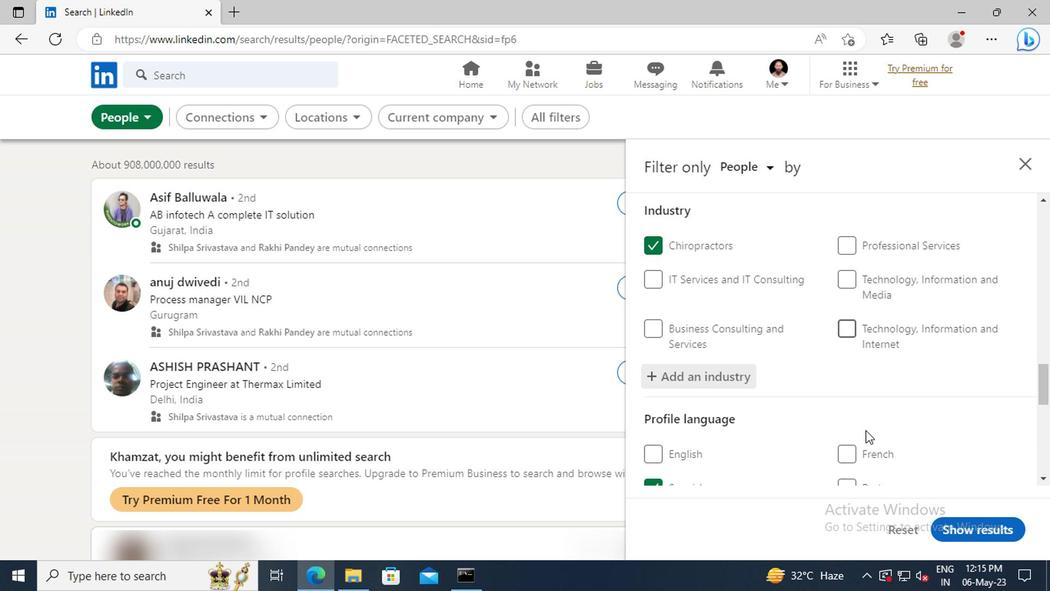 
Action: Mouse moved to (861, 418)
Screenshot: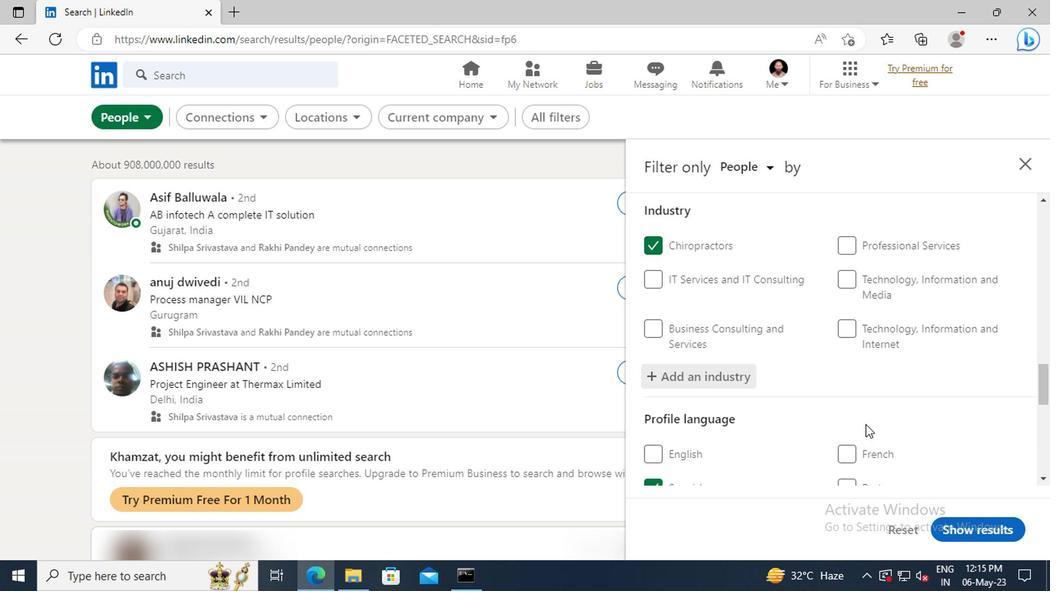 
Action: Mouse scrolled (861, 417) with delta (0, 0)
Screenshot: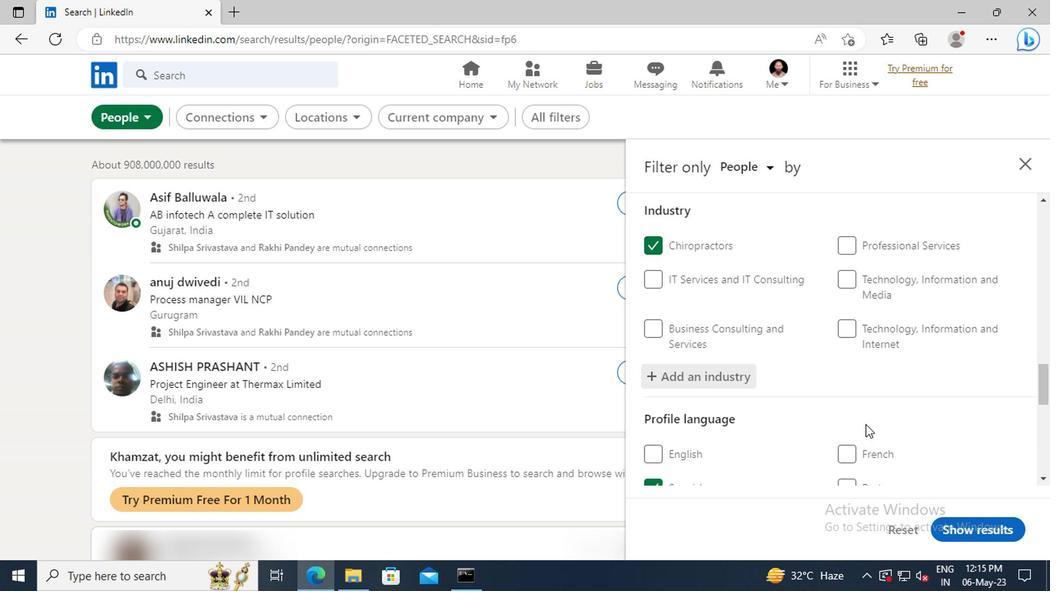
Action: Mouse moved to (855, 397)
Screenshot: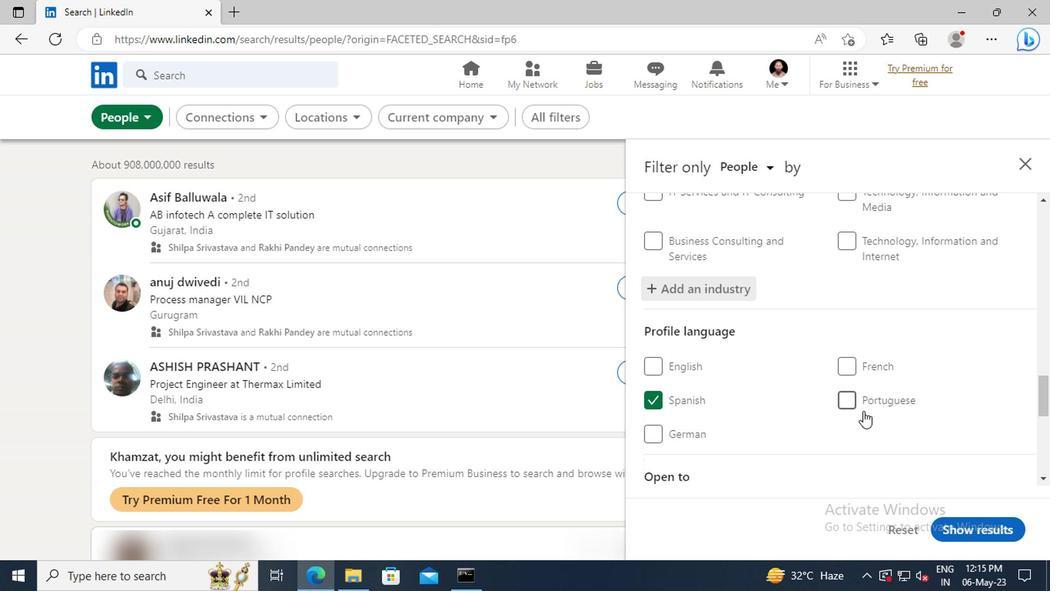
Action: Mouse scrolled (855, 396) with delta (0, -1)
Screenshot: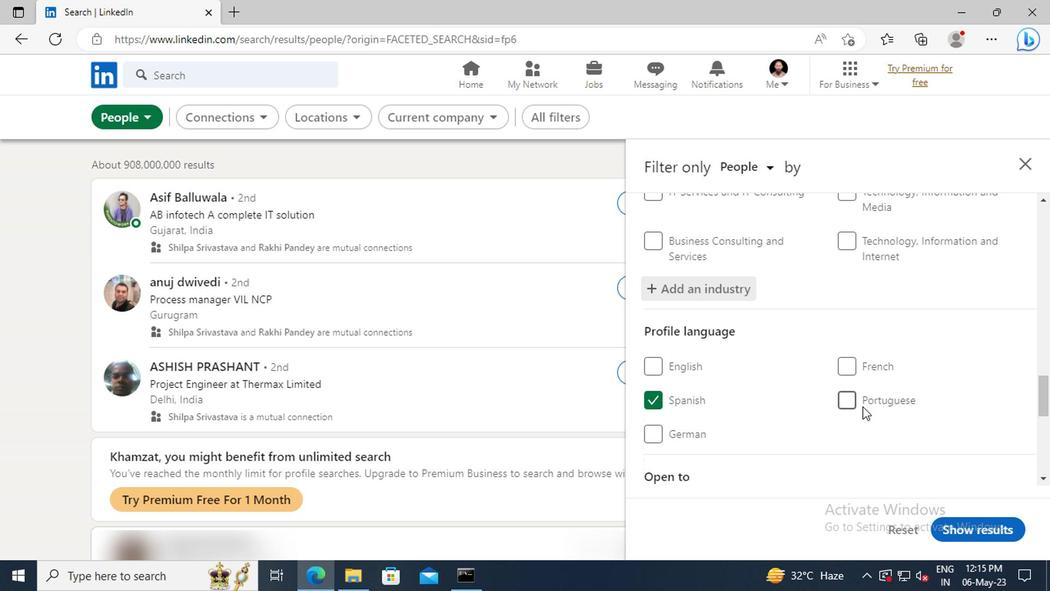 
Action: Mouse moved to (855, 396)
Screenshot: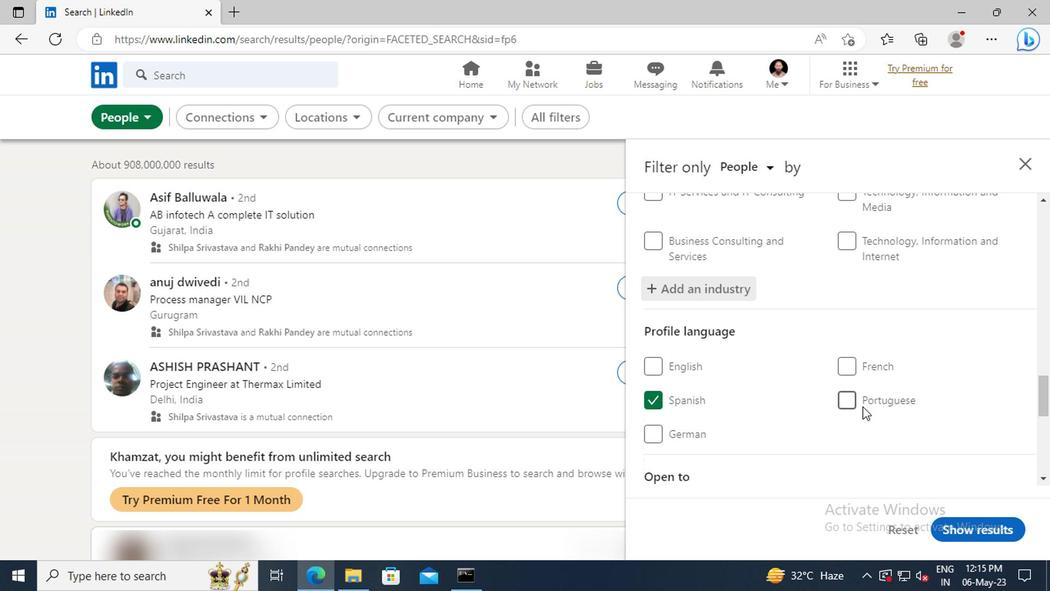 
Action: Mouse scrolled (855, 395) with delta (0, 0)
Screenshot: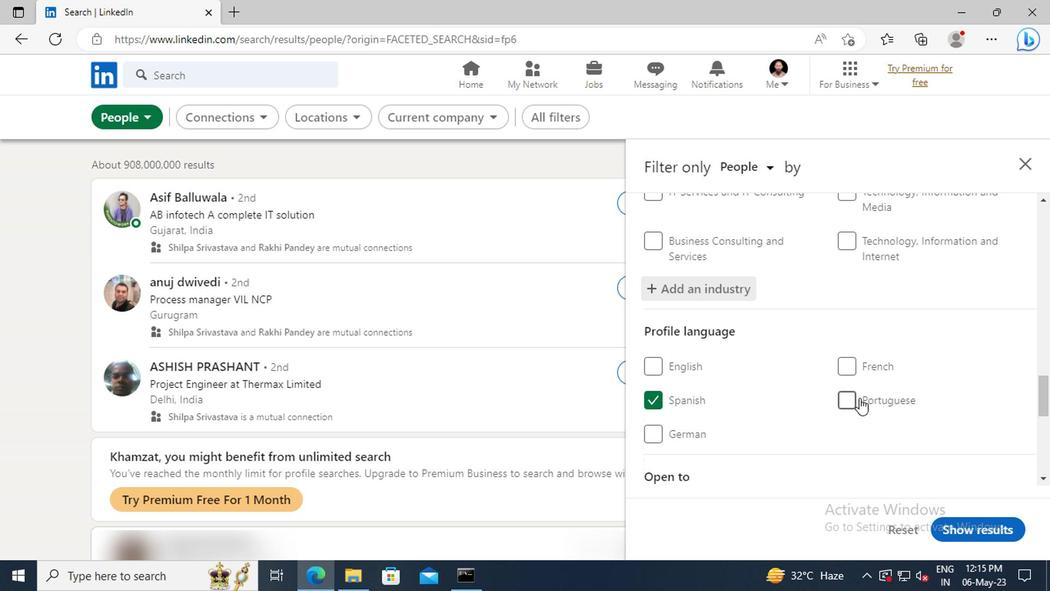 
Action: Mouse moved to (851, 378)
Screenshot: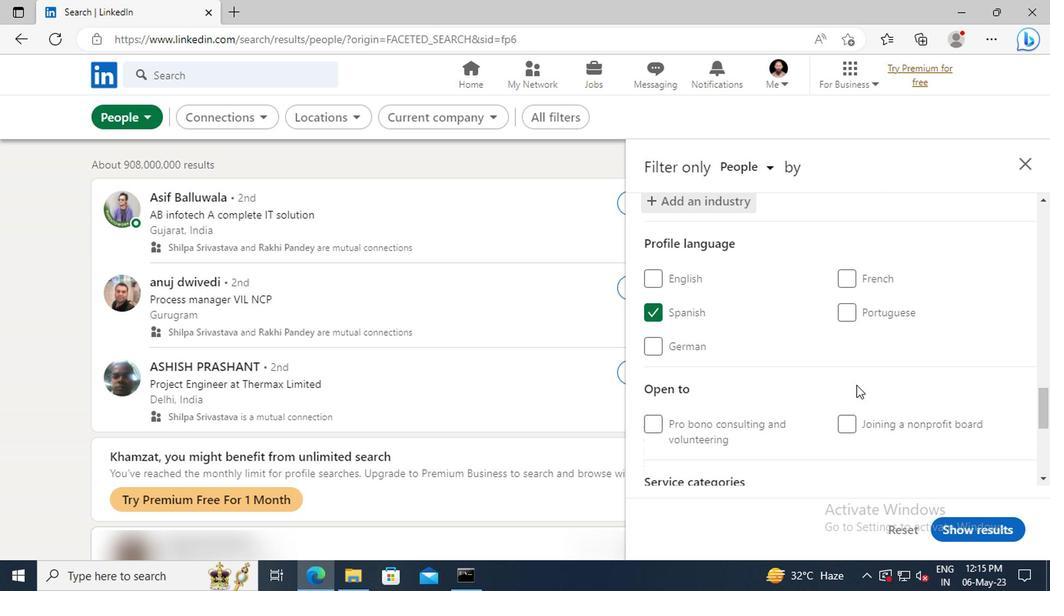 
Action: Mouse scrolled (851, 378) with delta (0, 0)
Screenshot: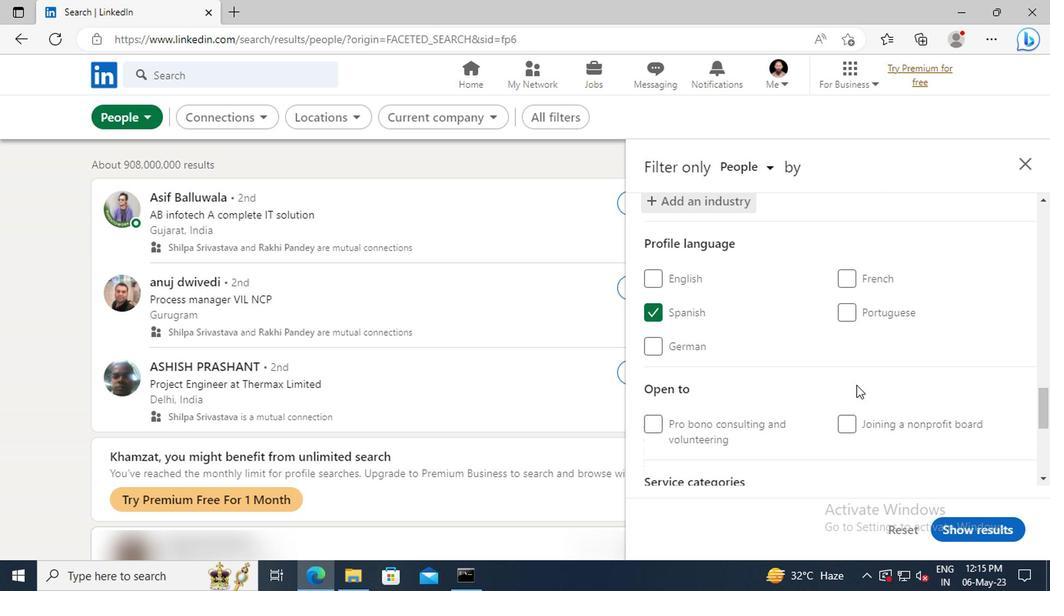 
Action: Mouse moved to (850, 378)
Screenshot: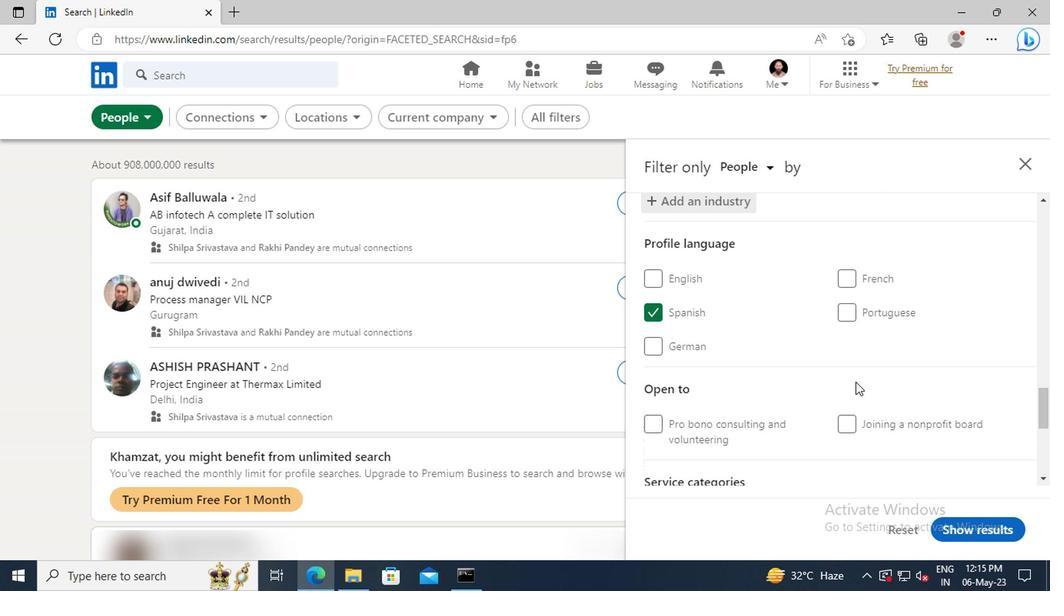 
Action: Mouse scrolled (850, 377) with delta (0, -1)
Screenshot: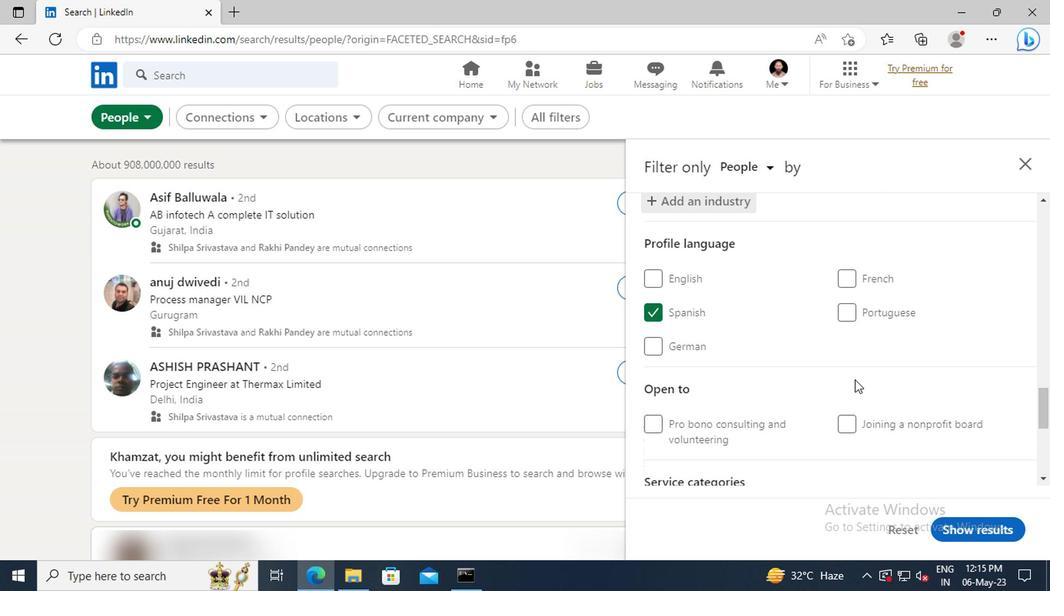 
Action: Mouse scrolled (850, 377) with delta (0, -1)
Screenshot: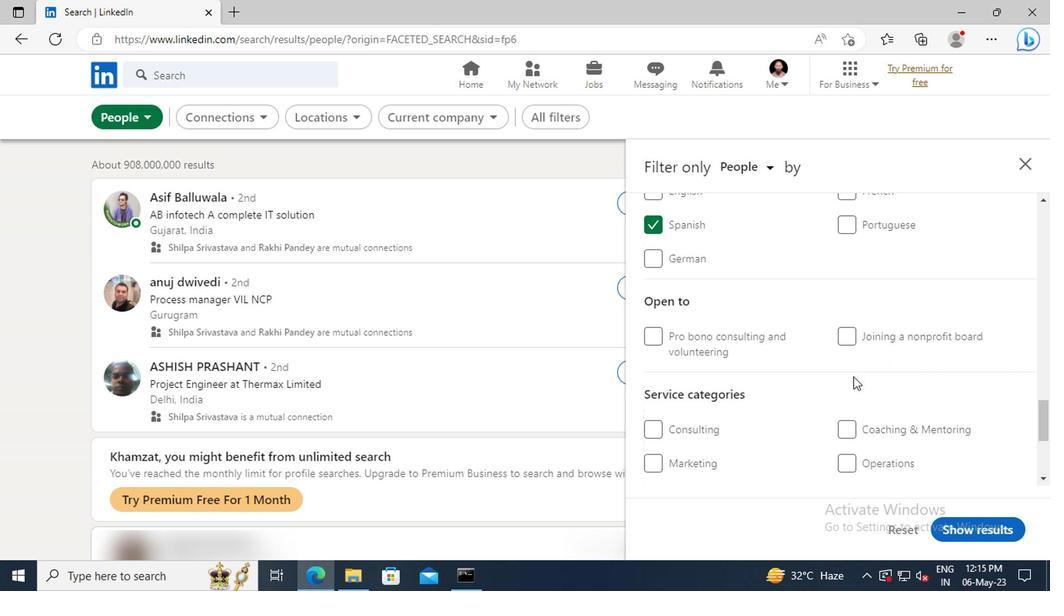 
Action: Mouse scrolled (850, 377) with delta (0, -1)
Screenshot: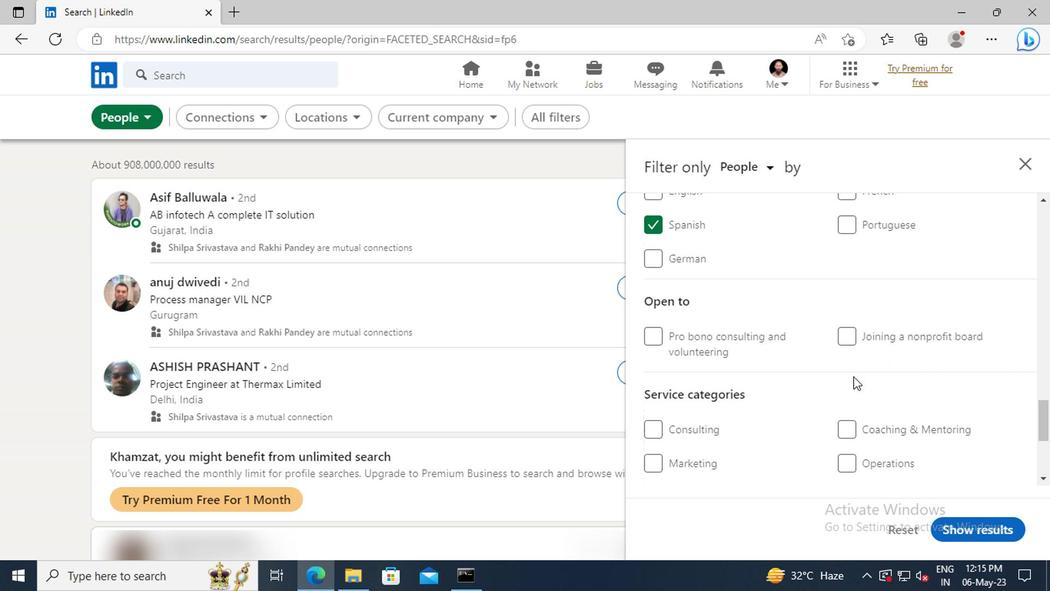 
Action: Mouse moved to (853, 408)
Screenshot: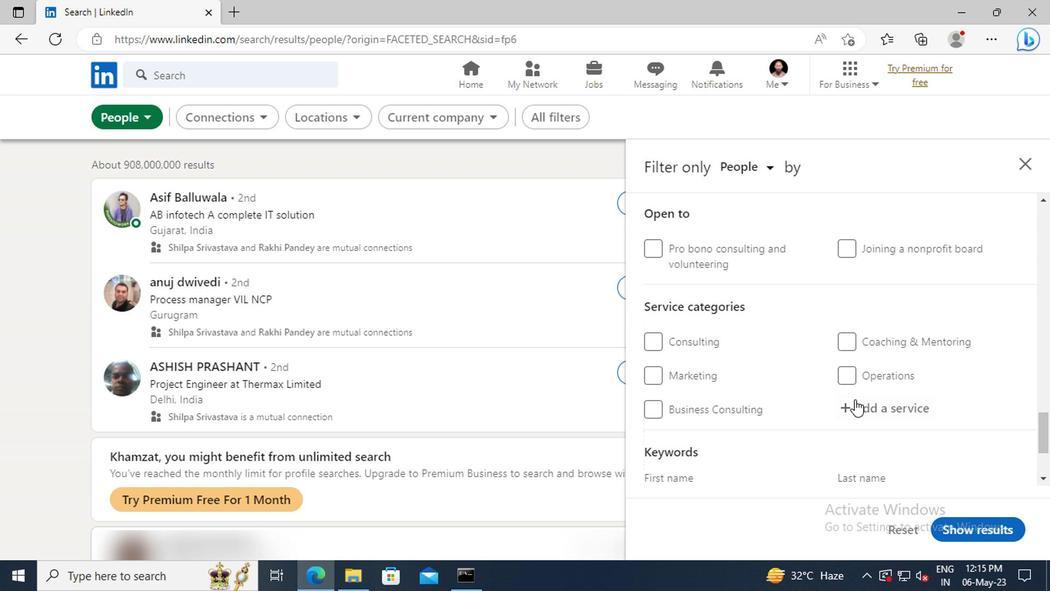 
Action: Mouse pressed left at (853, 408)
Screenshot: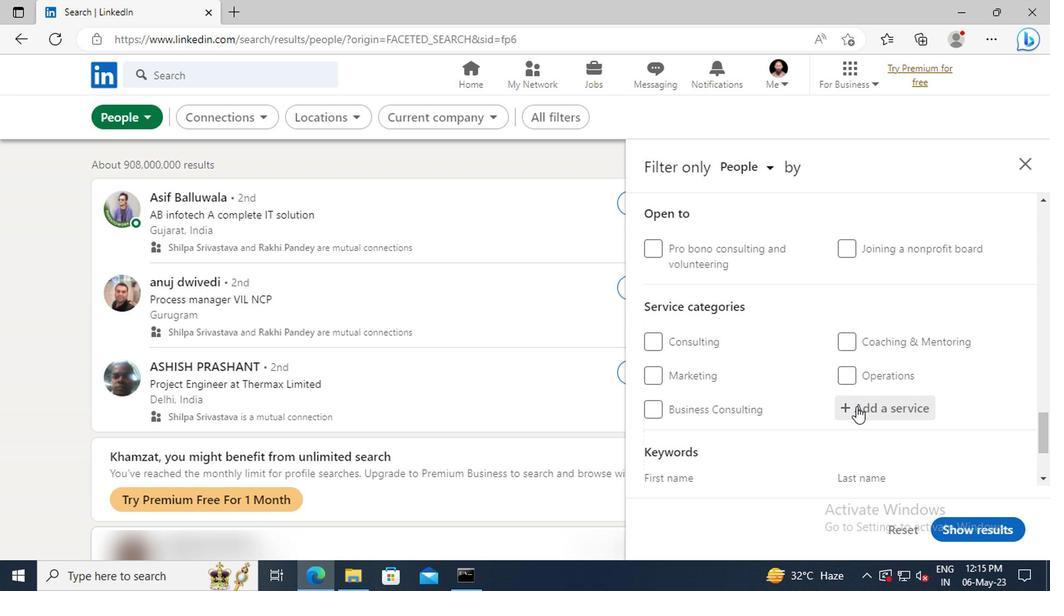 
Action: Key pressed <Key.shift><Key.shift><Key.shift>SEARCH<Key.space><Key.shift>EN
Screenshot: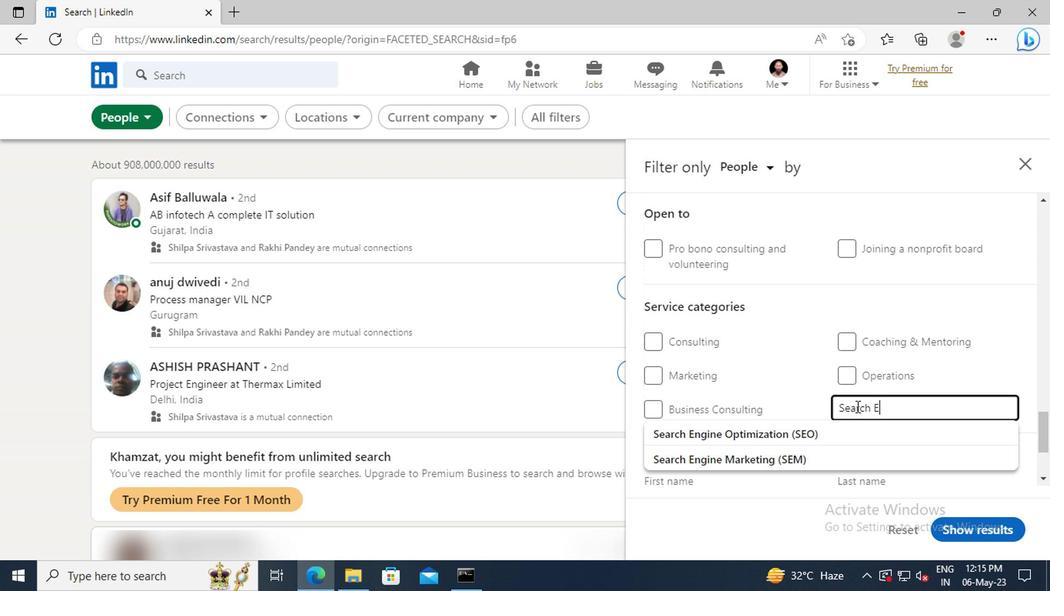 
Action: Mouse moved to (855, 431)
Screenshot: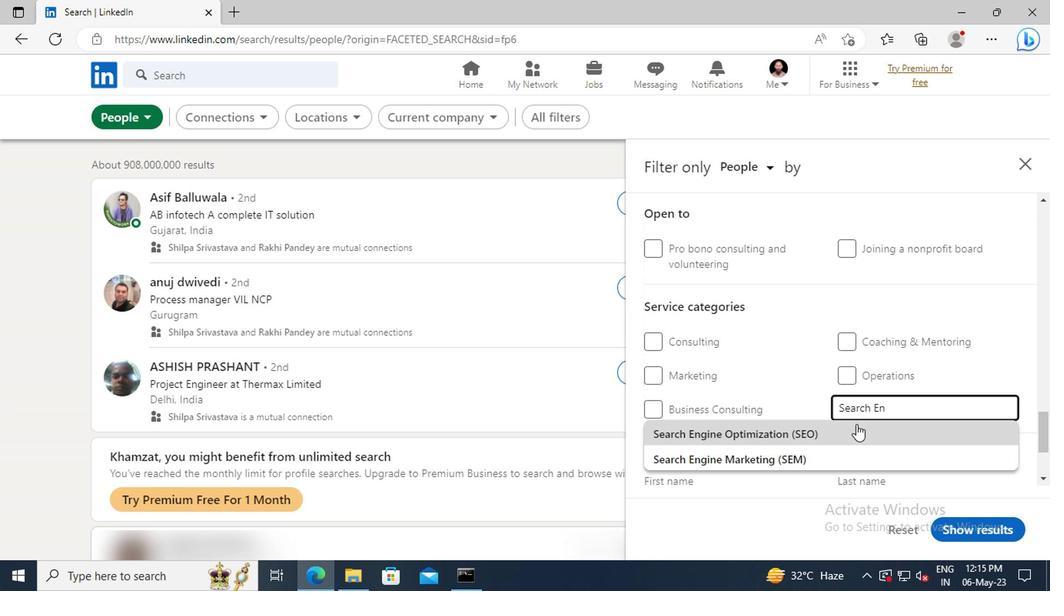 
Action: Mouse pressed left at (855, 431)
Screenshot: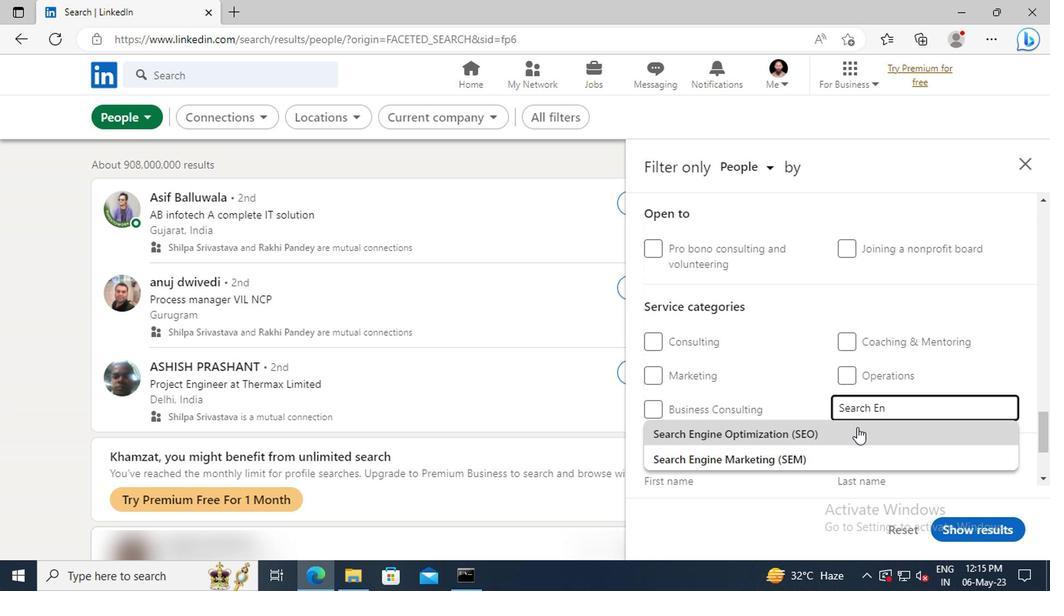 
Action: Mouse scrolled (855, 430) with delta (0, 0)
Screenshot: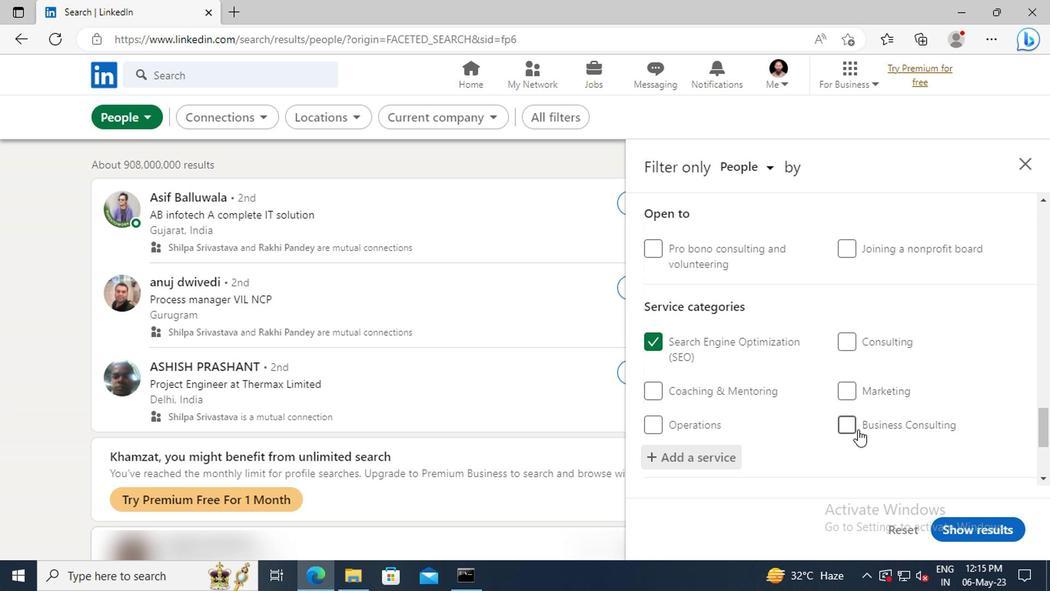 
Action: Mouse scrolled (855, 430) with delta (0, 0)
Screenshot: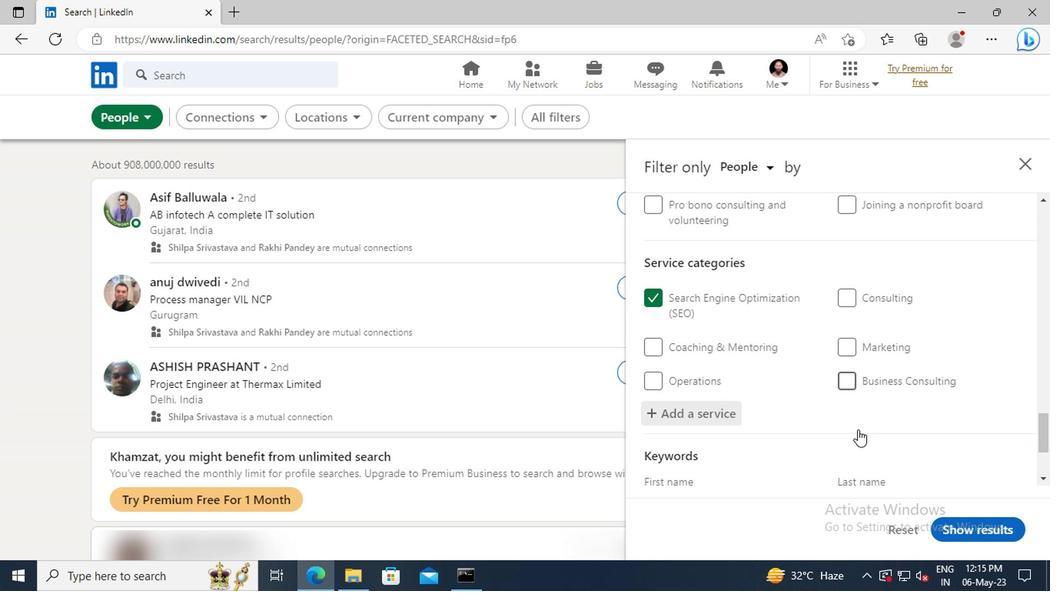 
Action: Mouse scrolled (855, 430) with delta (0, 0)
Screenshot: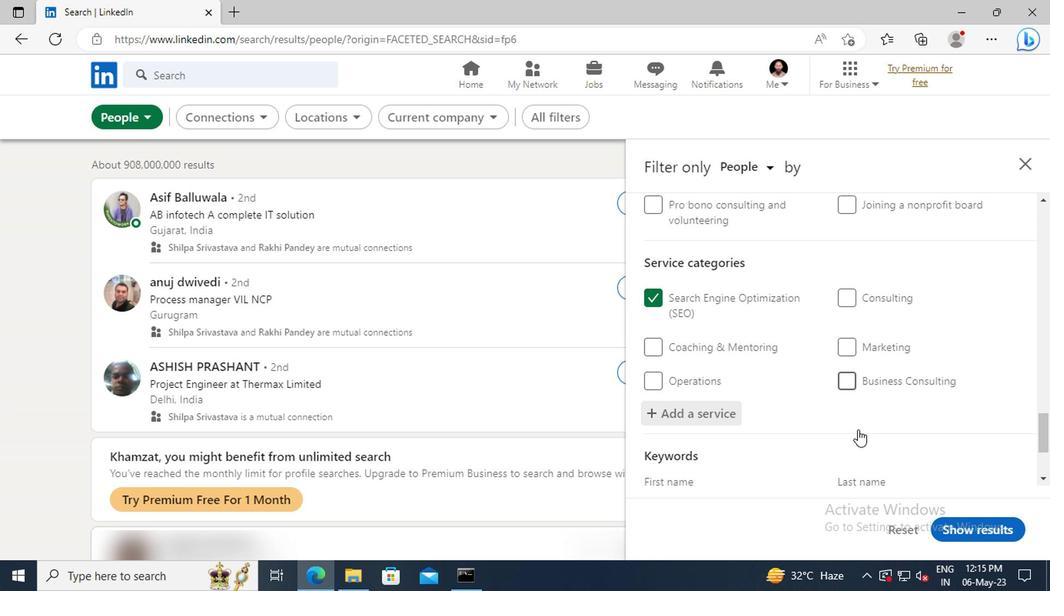 
Action: Mouse scrolled (855, 430) with delta (0, 0)
Screenshot: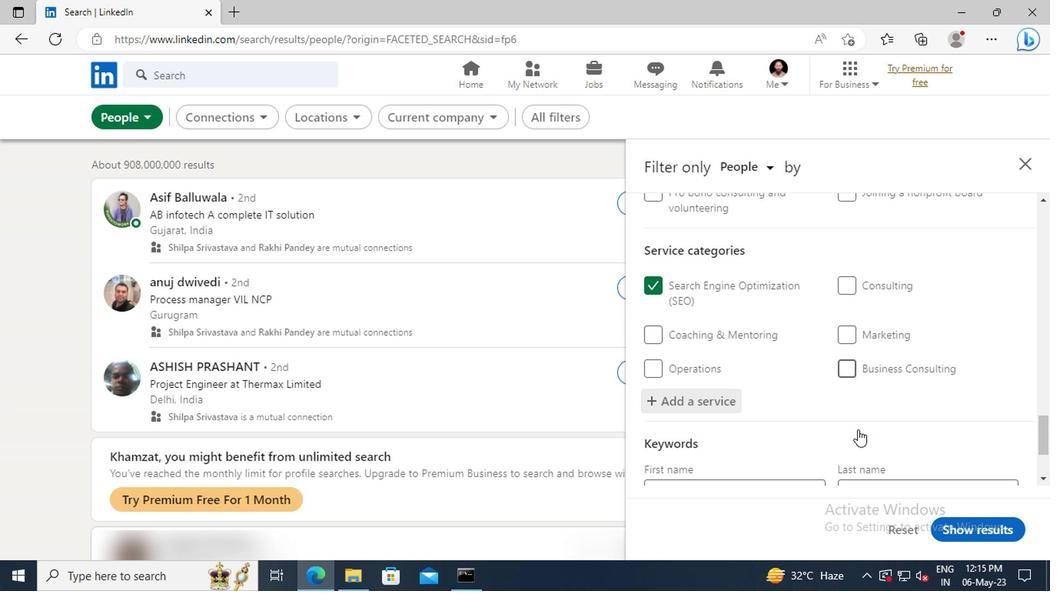 
Action: Mouse scrolled (855, 430) with delta (0, 0)
Screenshot: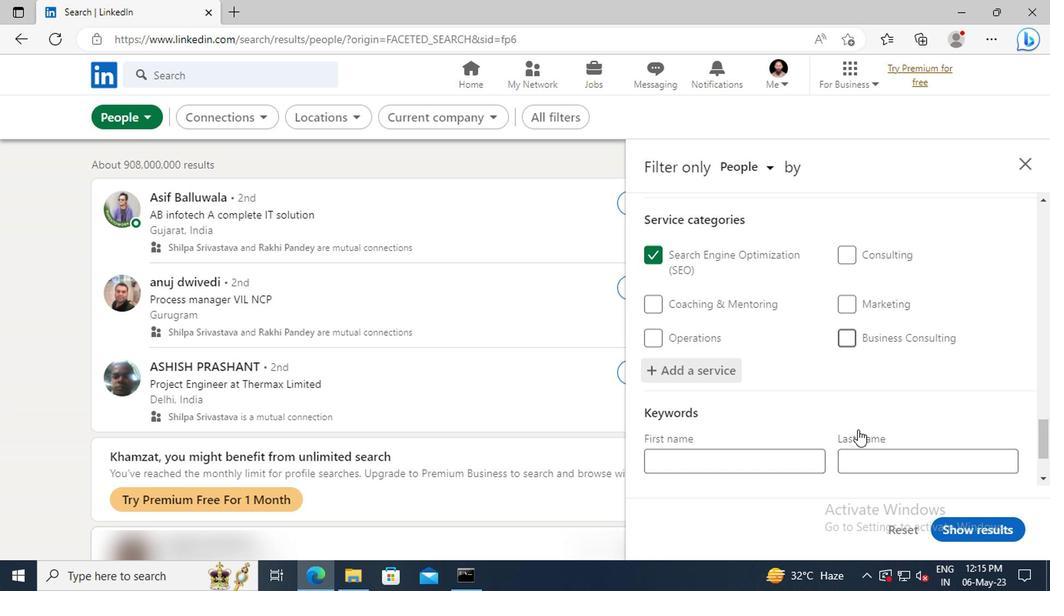 
Action: Mouse moved to (761, 418)
Screenshot: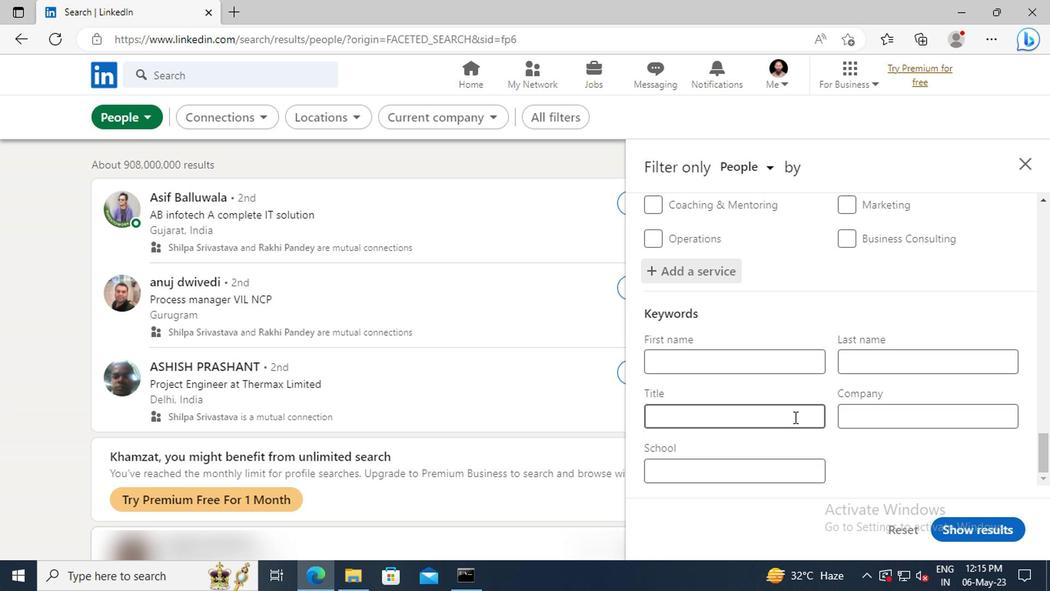 
Action: Mouse pressed left at (761, 418)
Screenshot: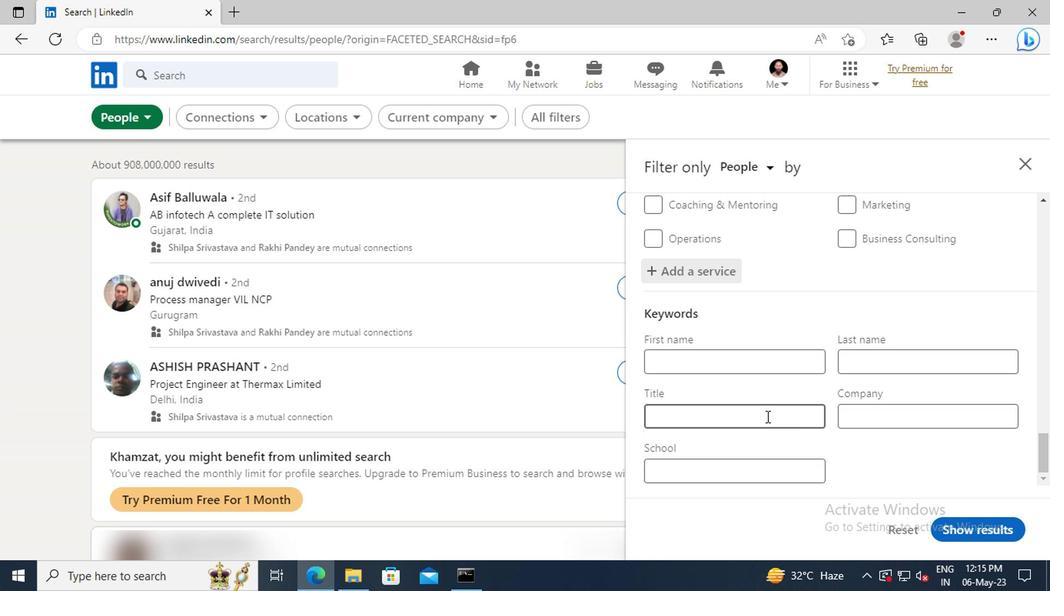 
Action: Key pressed <Key.shift>B2<Key.shift>B<Key.space><Key.shift>SALES<Key.space><Key.shift>SPECIALIST<Key.enter>
Screenshot: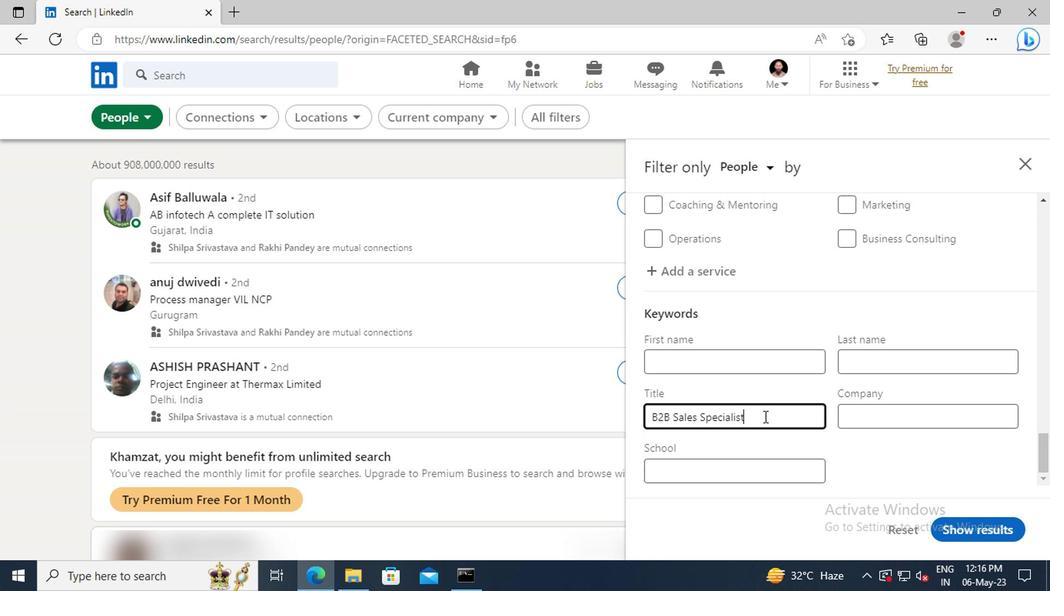 
Action: Mouse moved to (952, 527)
Screenshot: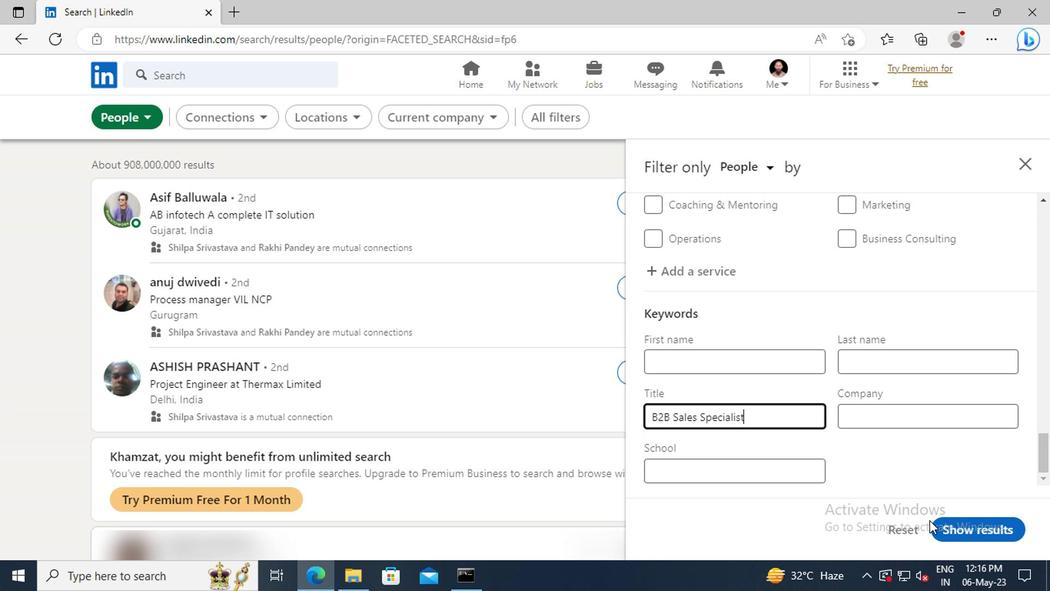 
Action: Mouse pressed left at (952, 527)
Screenshot: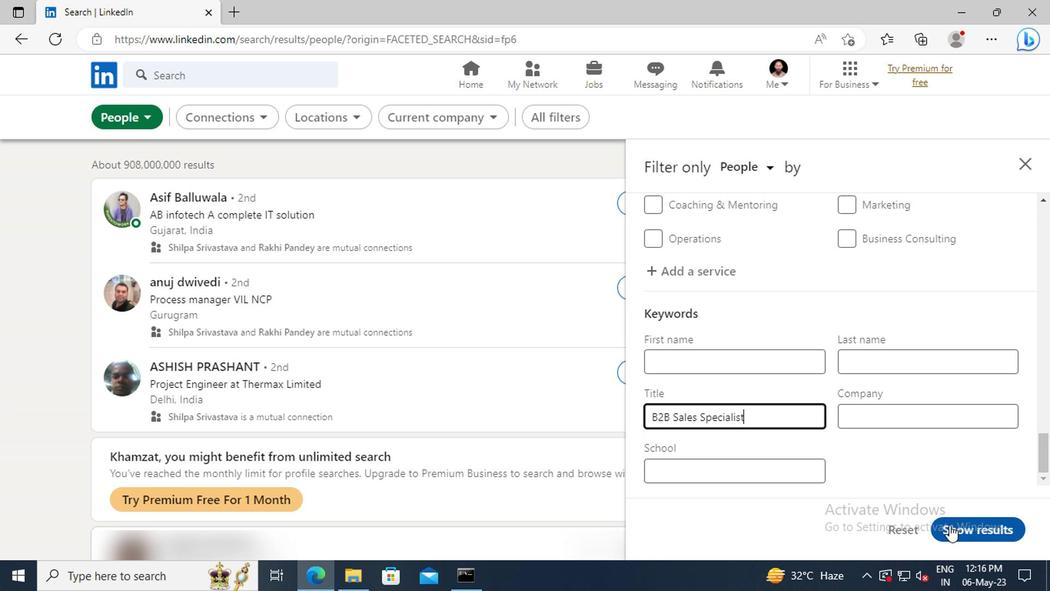 
